Task: Look for space in Moabit, Germany from 10th July, 2023 to 25th July, 2023 for 3 adults, 1 child in price range Rs.15000 to Rs.25000. Place can be shared room with 2 bedrooms having 3 beds and 2 bathrooms. Property type can be house, flat, guest house. Amenities needed are: wifi, TV, free parkinig on premises, gym, breakfast. Booking option can be shelf check-in. Required host language is English.
Action: Mouse moved to (516, 107)
Screenshot: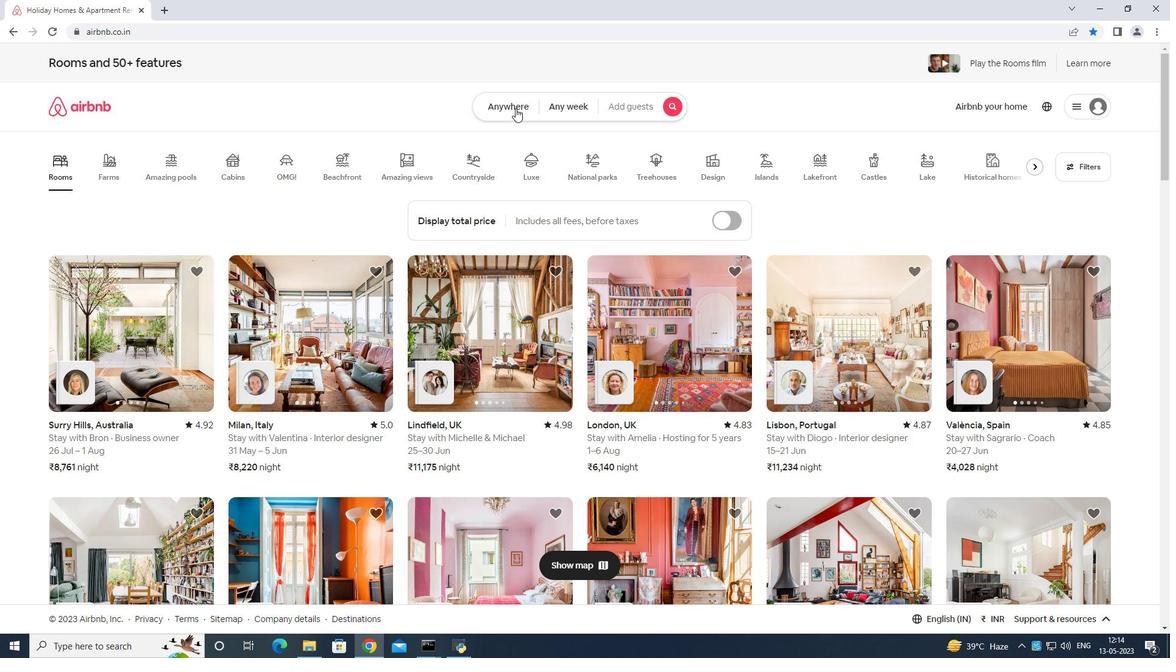 
Action: Mouse pressed left at (516, 107)
Screenshot: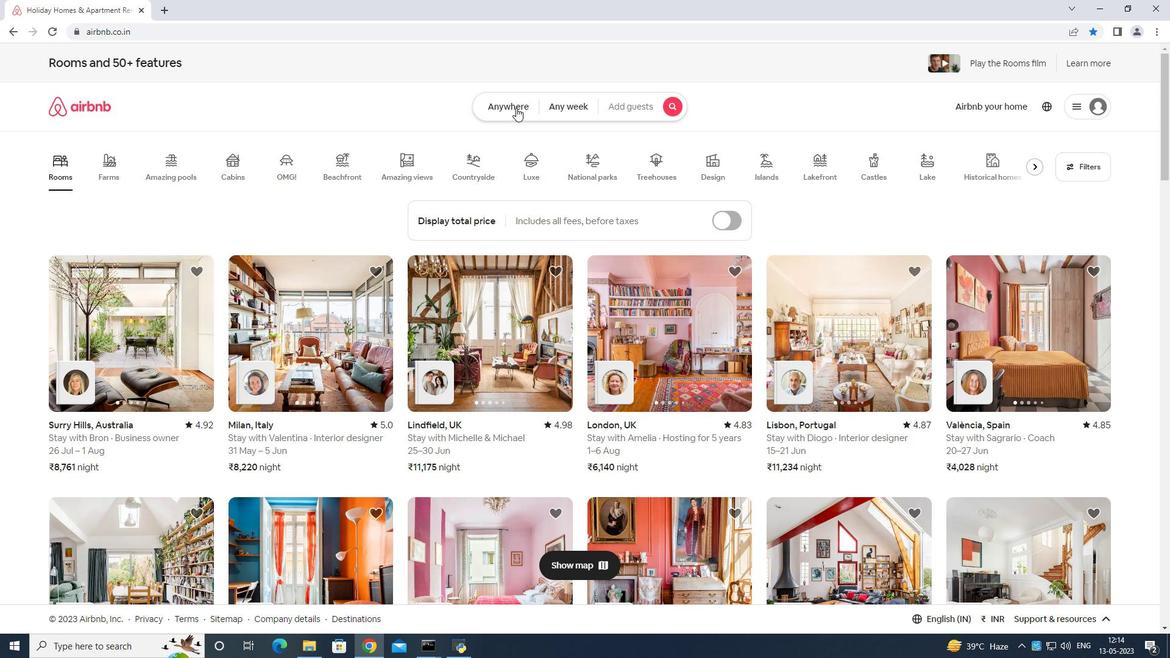 
Action: Mouse moved to (427, 156)
Screenshot: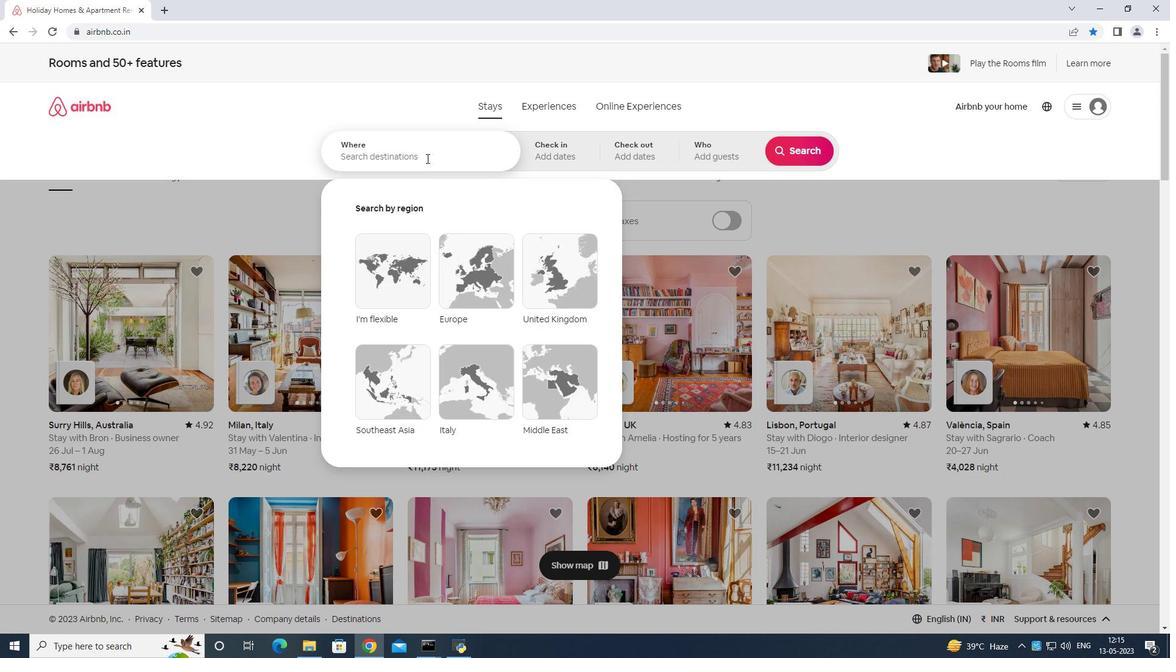 
Action: Mouse pressed left at (427, 156)
Screenshot: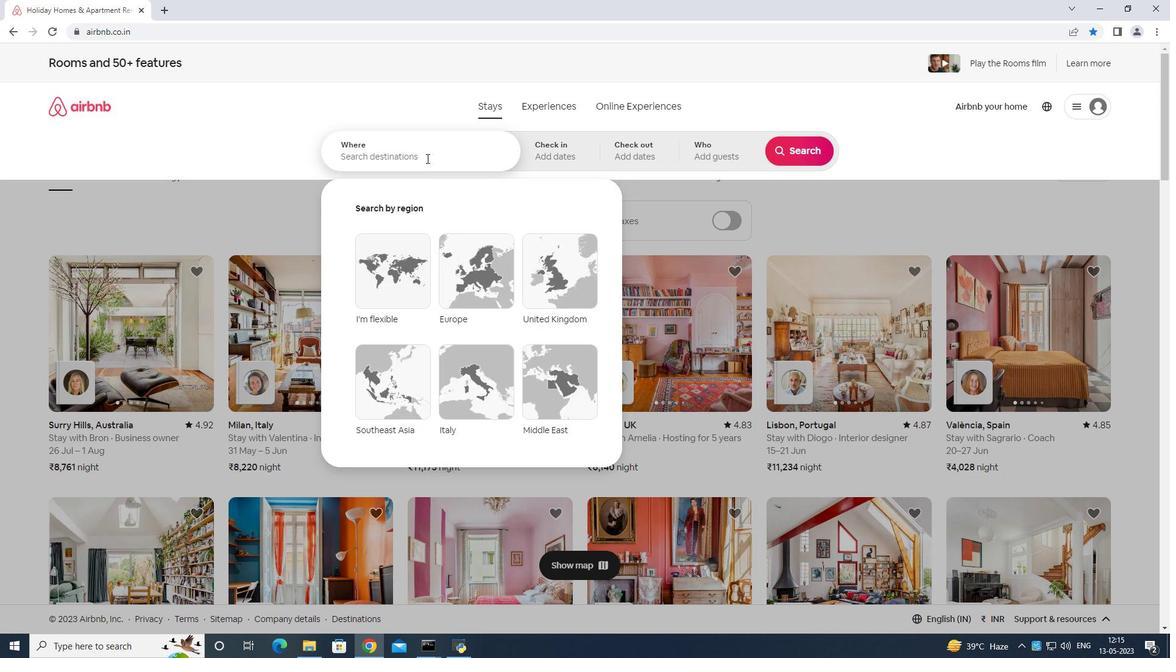 
Action: Mouse moved to (430, 153)
Screenshot: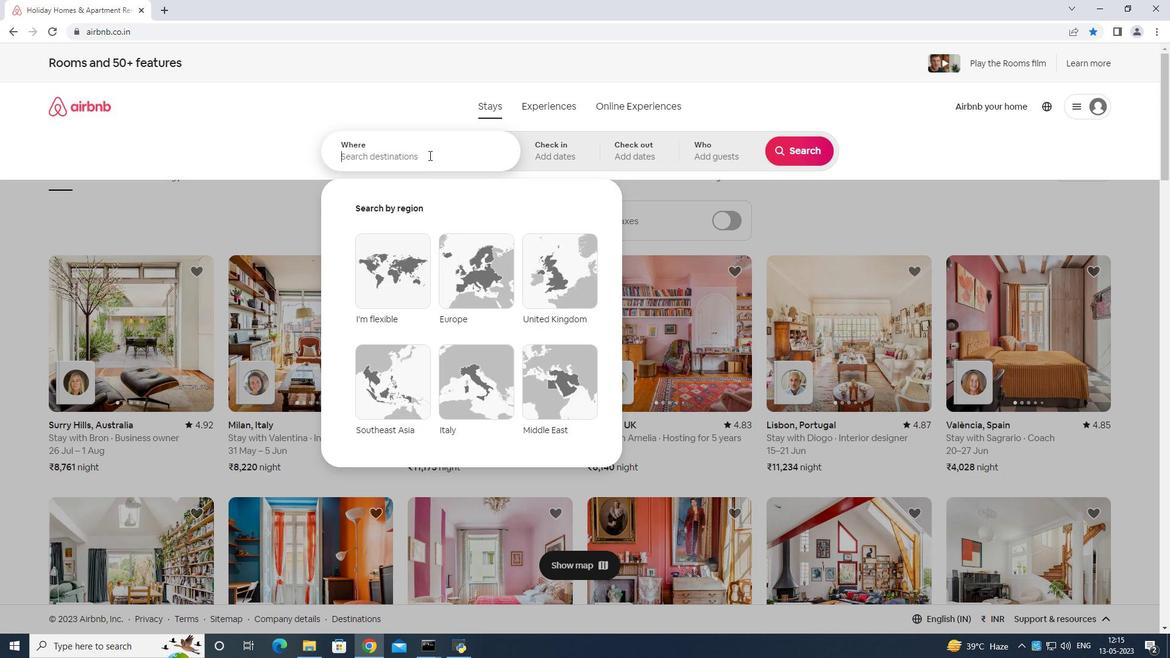 
Action: Key pressed <Key.shift>Moabit<Key.space>germany<Key.enter>
Screenshot: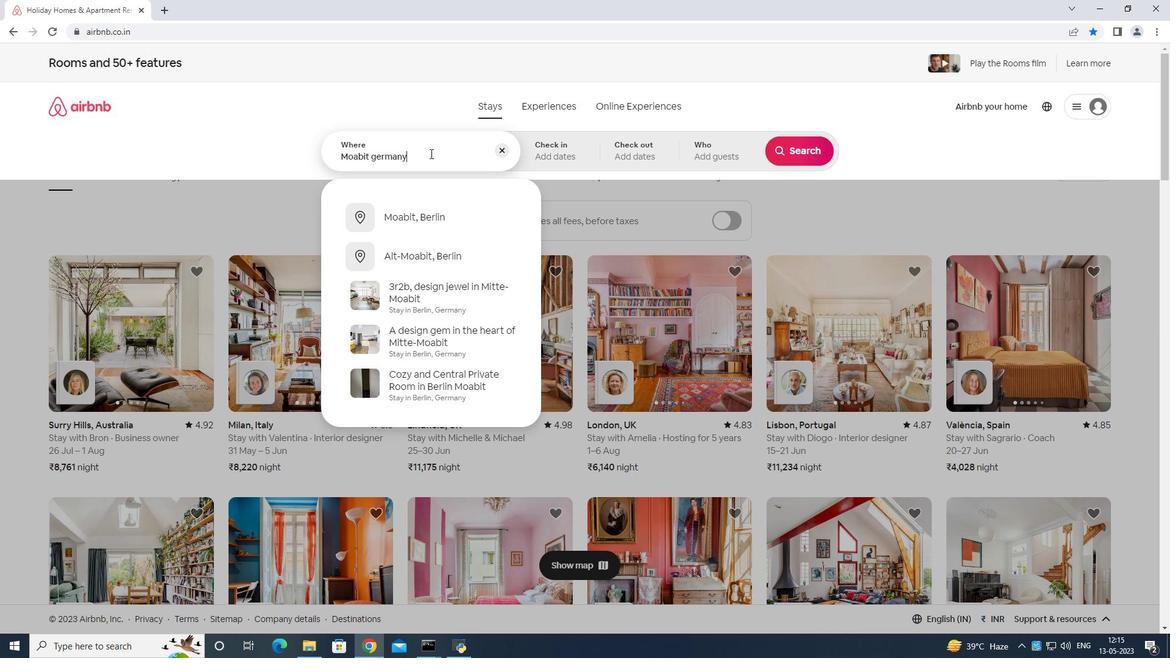 
Action: Mouse moved to (792, 254)
Screenshot: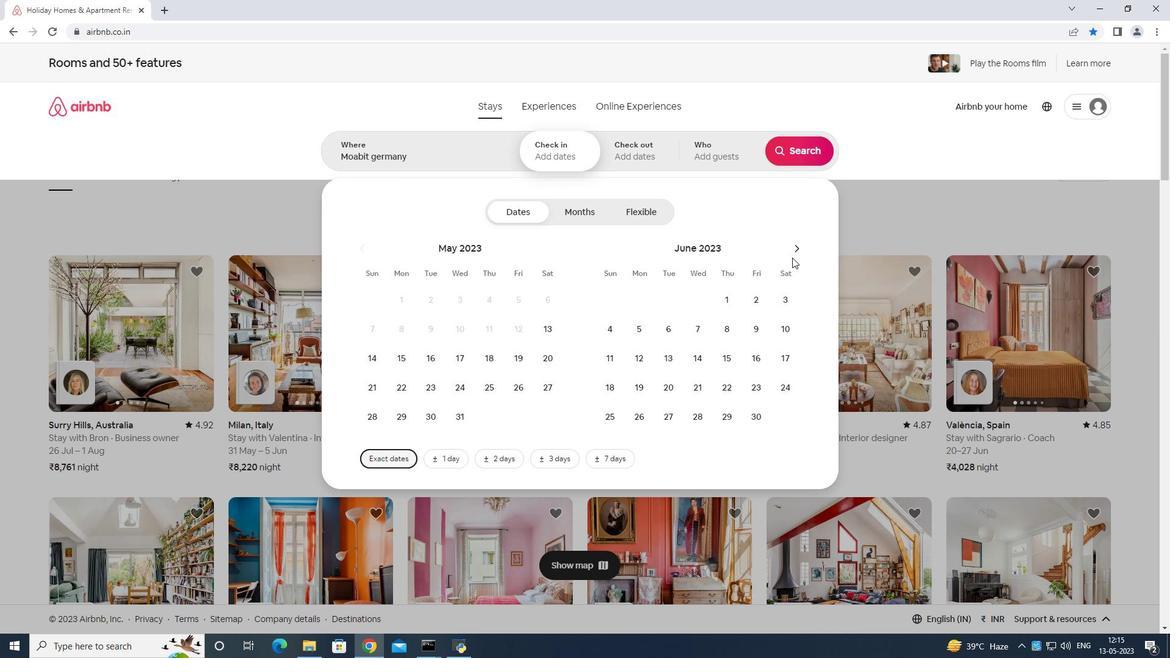 
Action: Mouse pressed left at (792, 254)
Screenshot: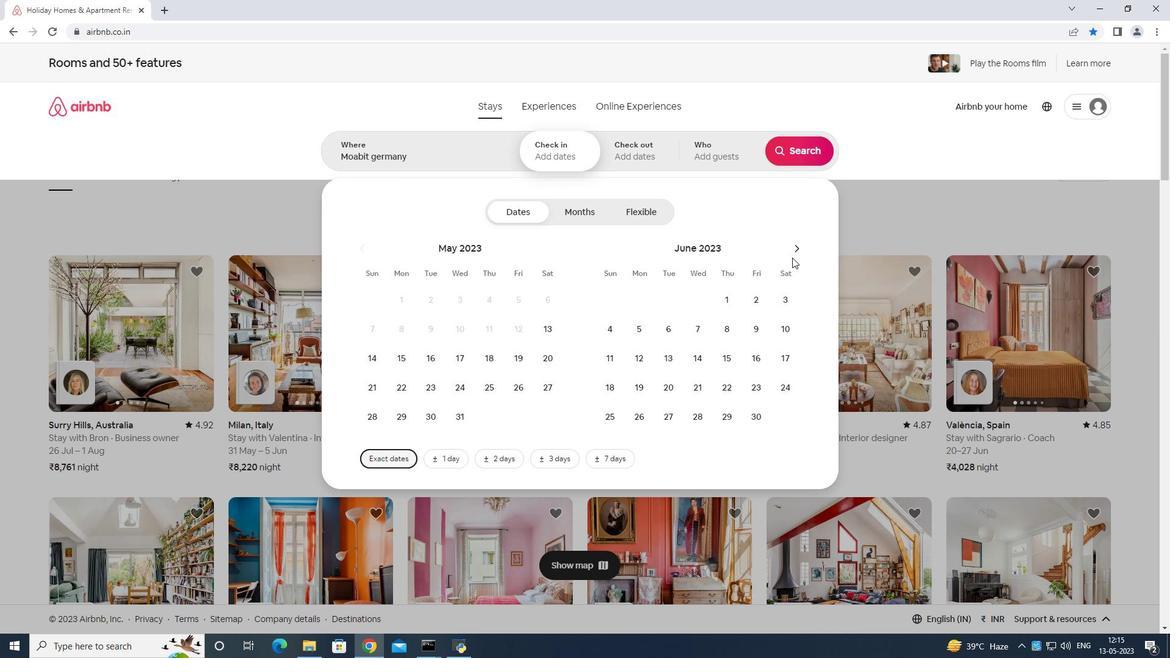 
Action: Mouse moved to (645, 354)
Screenshot: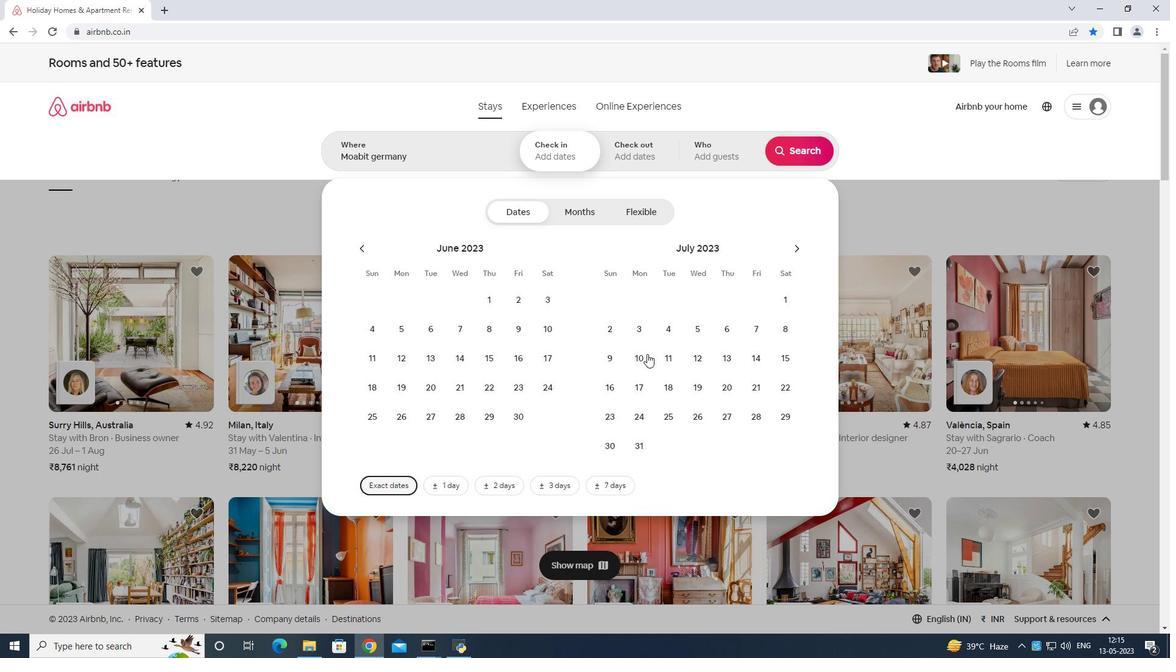 
Action: Mouse pressed left at (645, 354)
Screenshot: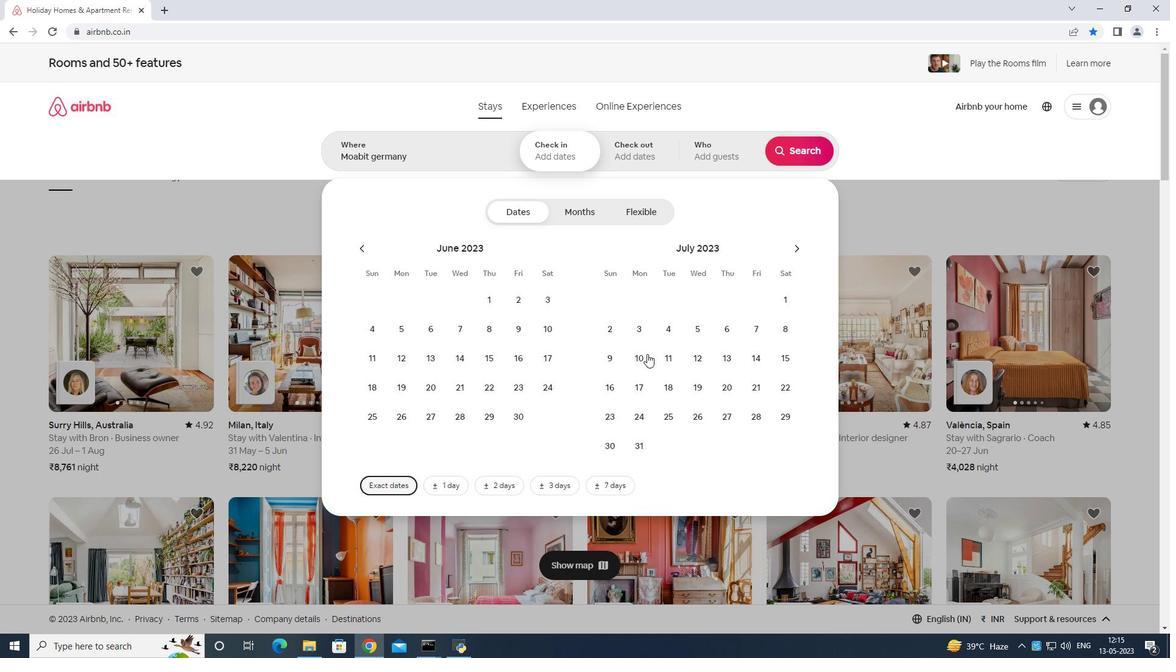 
Action: Mouse moved to (667, 410)
Screenshot: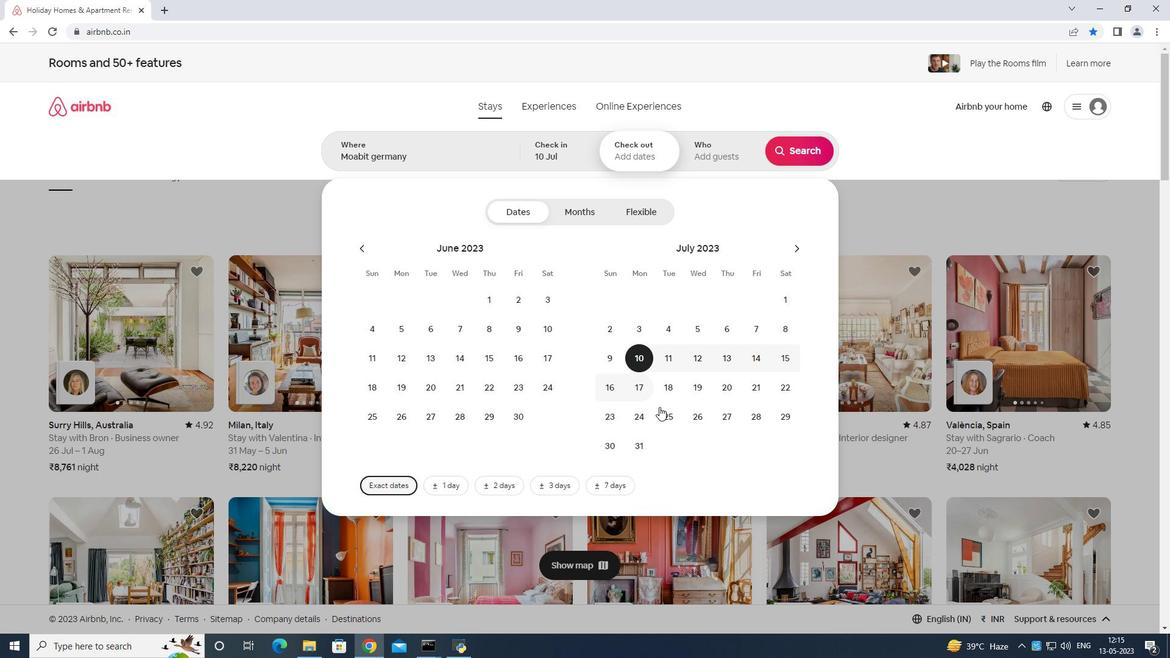 
Action: Mouse pressed left at (667, 410)
Screenshot: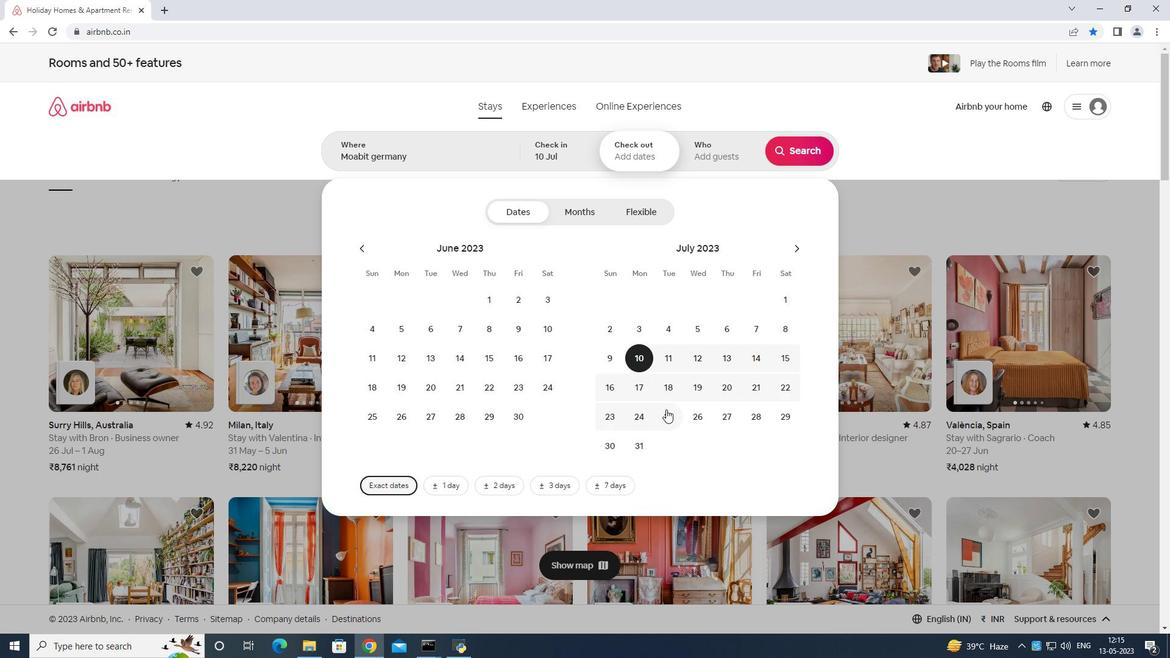 
Action: Mouse moved to (719, 157)
Screenshot: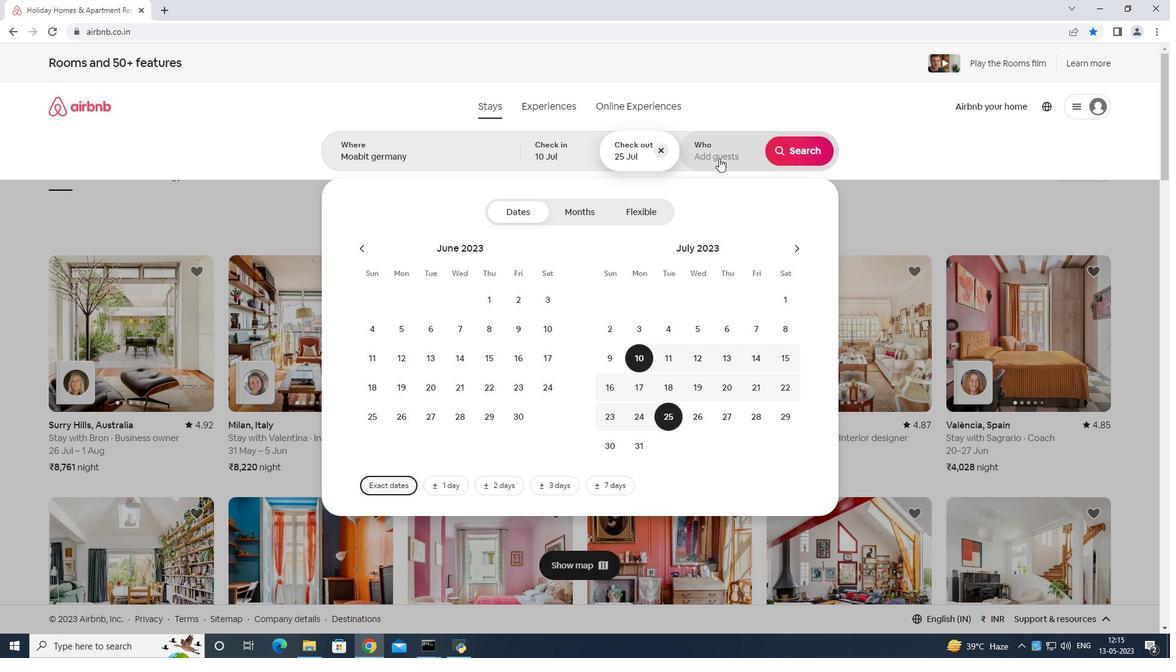 
Action: Mouse pressed left at (719, 157)
Screenshot: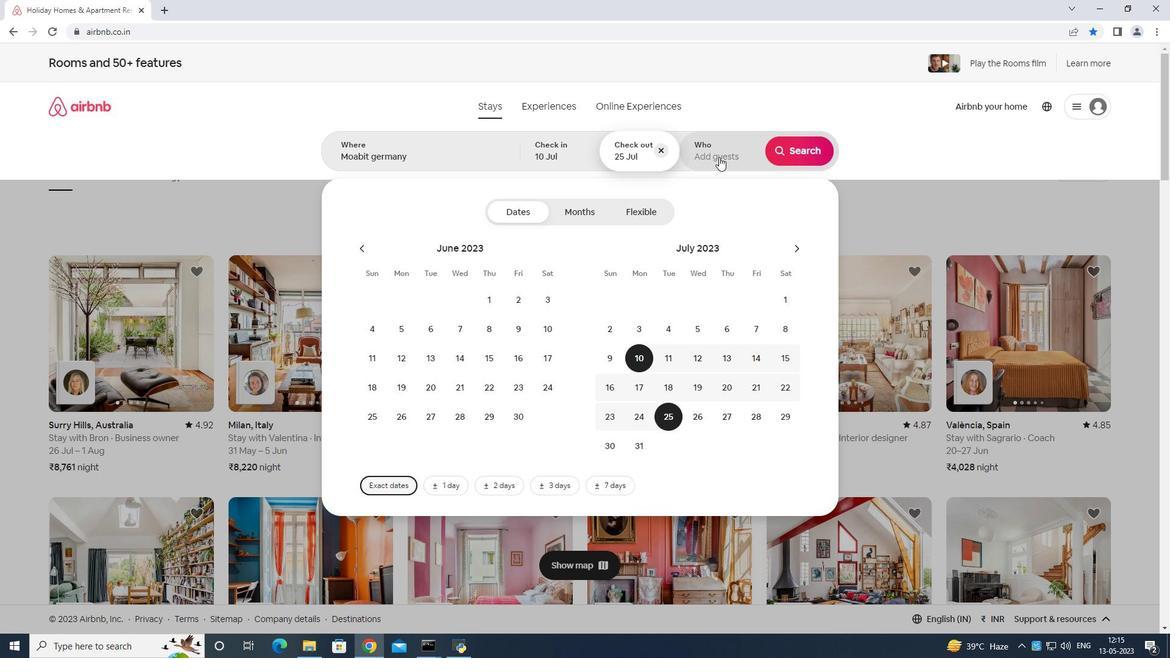 
Action: Mouse moved to (808, 217)
Screenshot: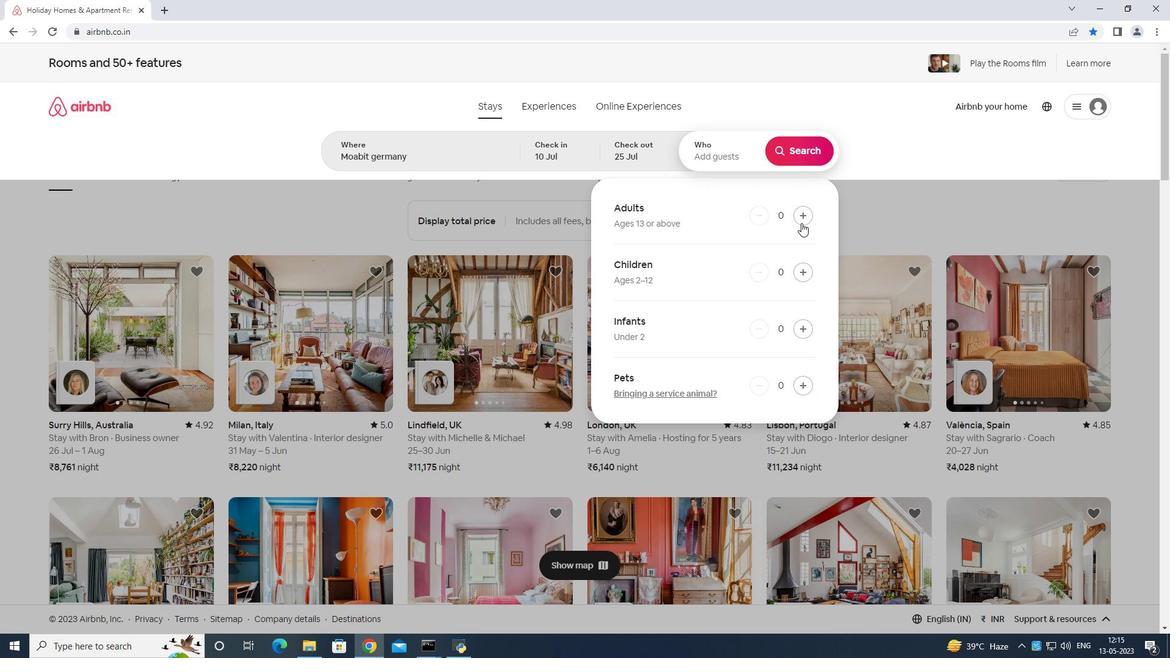 
Action: Mouse pressed left at (808, 217)
Screenshot: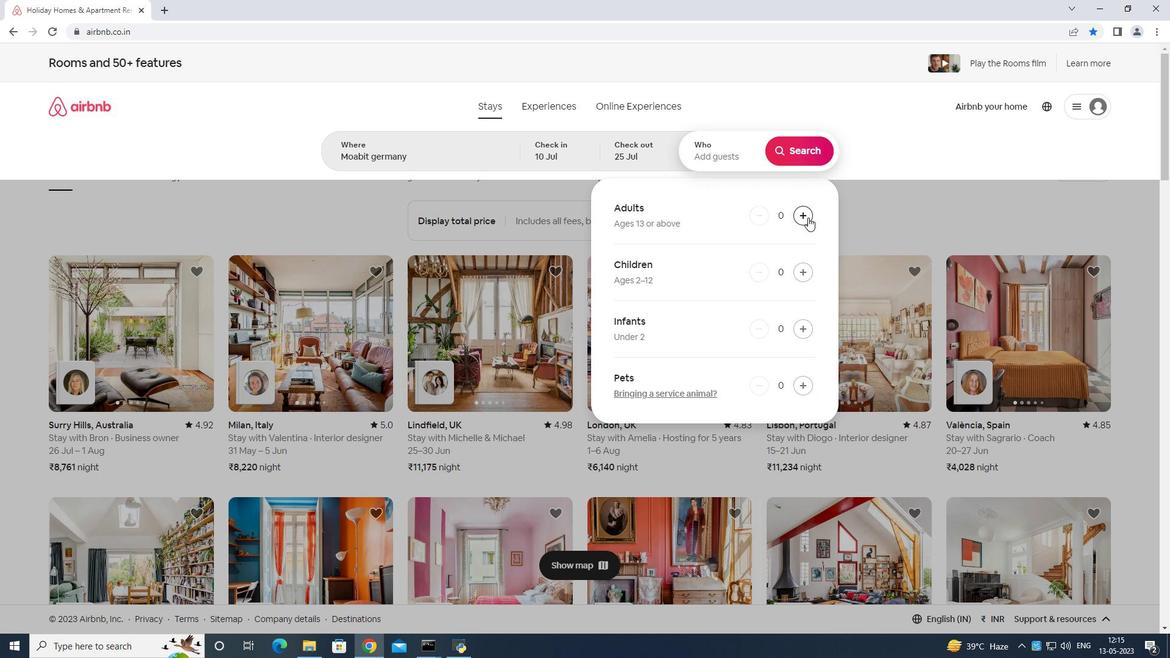 
Action: Mouse moved to (808, 217)
Screenshot: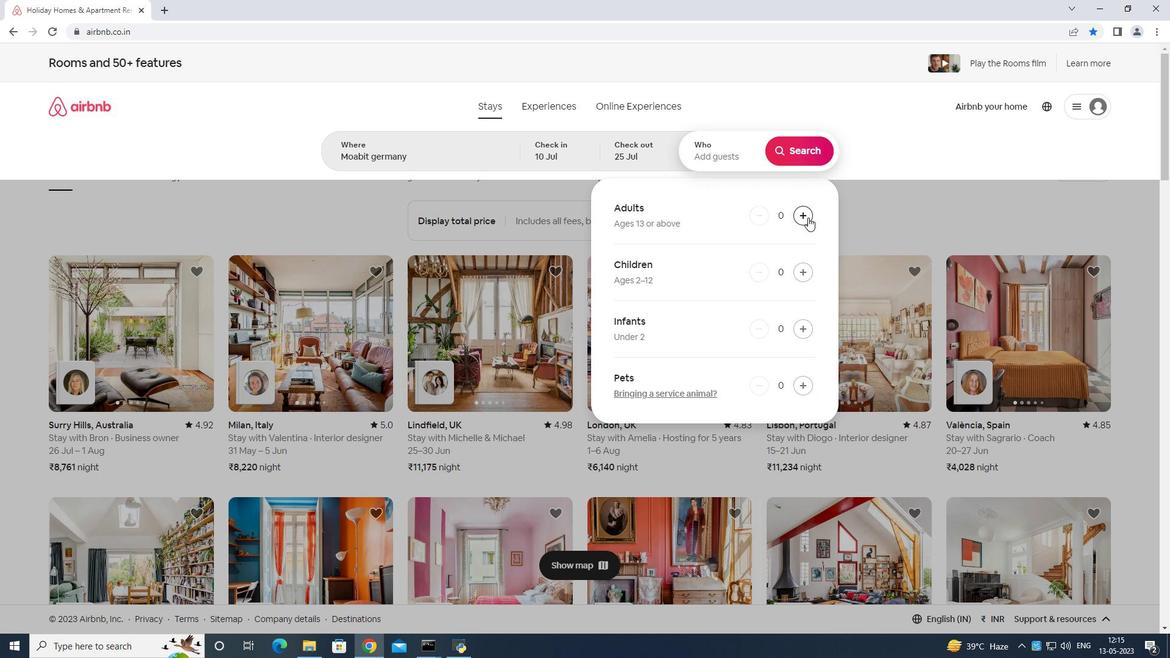 
Action: Mouse pressed left at (808, 217)
Screenshot: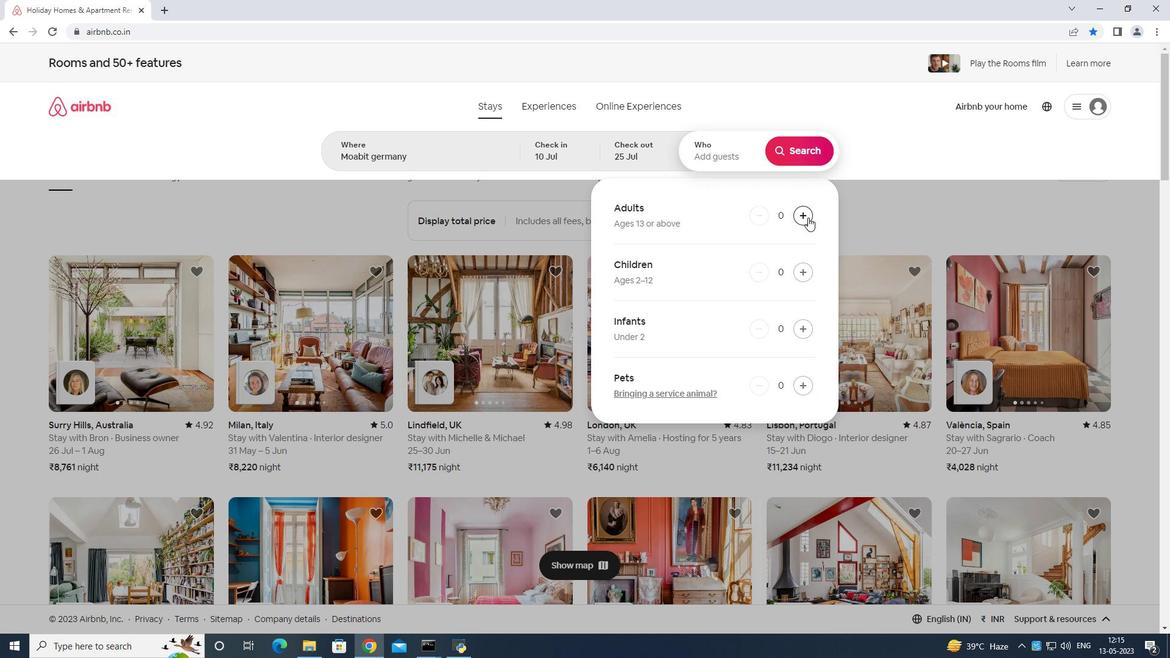 
Action: Mouse pressed left at (808, 217)
Screenshot: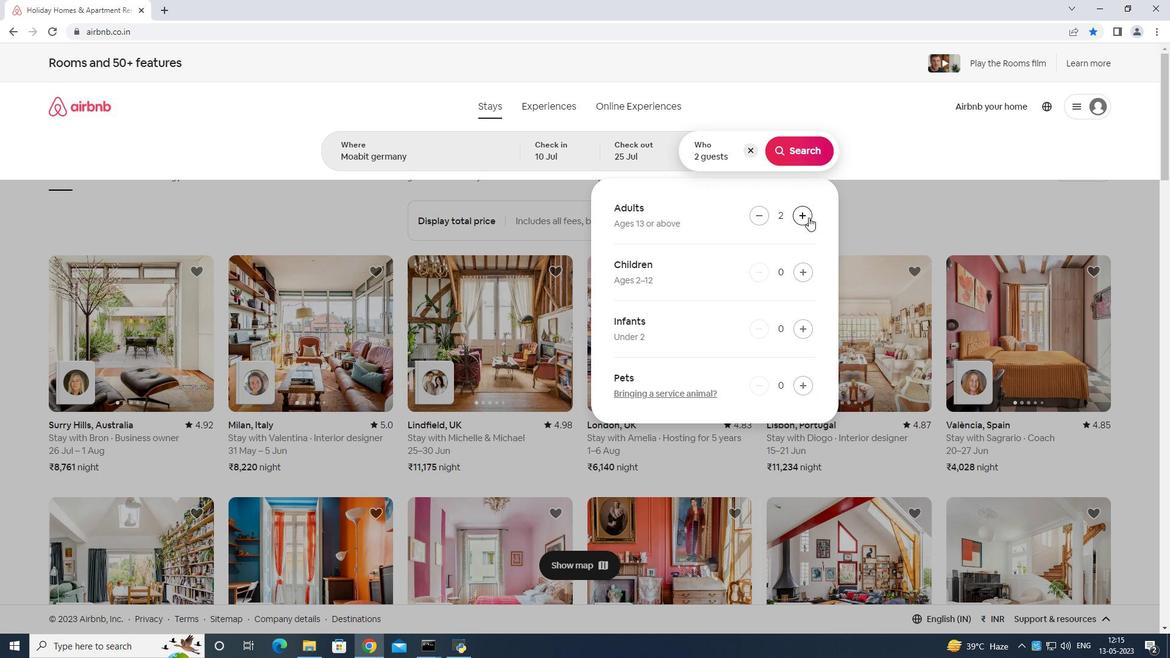 
Action: Mouse moved to (799, 271)
Screenshot: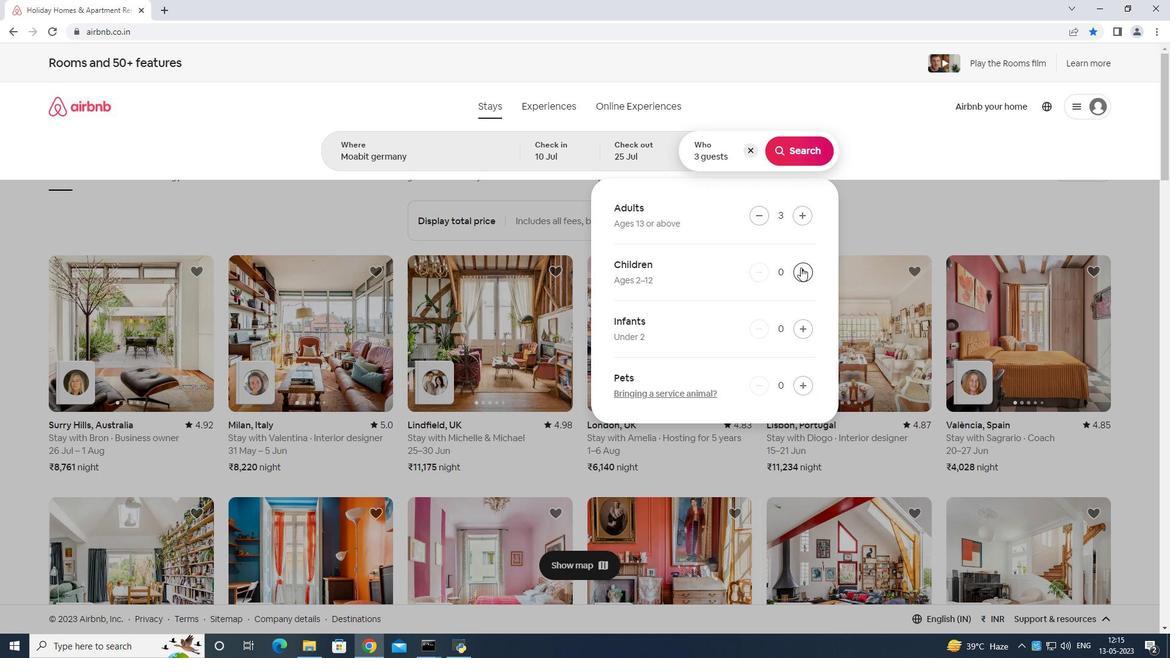 
Action: Mouse pressed left at (799, 271)
Screenshot: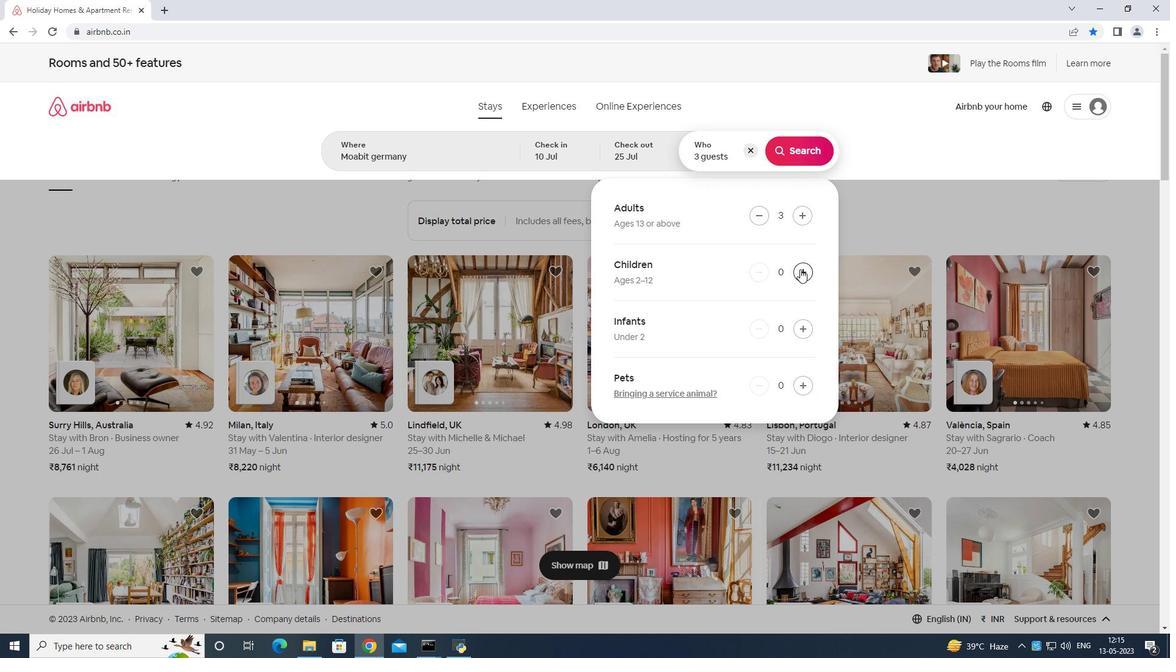 
Action: Mouse moved to (786, 145)
Screenshot: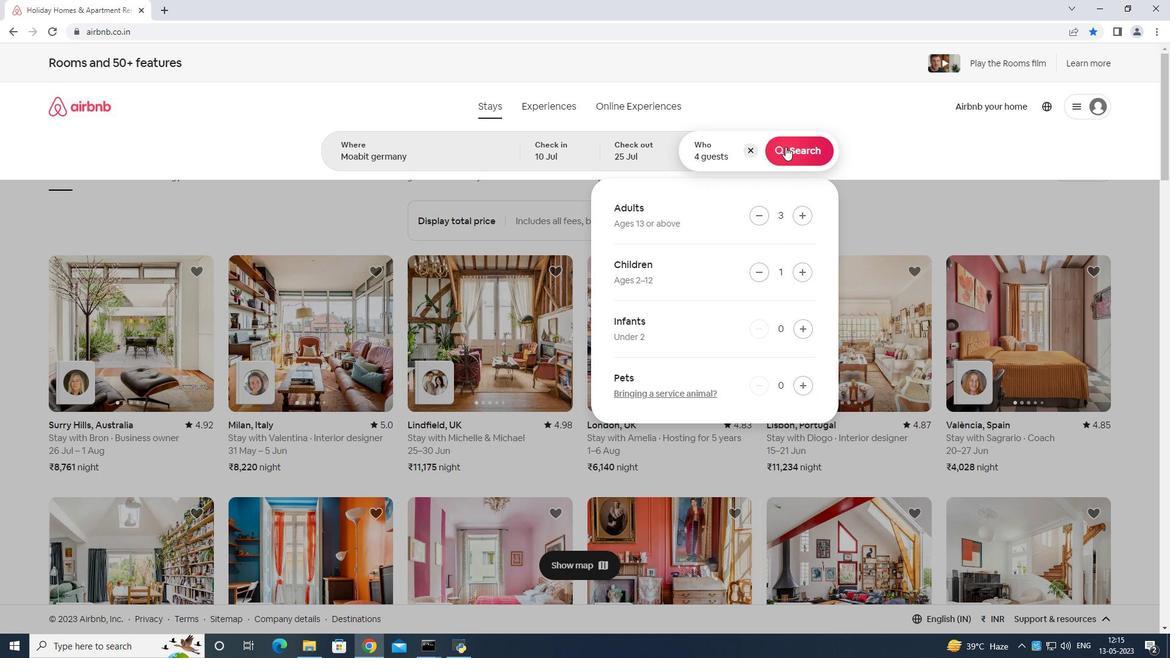 
Action: Mouse pressed left at (786, 145)
Screenshot: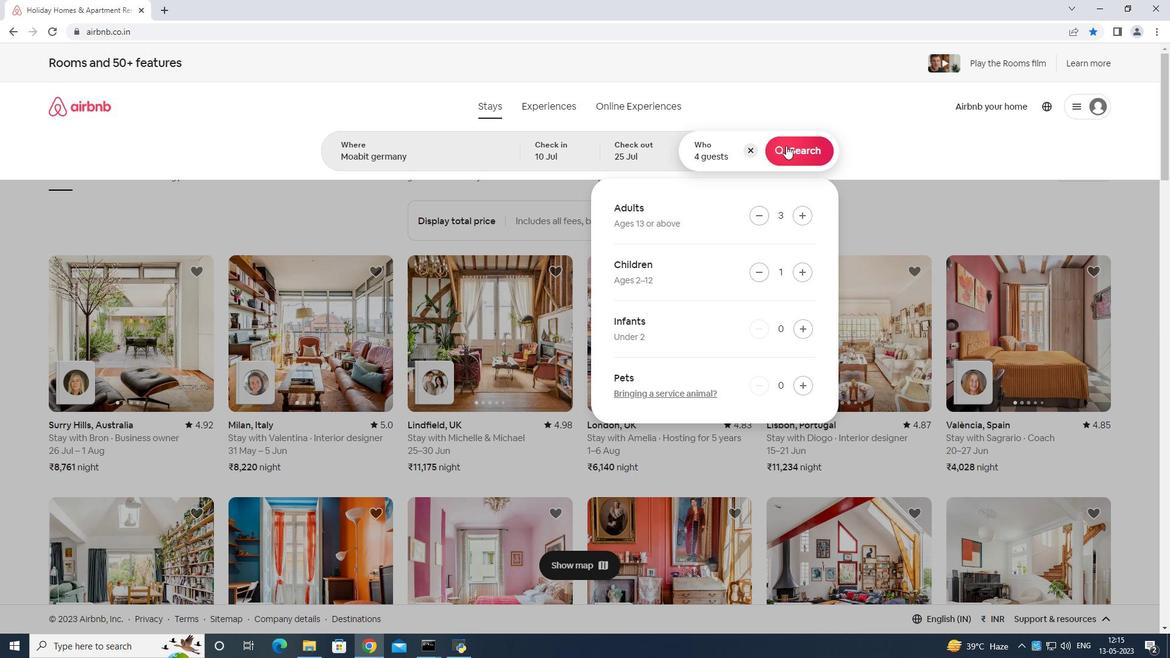 
Action: Mouse moved to (1118, 113)
Screenshot: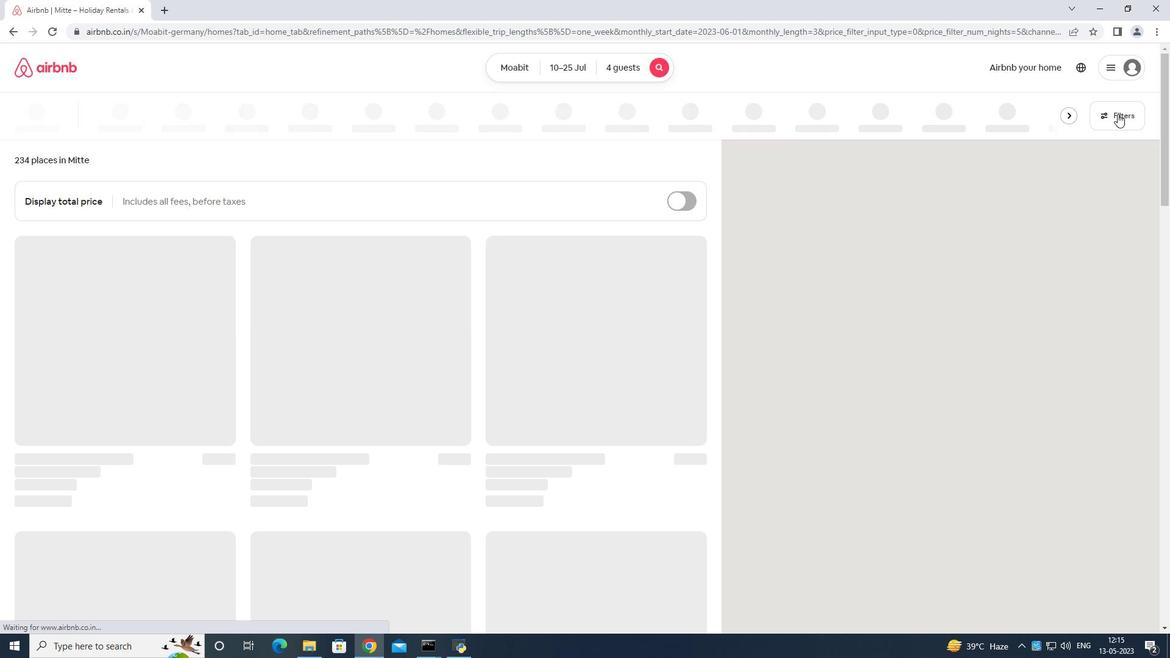 
Action: Mouse pressed left at (1118, 113)
Screenshot: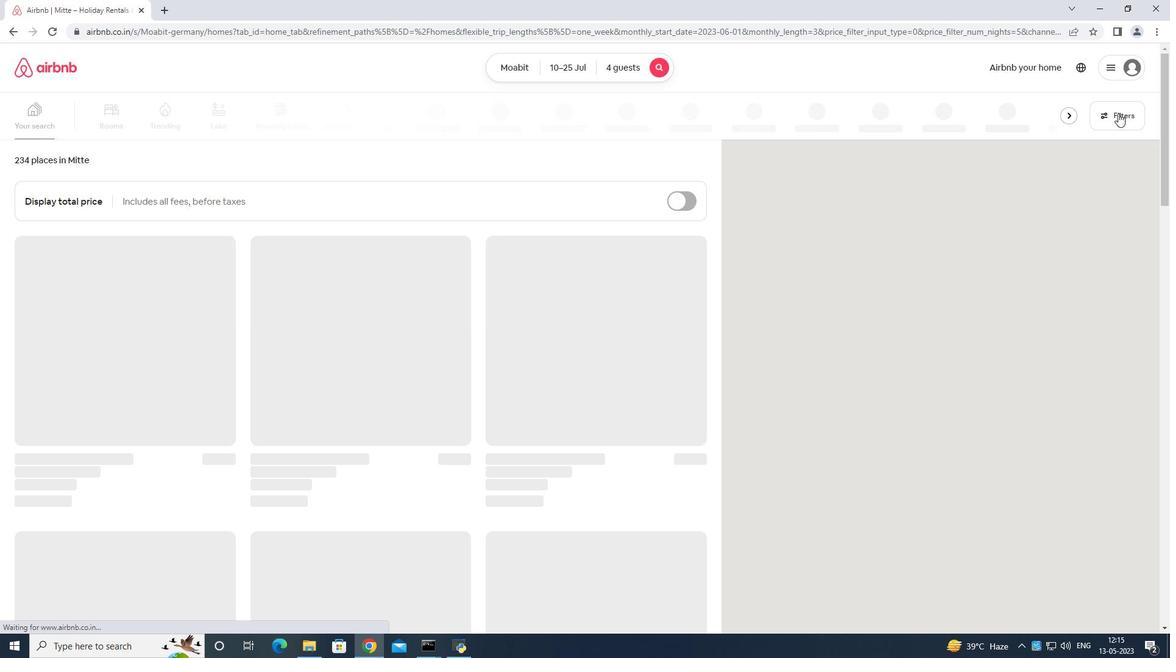 
Action: Mouse moved to (525, 411)
Screenshot: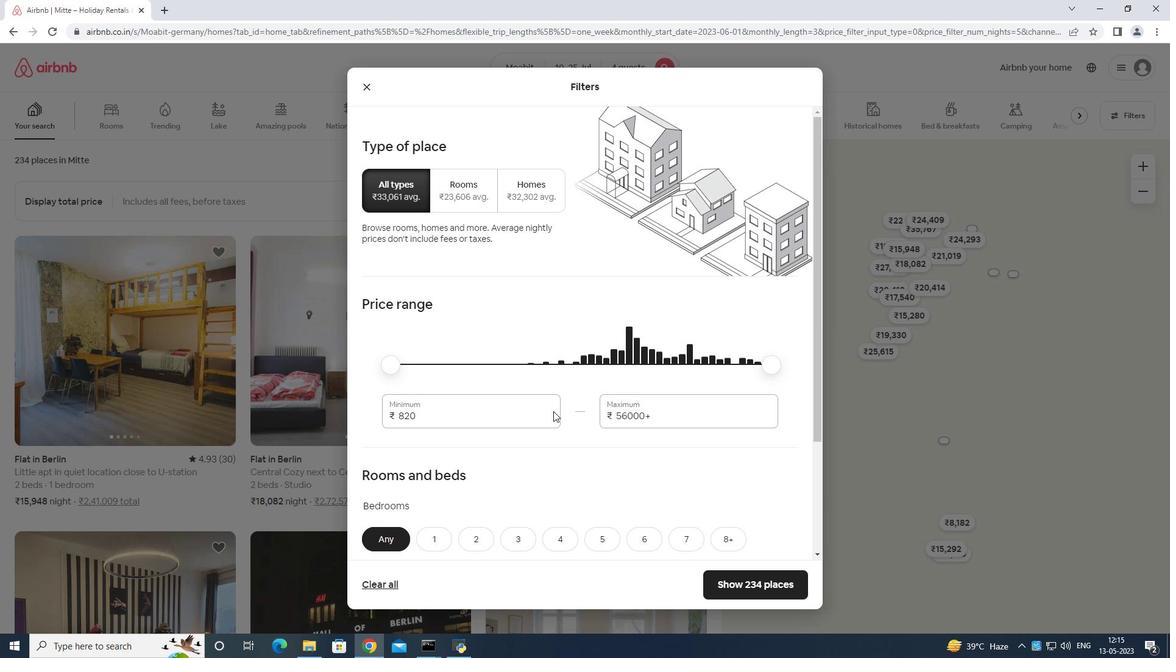 
Action: Mouse pressed left at (525, 411)
Screenshot: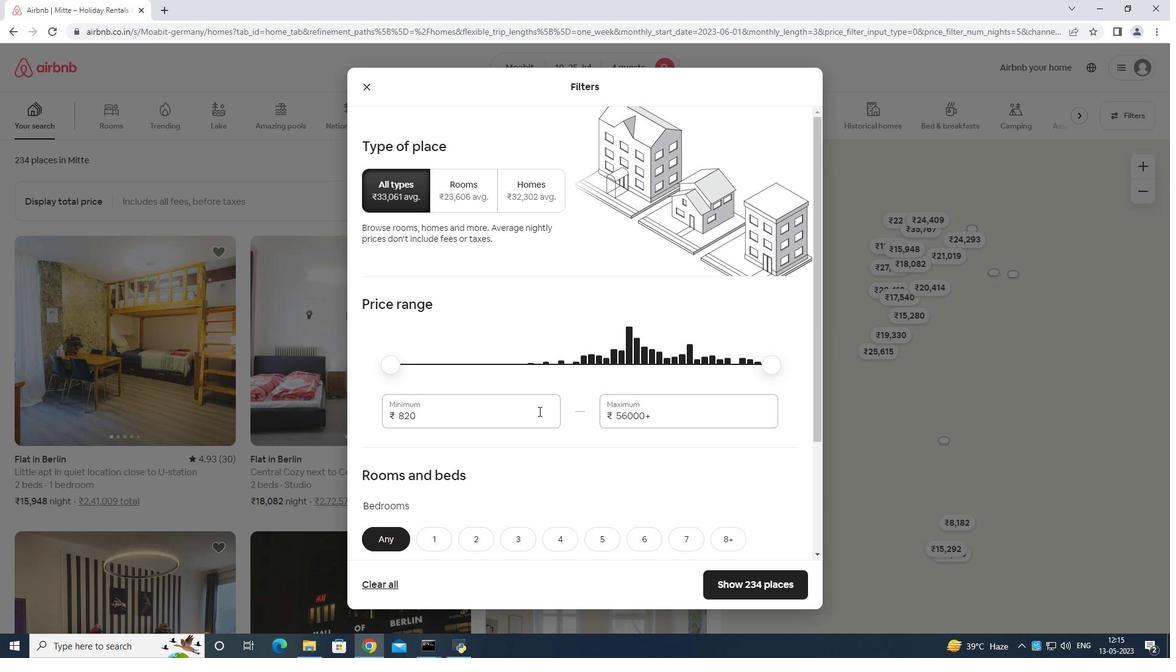 
Action: Mouse moved to (524, 412)
Screenshot: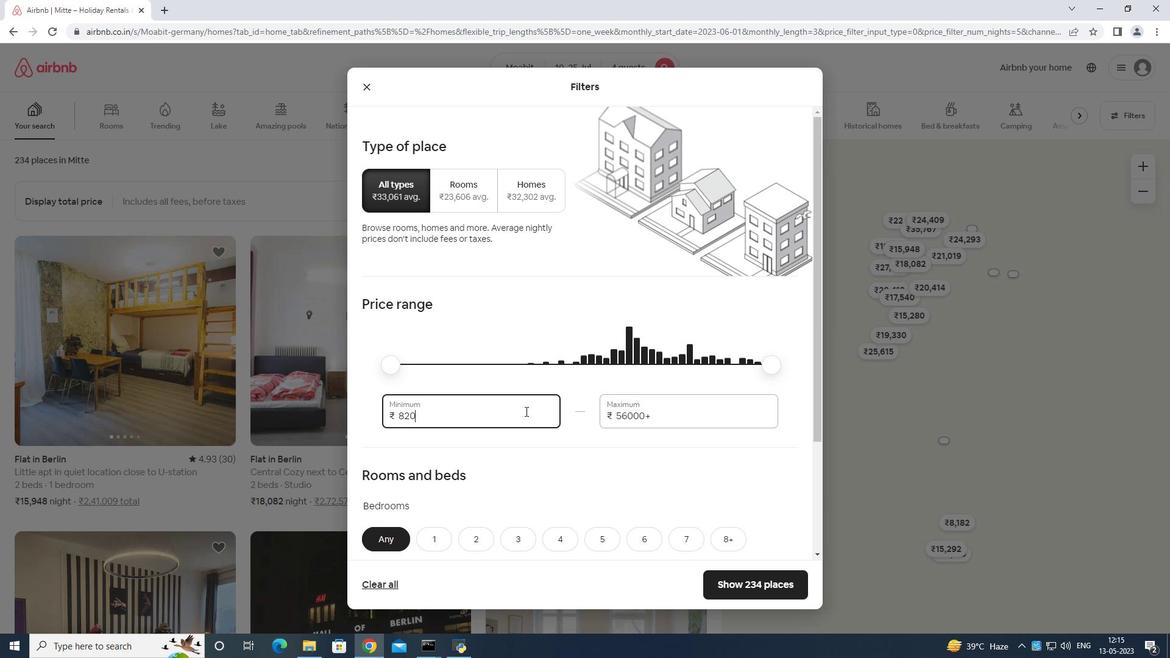 
Action: Key pressed <Key.backspace>
Screenshot: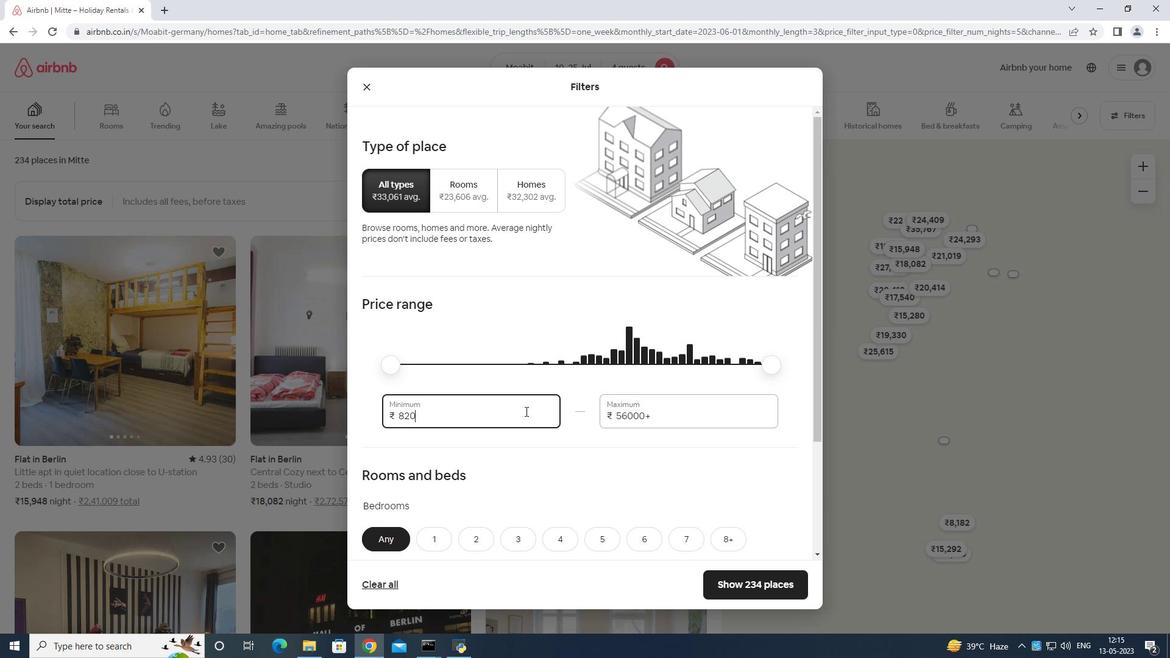 
Action: Mouse moved to (516, 415)
Screenshot: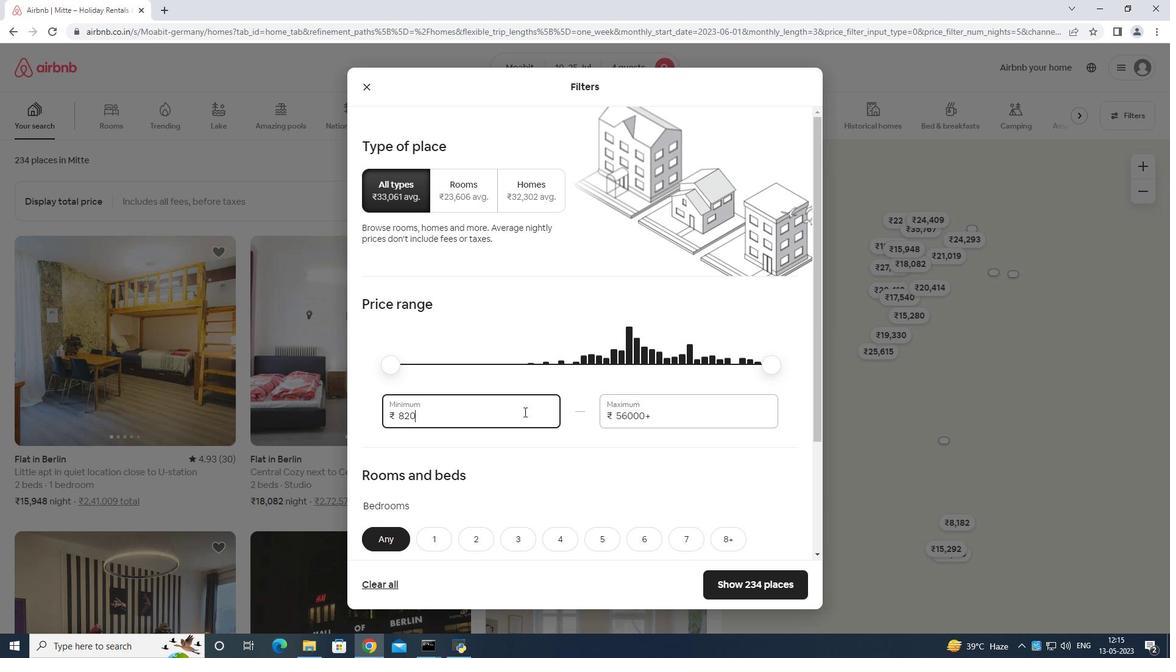 
Action: Key pressed <Key.backspace><Key.backspace><Key.backspace><Key.backspace>5
Screenshot: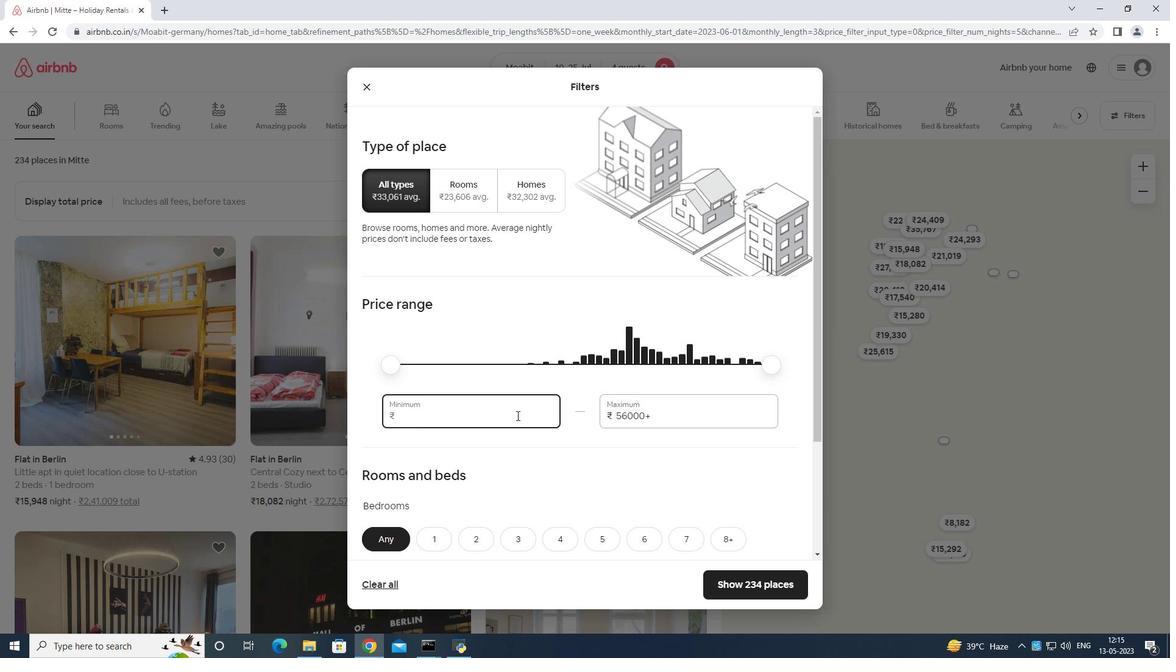 
Action: Mouse moved to (516, 429)
Screenshot: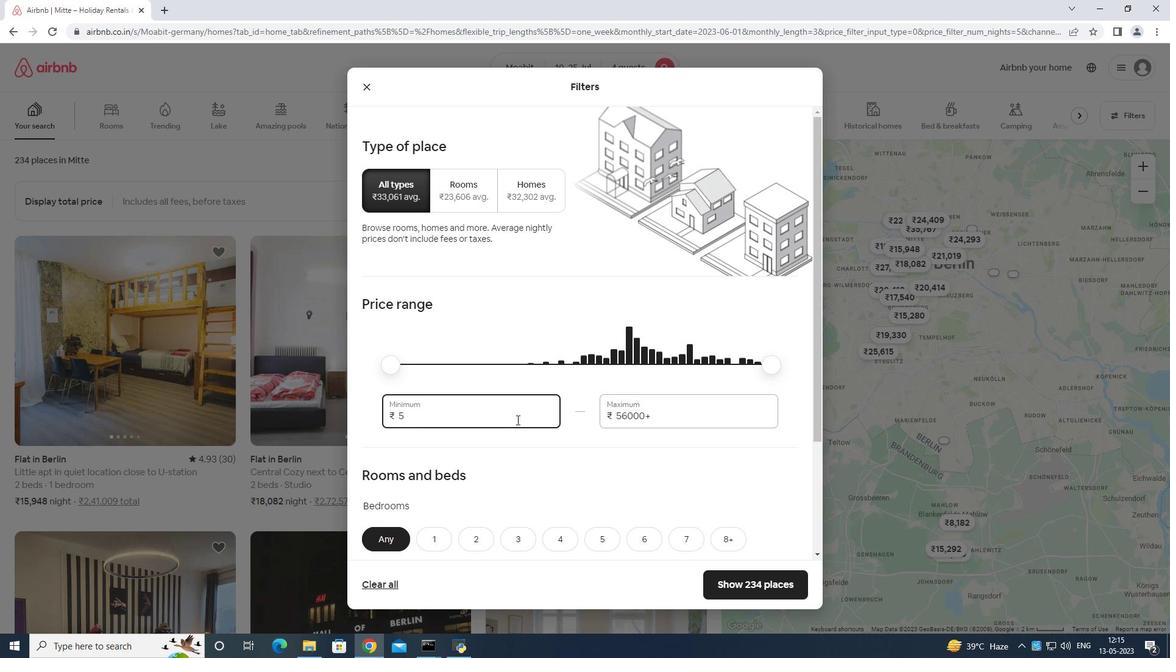 
Action: Key pressed <Key.backspace>1
Screenshot: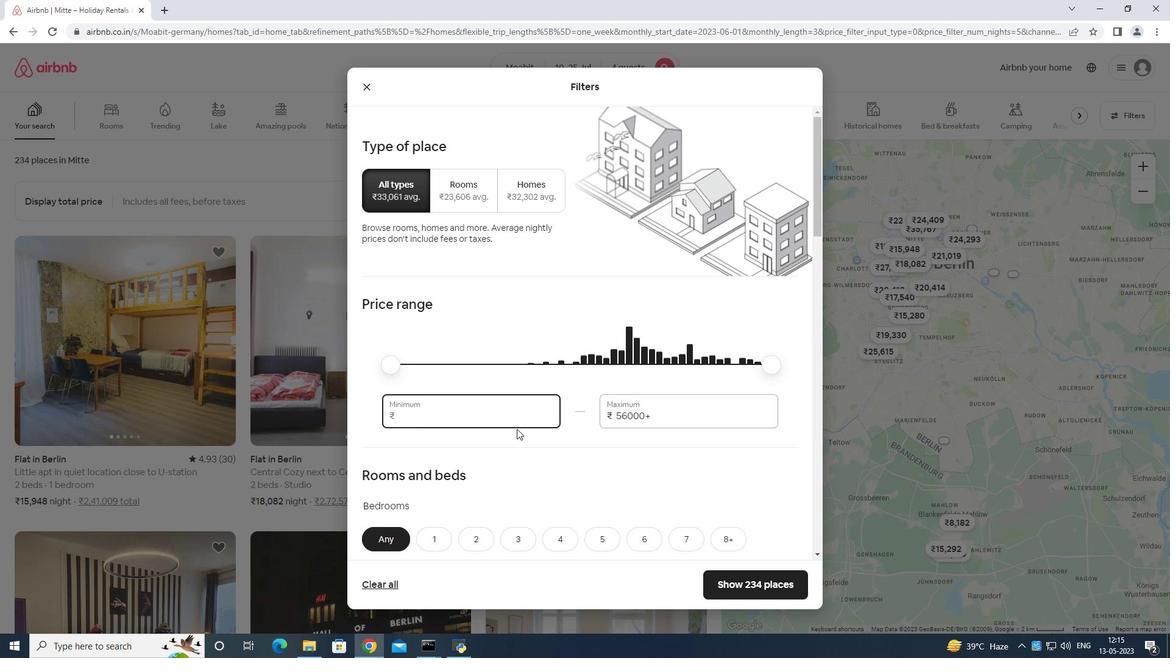 
Action: Mouse moved to (516, 429)
Screenshot: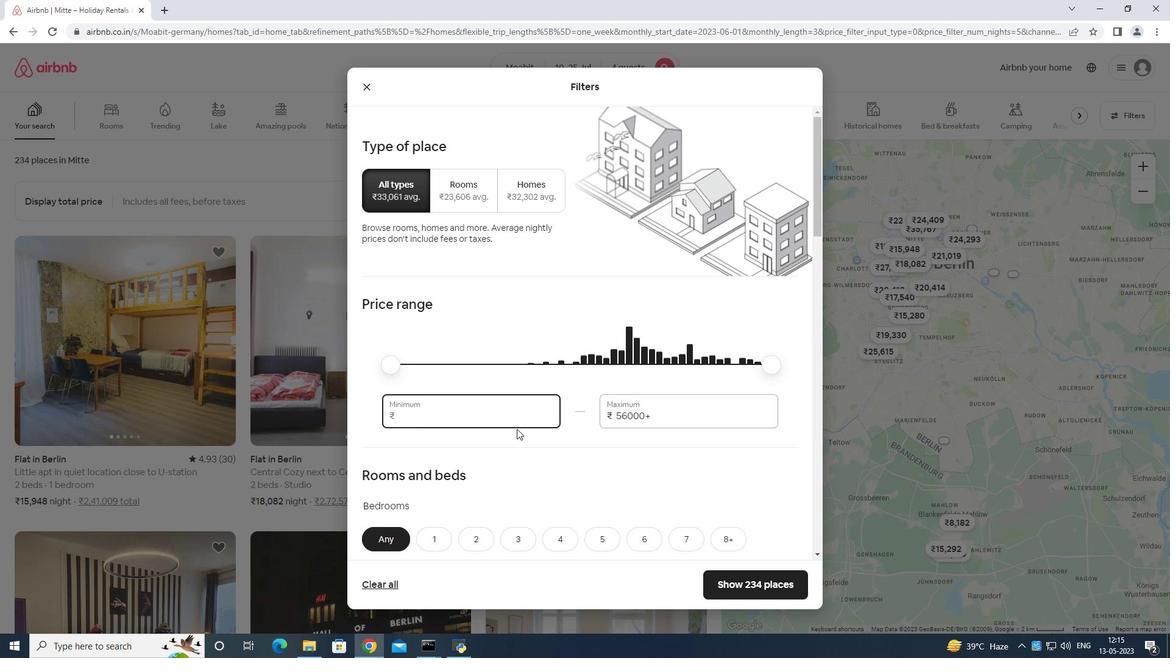 
Action: Key pressed 50
Screenshot: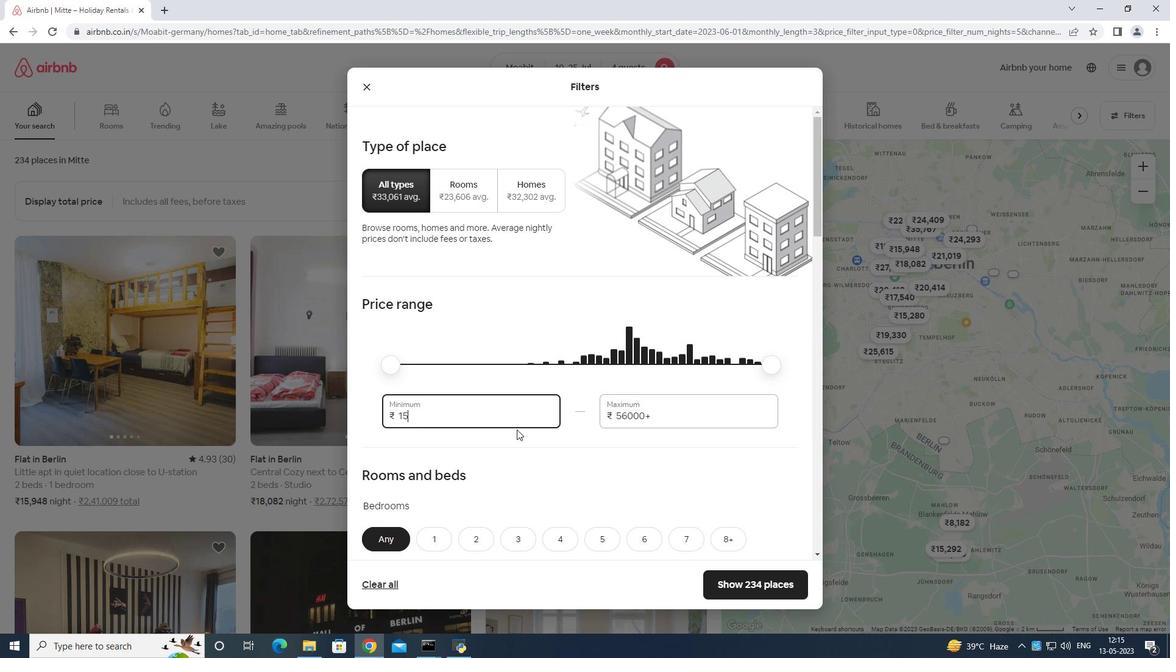 
Action: Mouse moved to (517, 429)
Screenshot: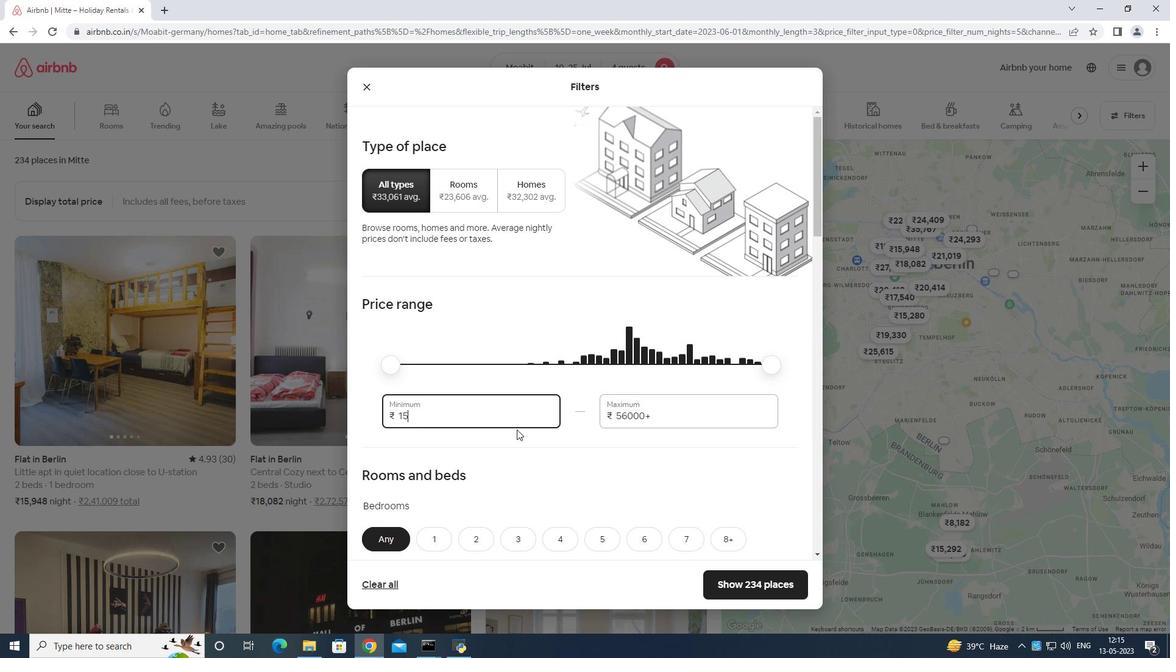 
Action: Key pressed 00
Screenshot: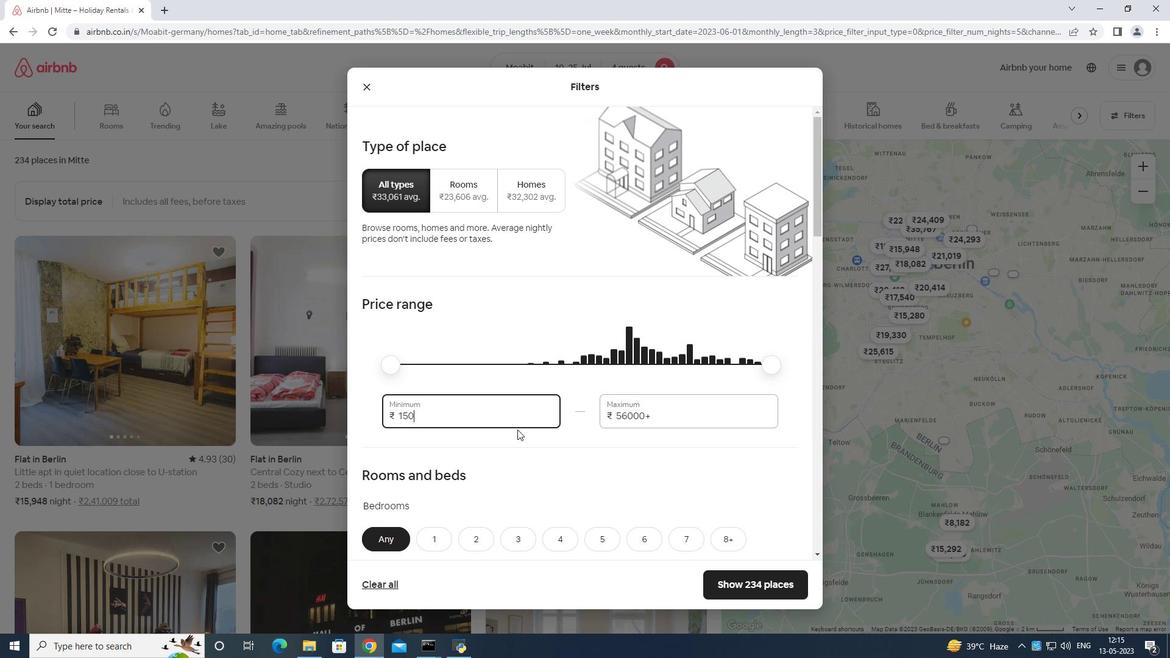 
Action: Mouse moved to (674, 414)
Screenshot: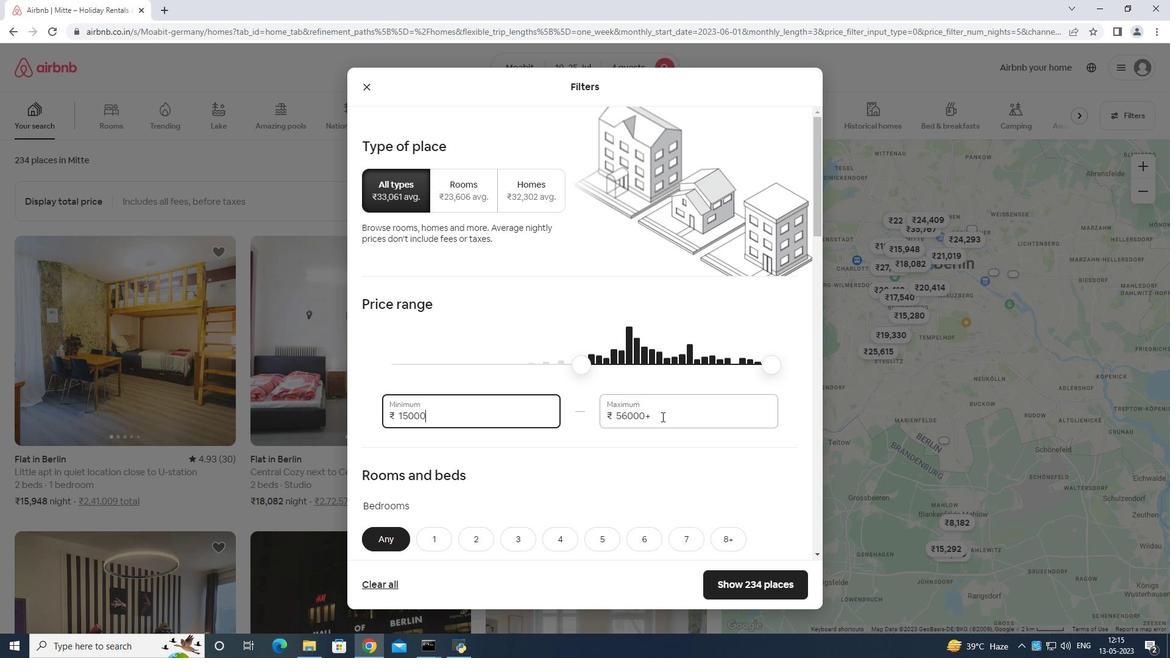 
Action: Mouse pressed left at (674, 414)
Screenshot: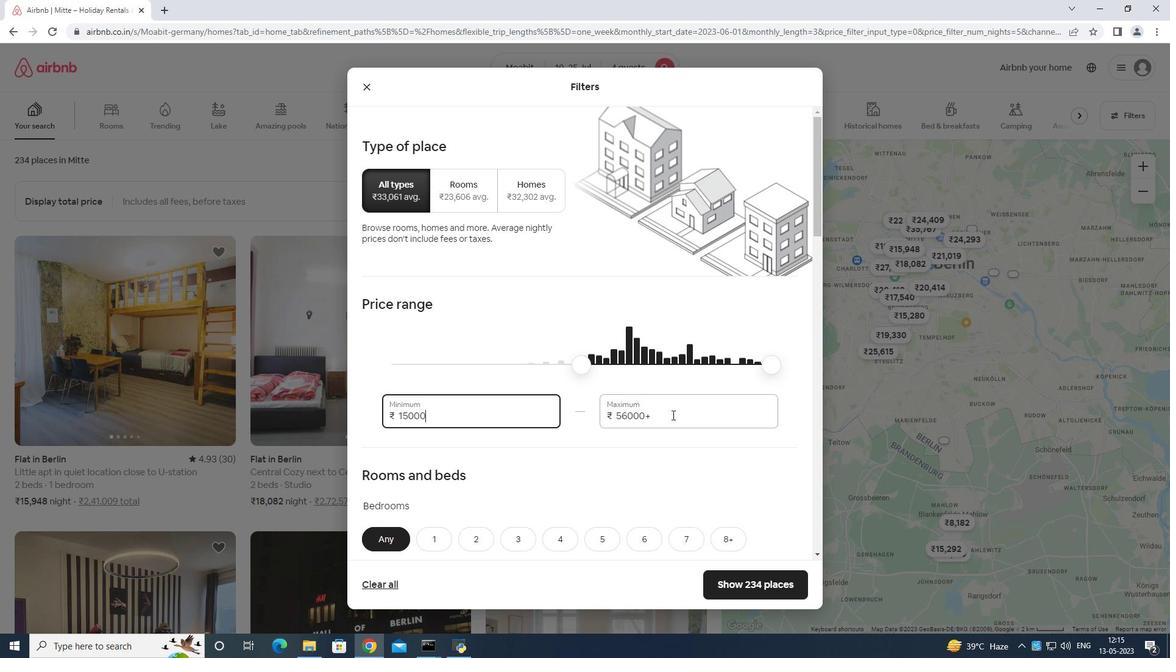 
Action: Mouse moved to (675, 410)
Screenshot: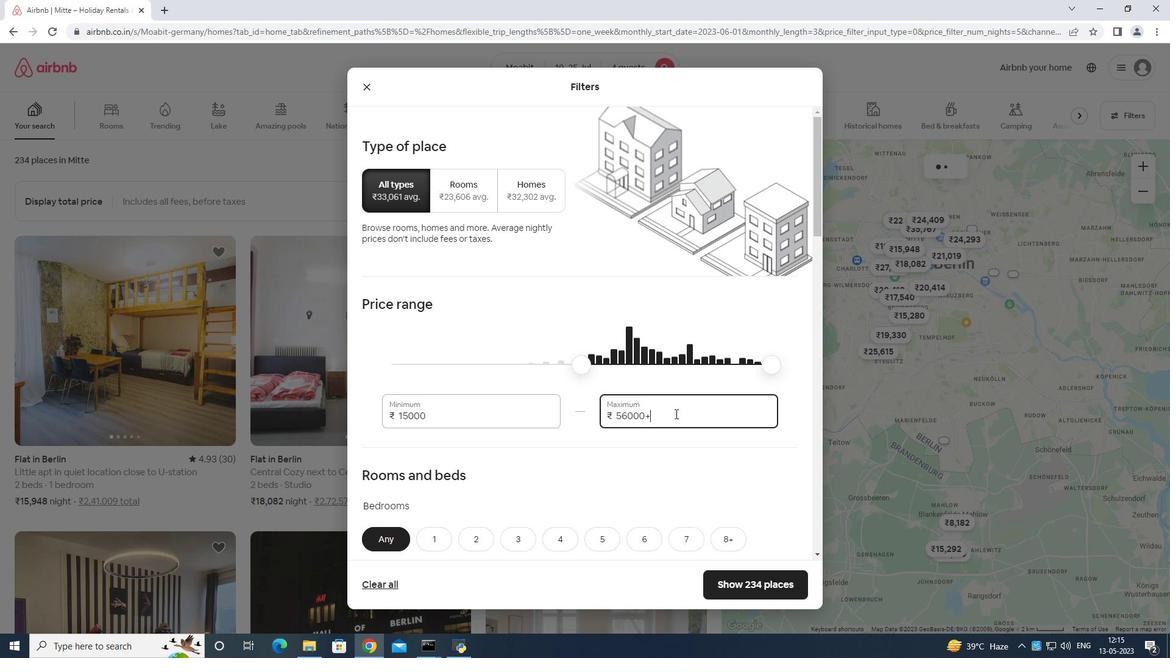
Action: Key pressed <Key.backspace><Key.backspace><Key.backspace><Key.backspace><Key.backspace><Key.backspace><Key.backspace><Key.backspace><Key.backspace><Key.backspace><Key.backspace><Key.backspace><Key.backspace><Key.backspace><Key.backspace><Key.backspace><Key.backspace><Key.backspace>250
Screenshot: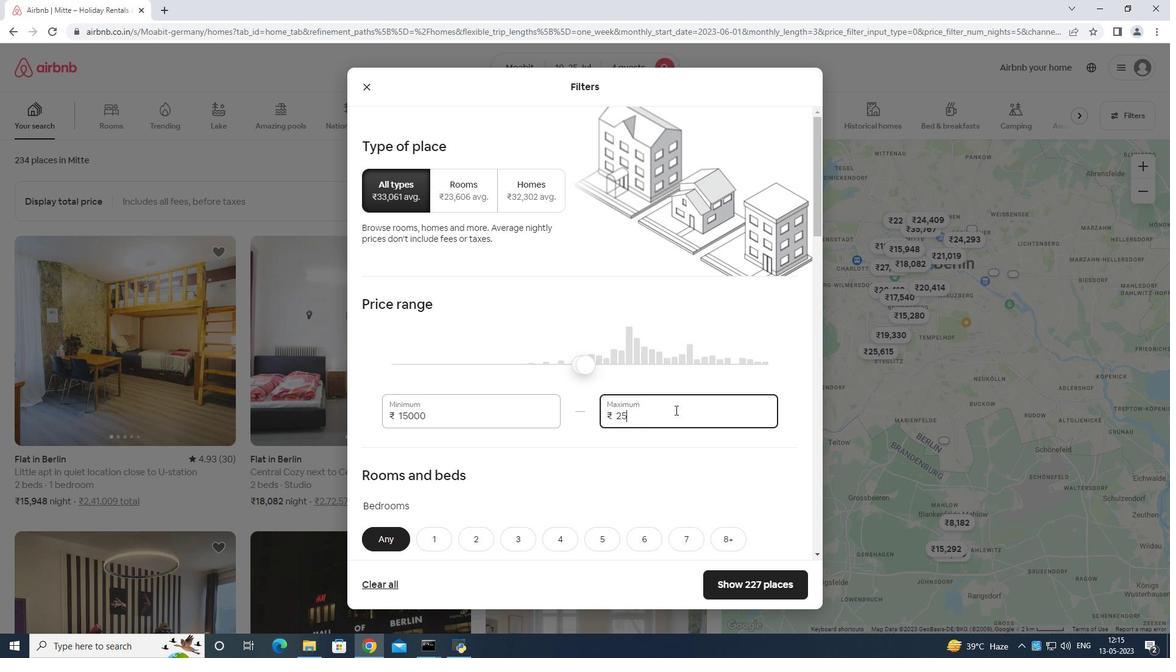 
Action: Mouse moved to (675, 408)
Screenshot: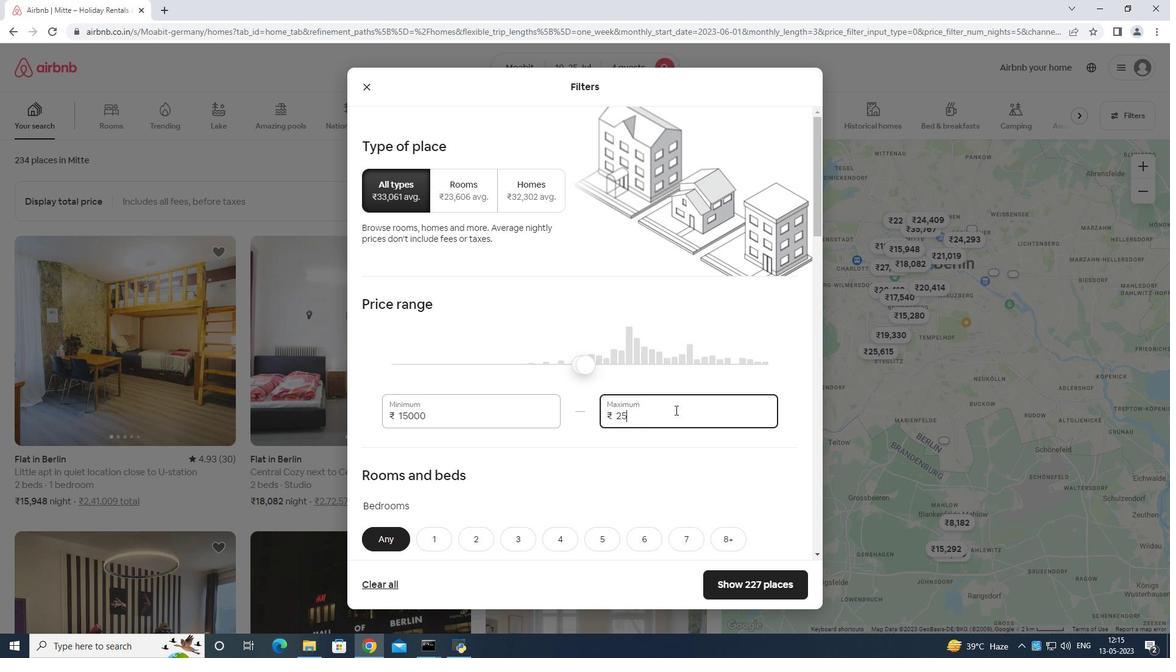 
Action: Key pressed 00
Screenshot: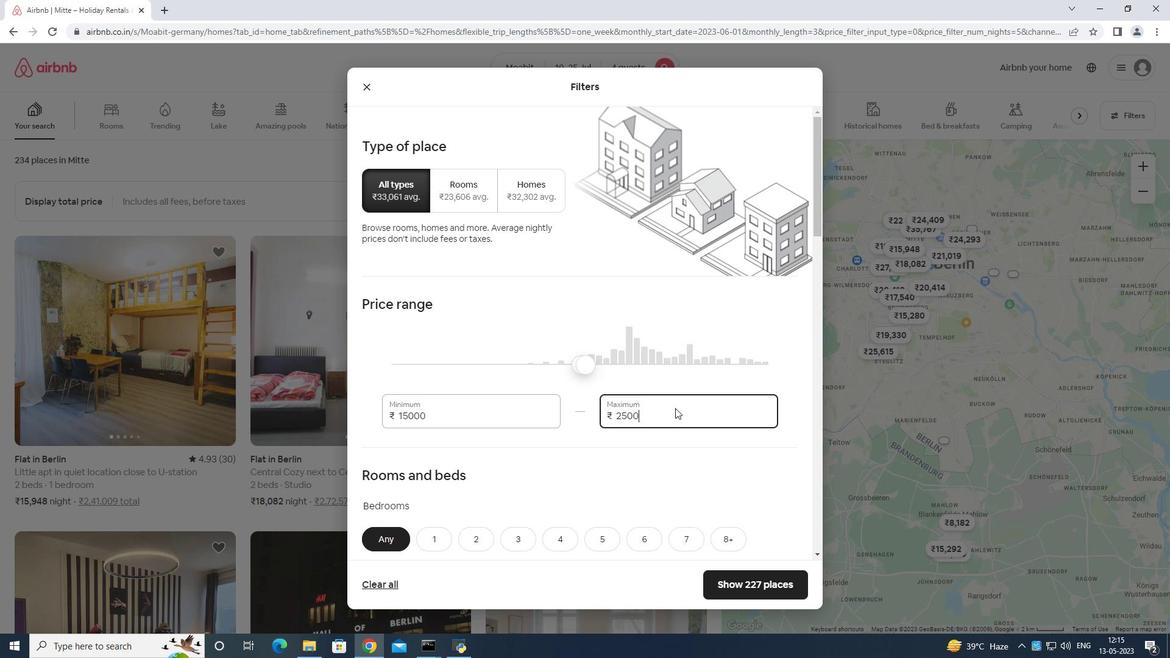 
Action: Mouse moved to (672, 410)
Screenshot: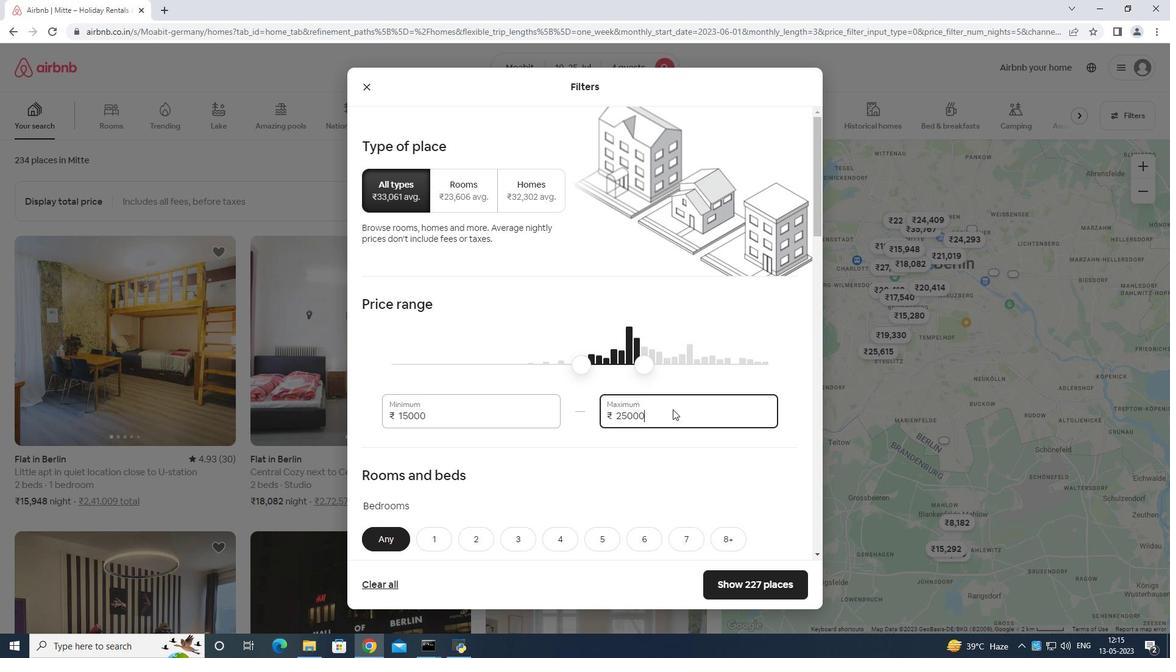 
Action: Mouse scrolled (672, 409) with delta (0, 0)
Screenshot: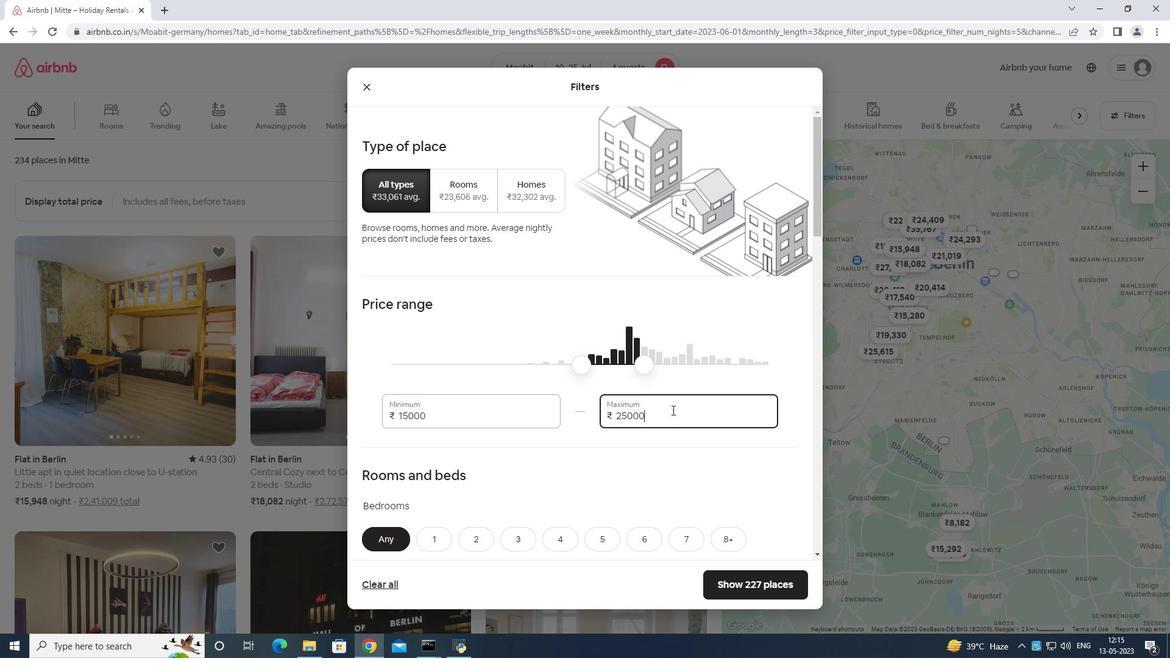 
Action: Mouse moved to (671, 410)
Screenshot: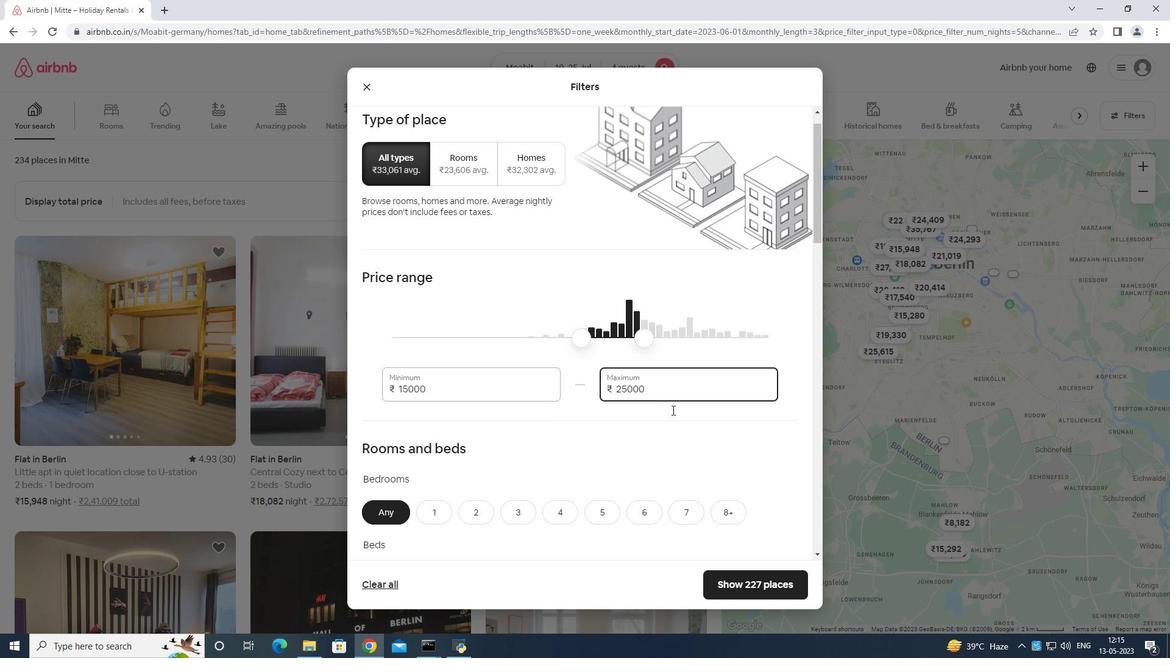 
Action: Mouse scrolled (671, 410) with delta (0, 0)
Screenshot: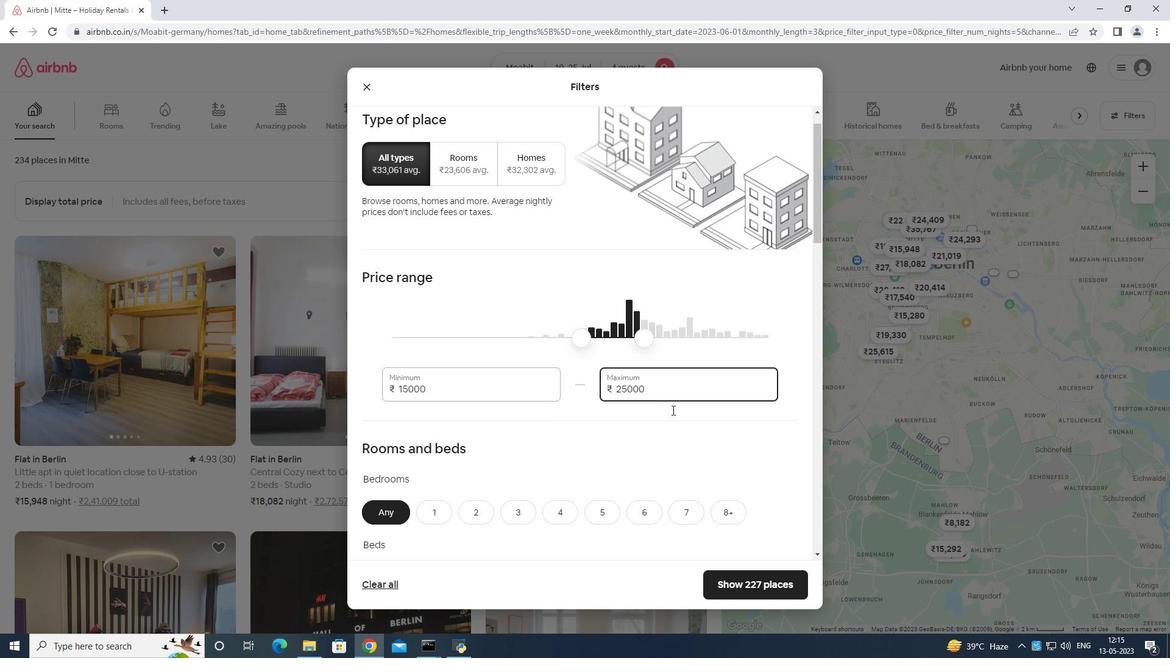 
Action: Mouse scrolled (671, 410) with delta (0, 0)
Screenshot: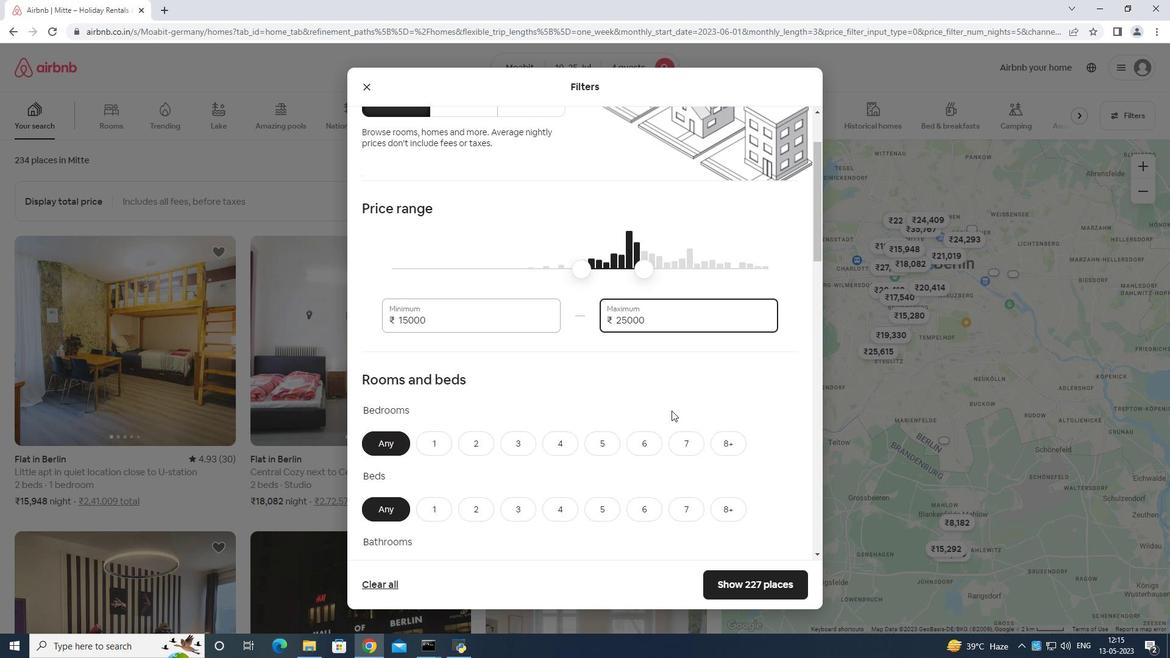 
Action: Mouse moved to (482, 356)
Screenshot: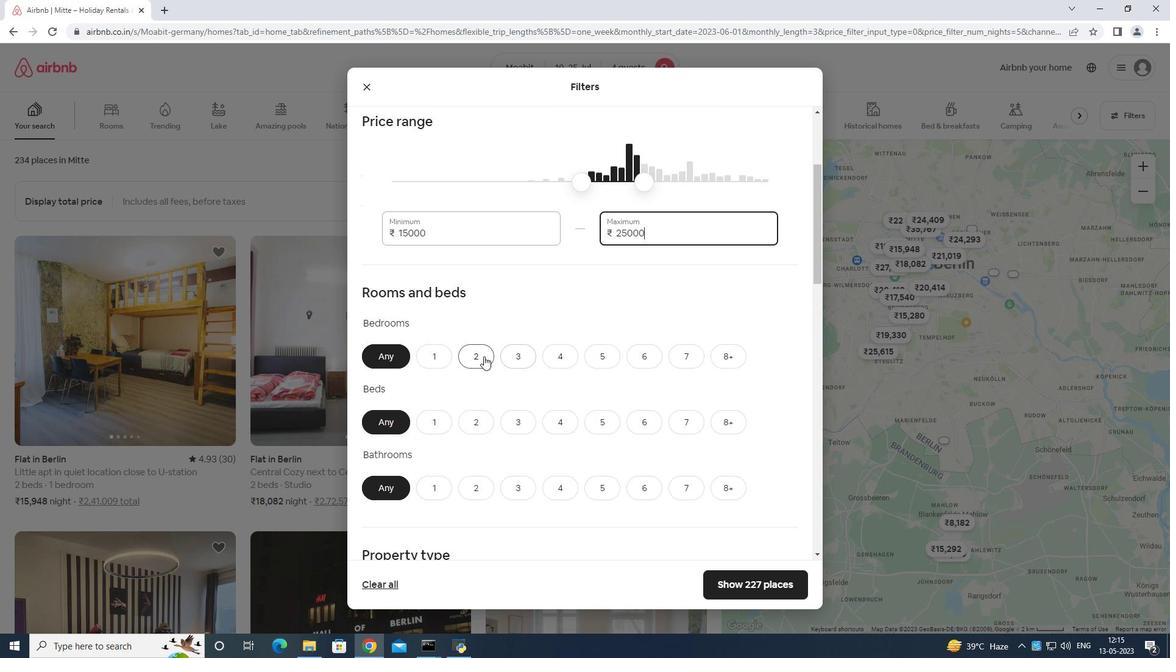 
Action: Mouse pressed left at (482, 356)
Screenshot: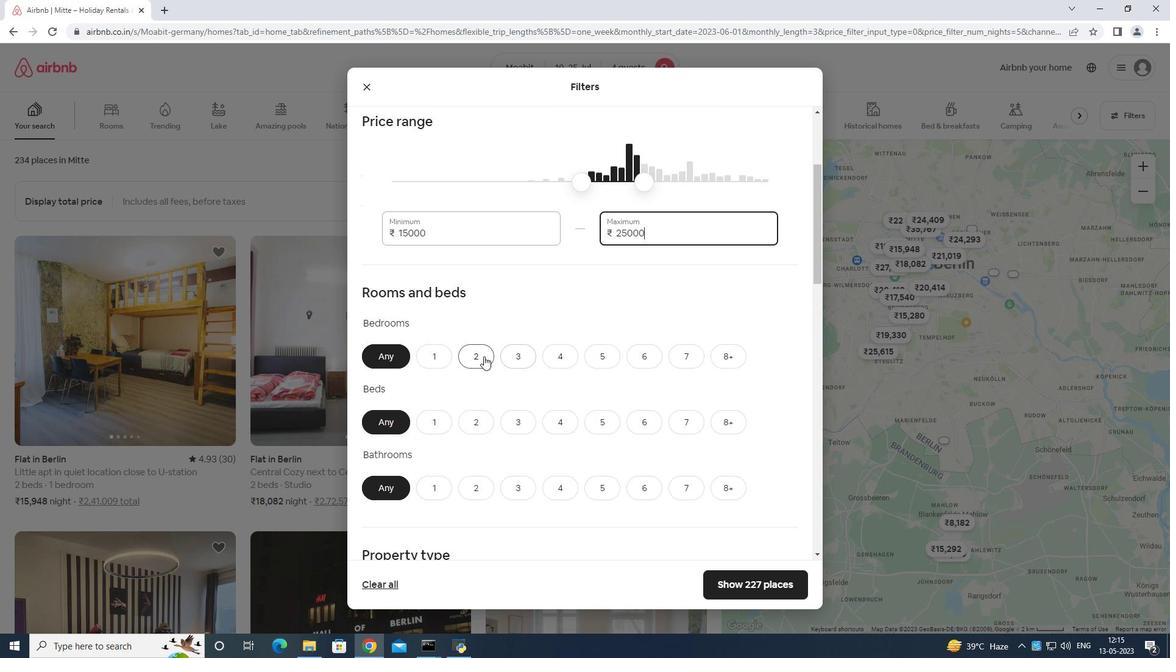 
Action: Mouse moved to (518, 419)
Screenshot: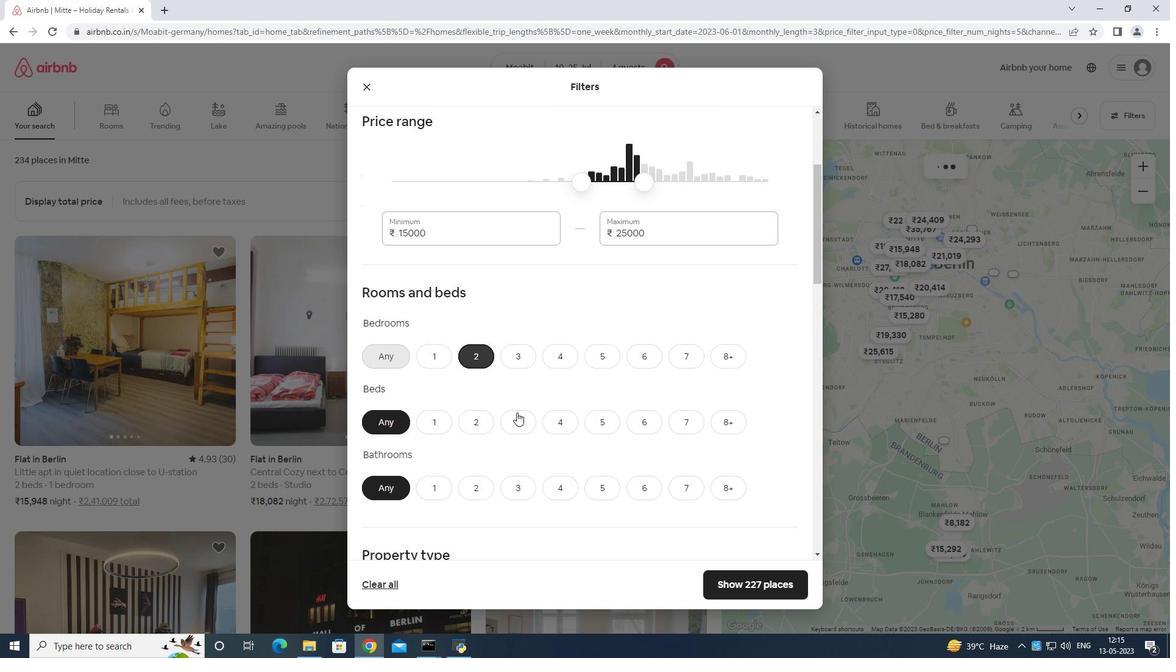 
Action: Mouse pressed left at (518, 419)
Screenshot: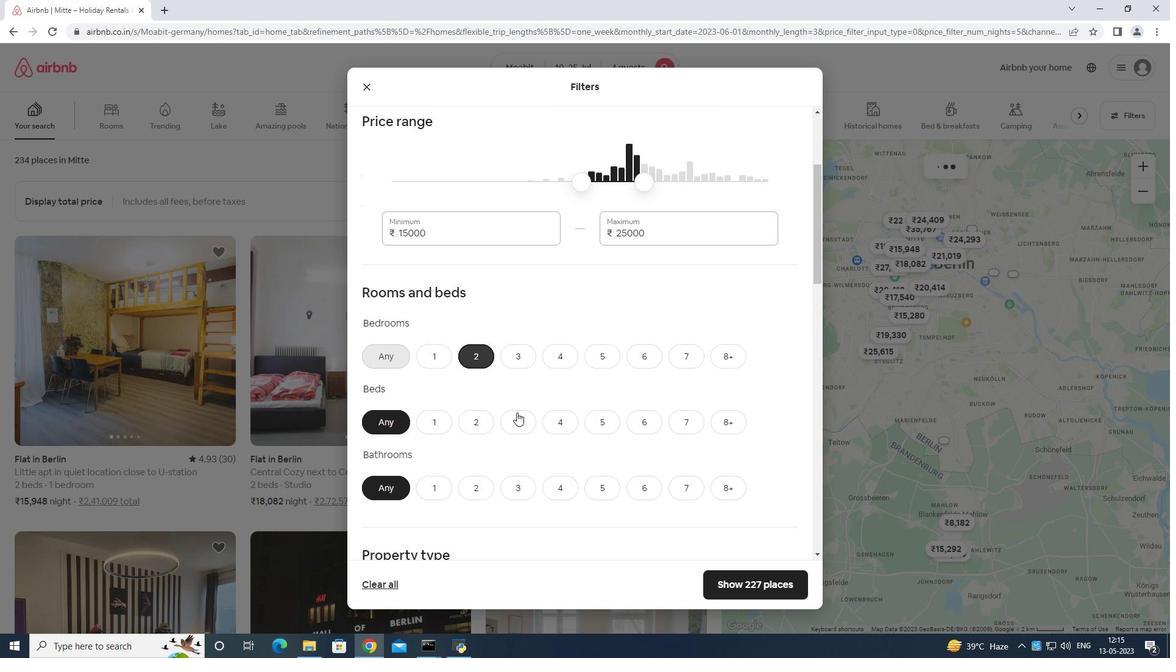 
Action: Mouse moved to (467, 486)
Screenshot: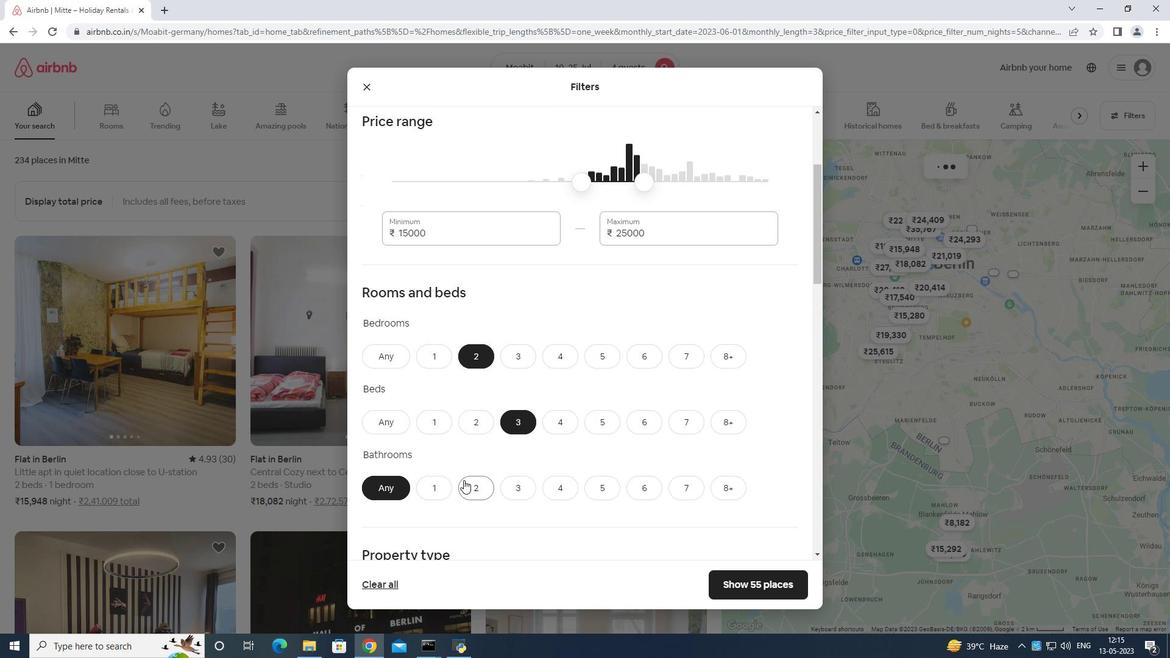 
Action: Mouse pressed left at (467, 486)
Screenshot: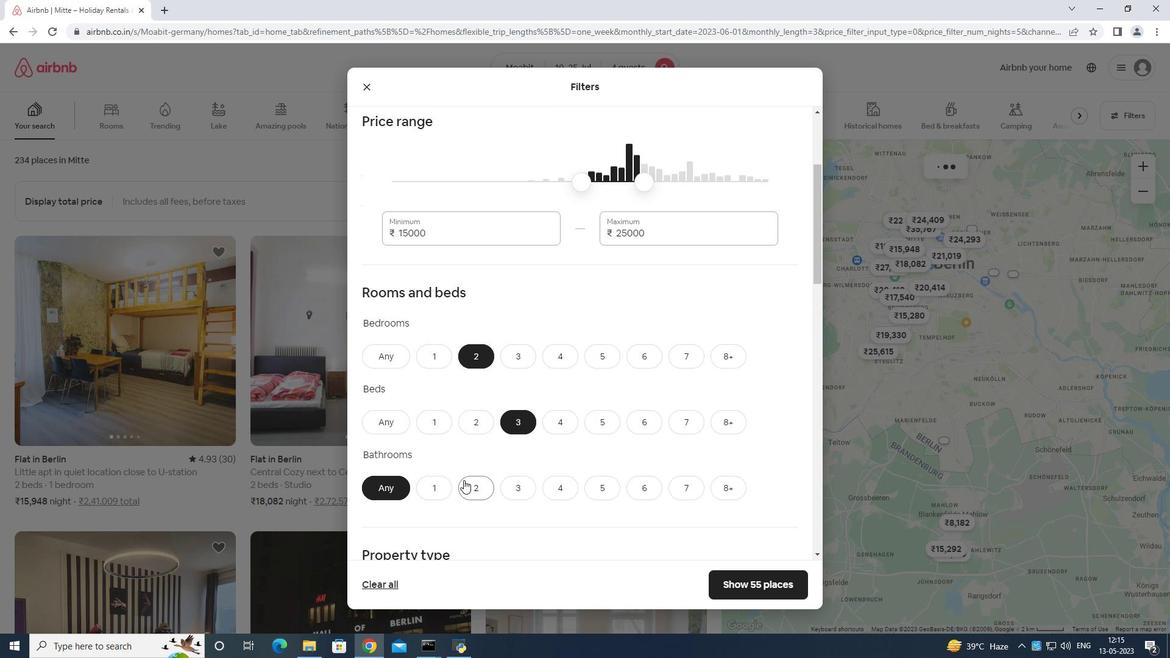 
Action: Mouse moved to (497, 455)
Screenshot: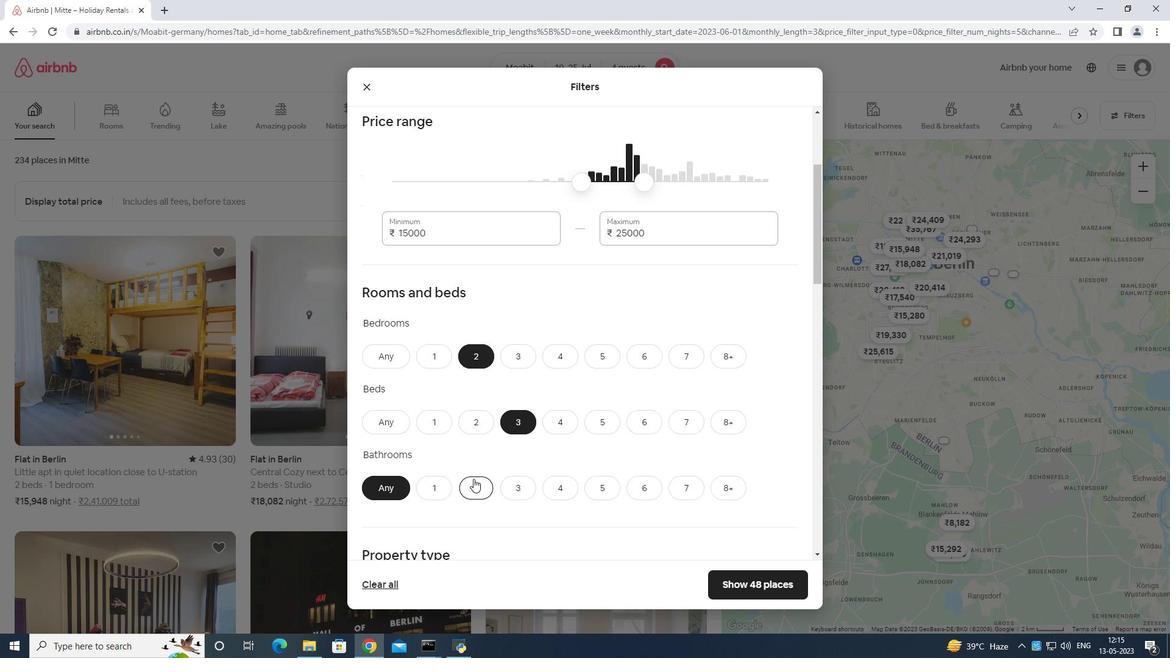 
Action: Mouse scrolled (497, 455) with delta (0, 0)
Screenshot: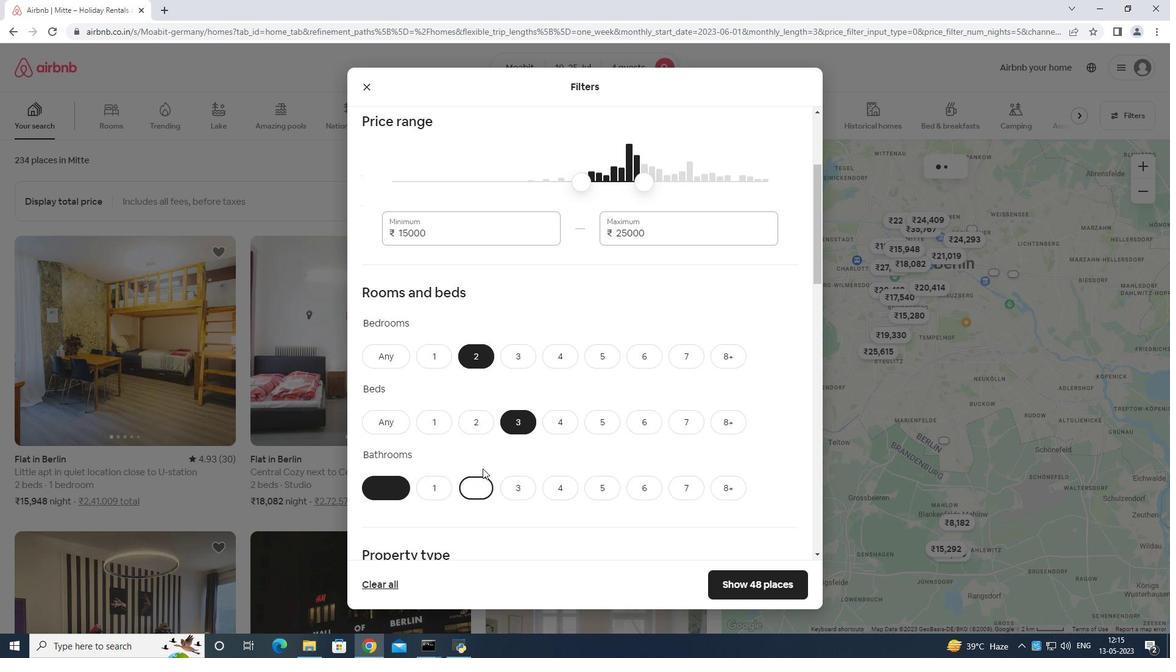 
Action: Mouse moved to (498, 455)
Screenshot: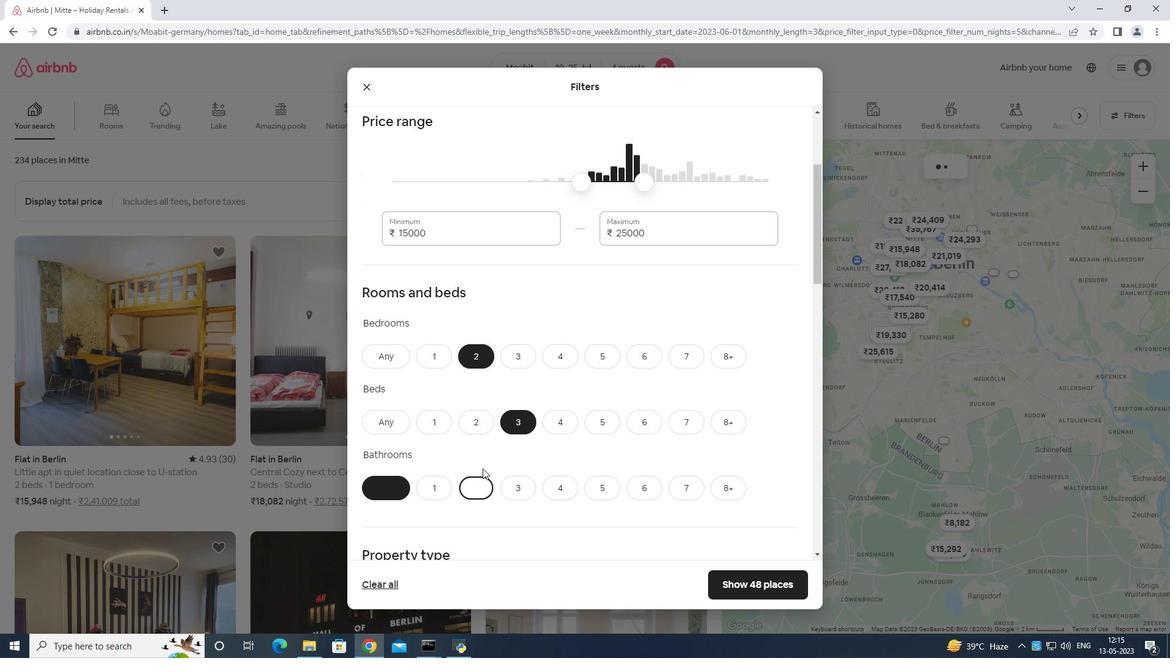 
Action: Mouse scrolled (498, 455) with delta (0, 0)
Screenshot: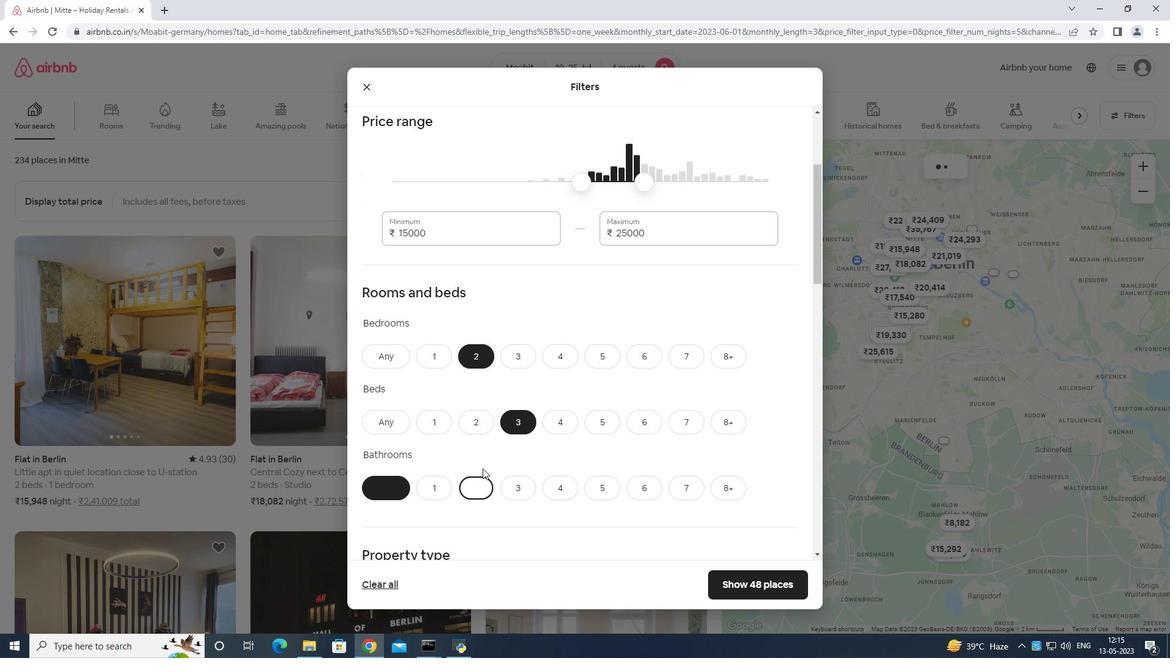 
Action: Mouse moved to (502, 454)
Screenshot: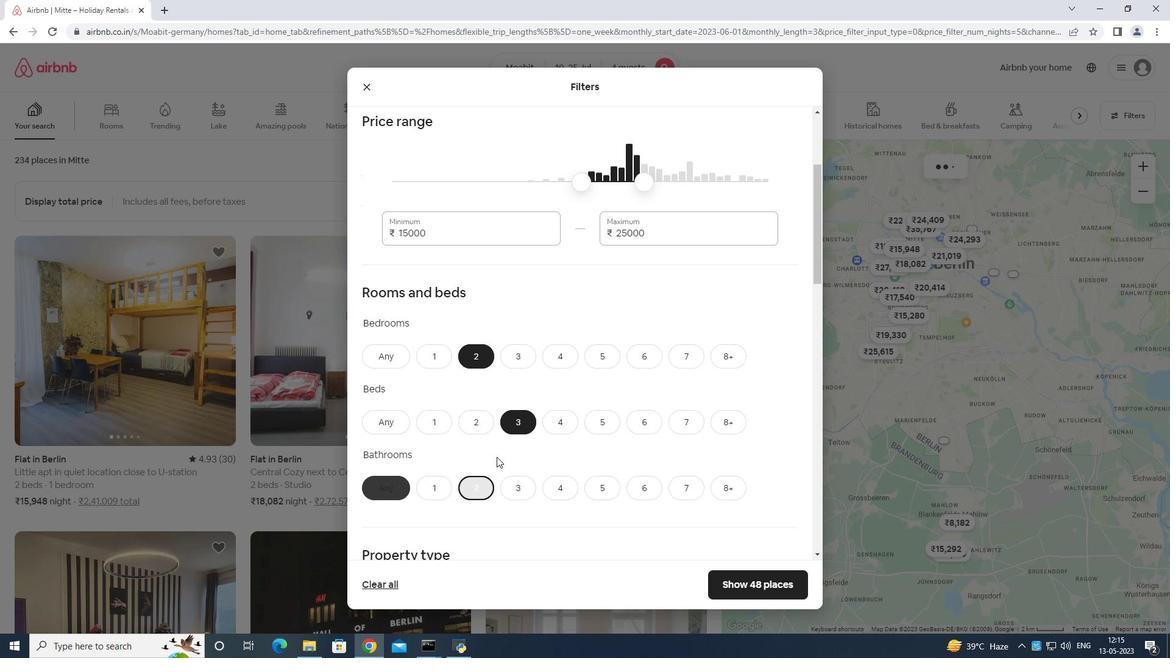 
Action: Mouse scrolled (502, 454) with delta (0, 0)
Screenshot: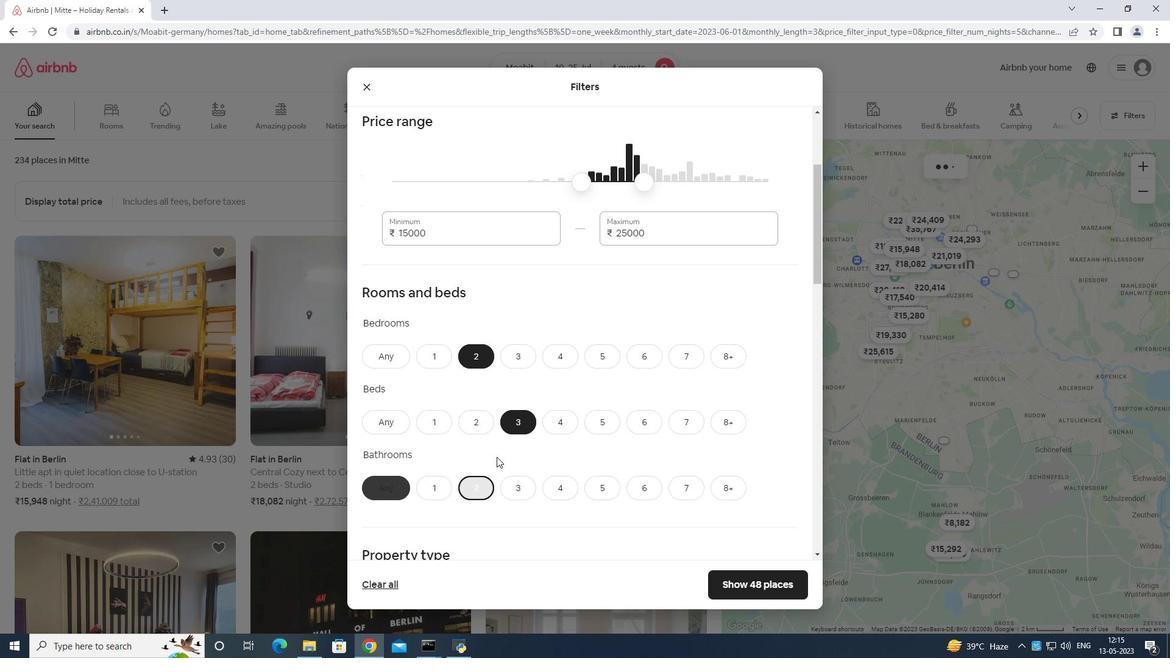 
Action: Mouse moved to (510, 449)
Screenshot: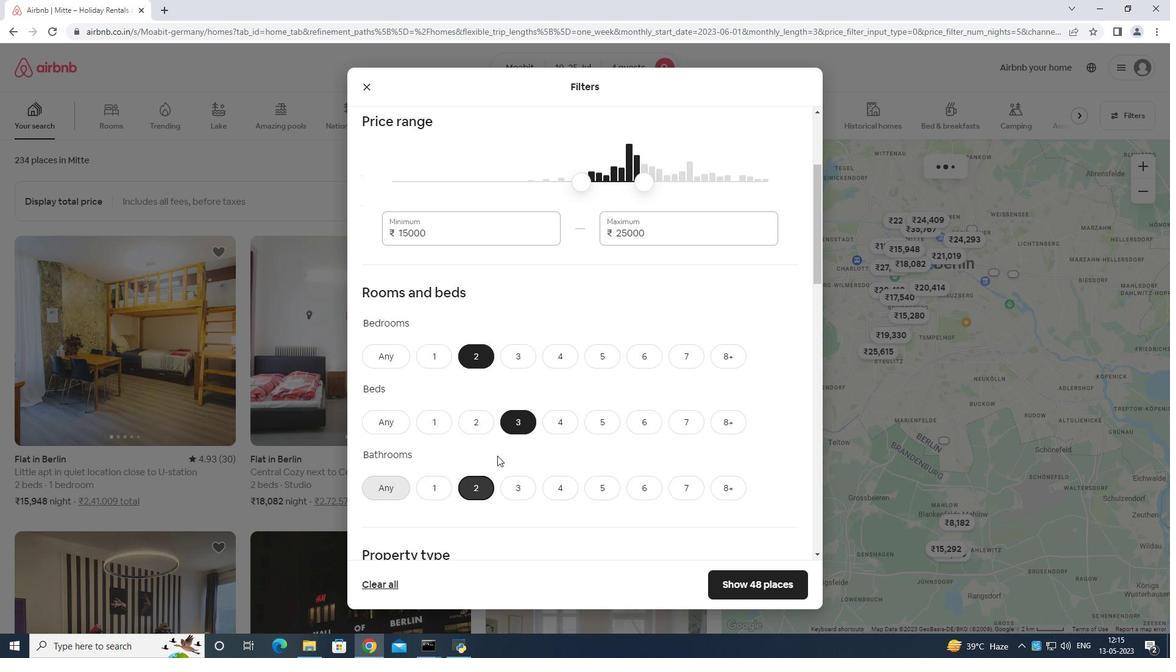 
Action: Mouse scrolled (510, 448) with delta (0, 0)
Screenshot: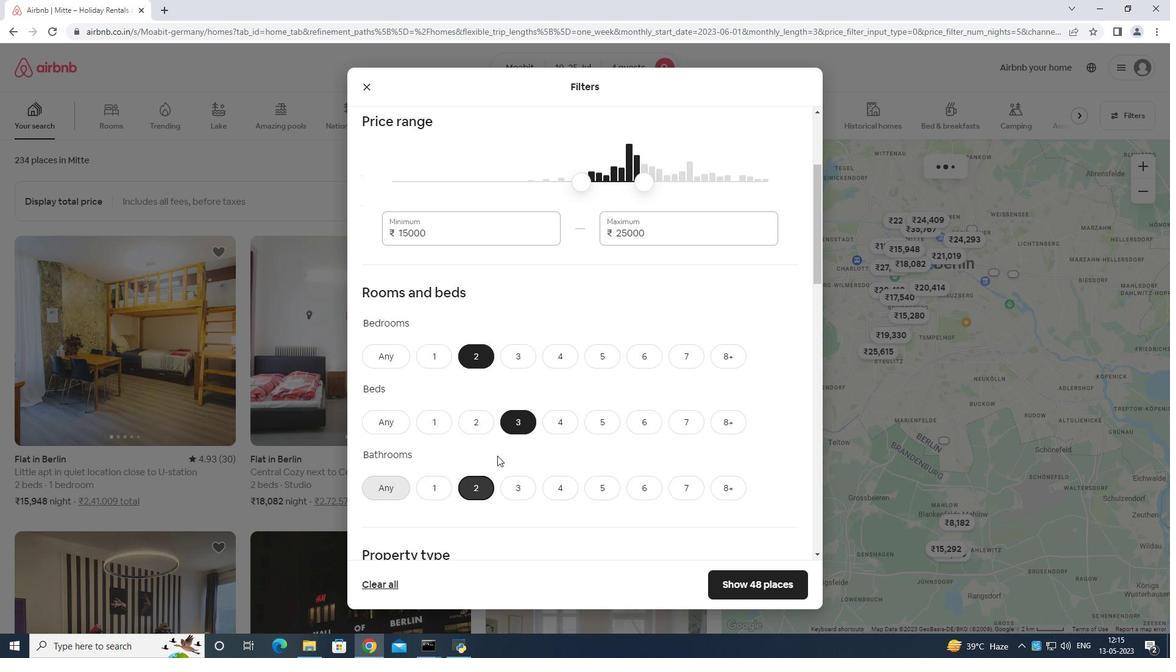 
Action: Mouse moved to (417, 373)
Screenshot: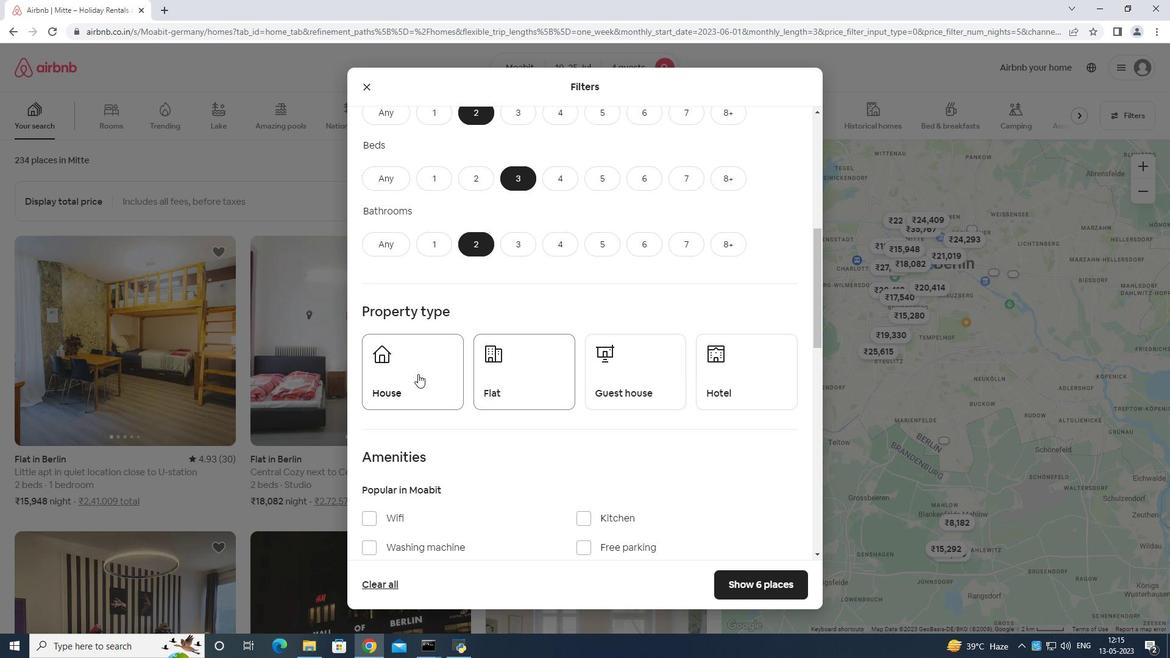 
Action: Mouse pressed left at (417, 373)
Screenshot: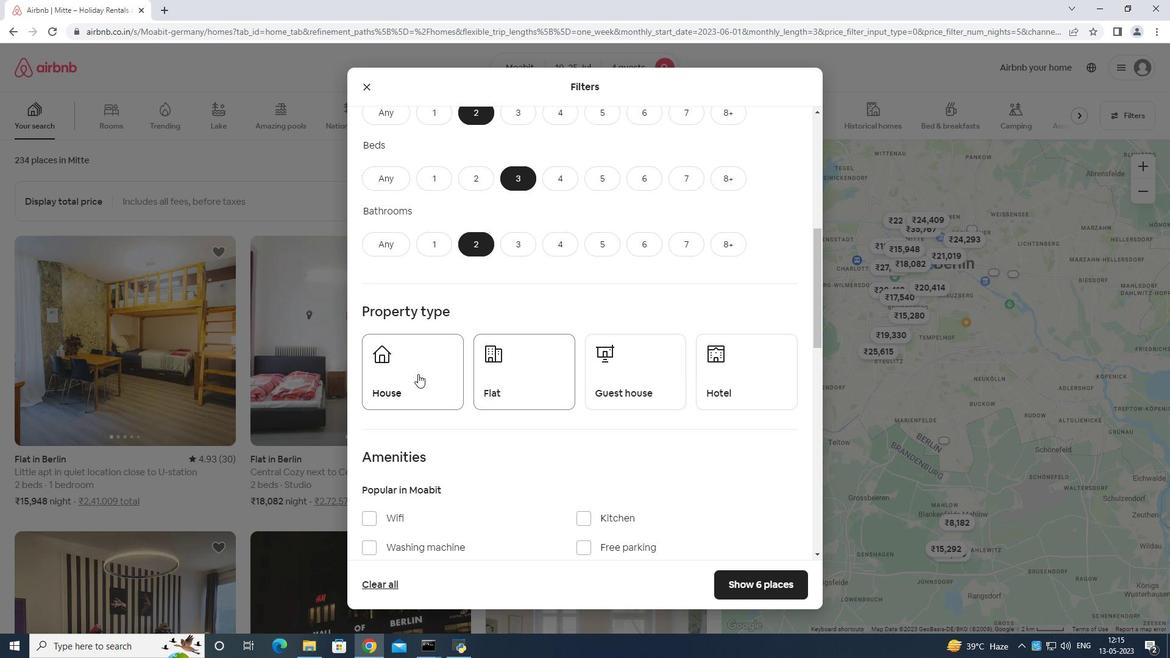 
Action: Mouse moved to (522, 367)
Screenshot: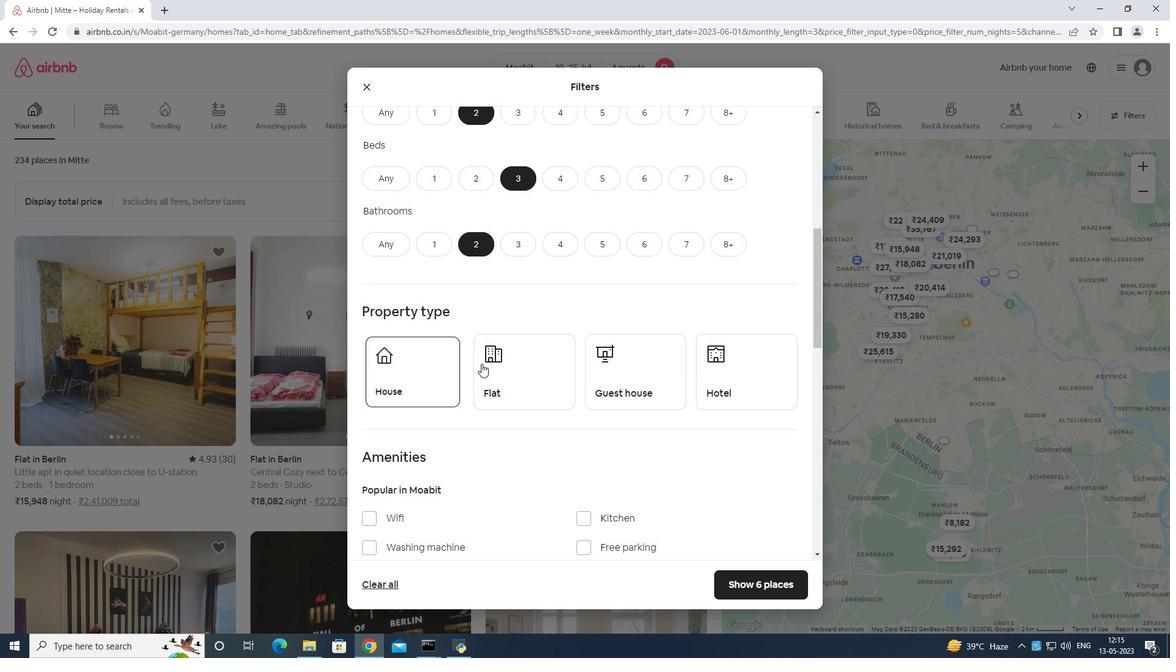 
Action: Mouse pressed left at (522, 367)
Screenshot: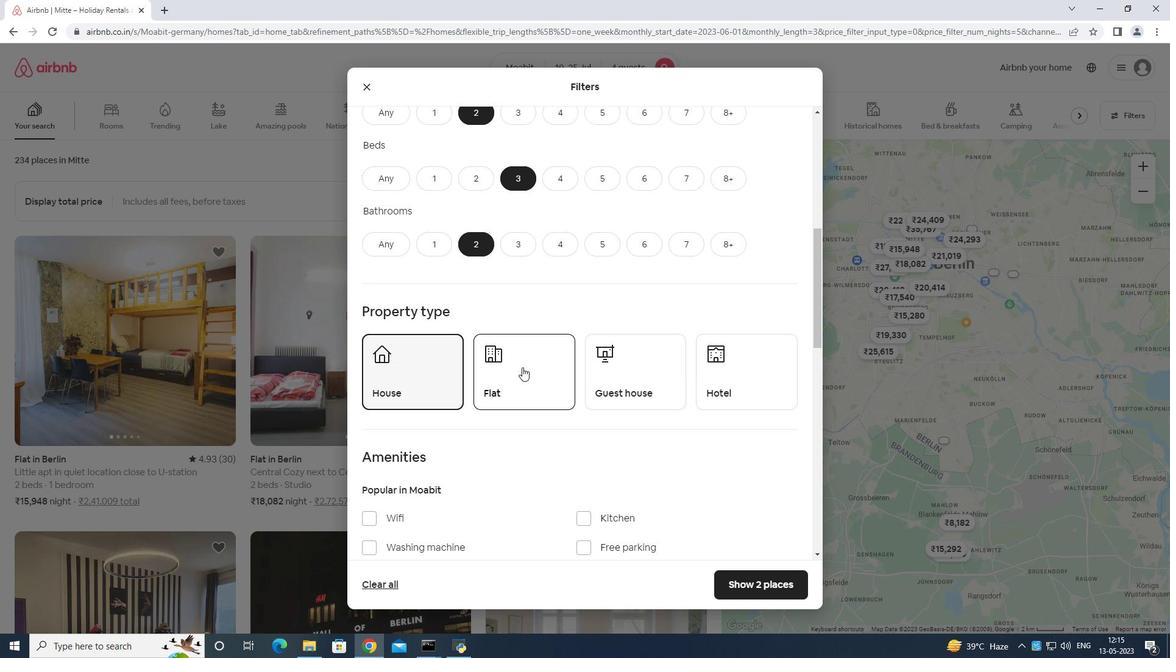 
Action: Mouse moved to (605, 374)
Screenshot: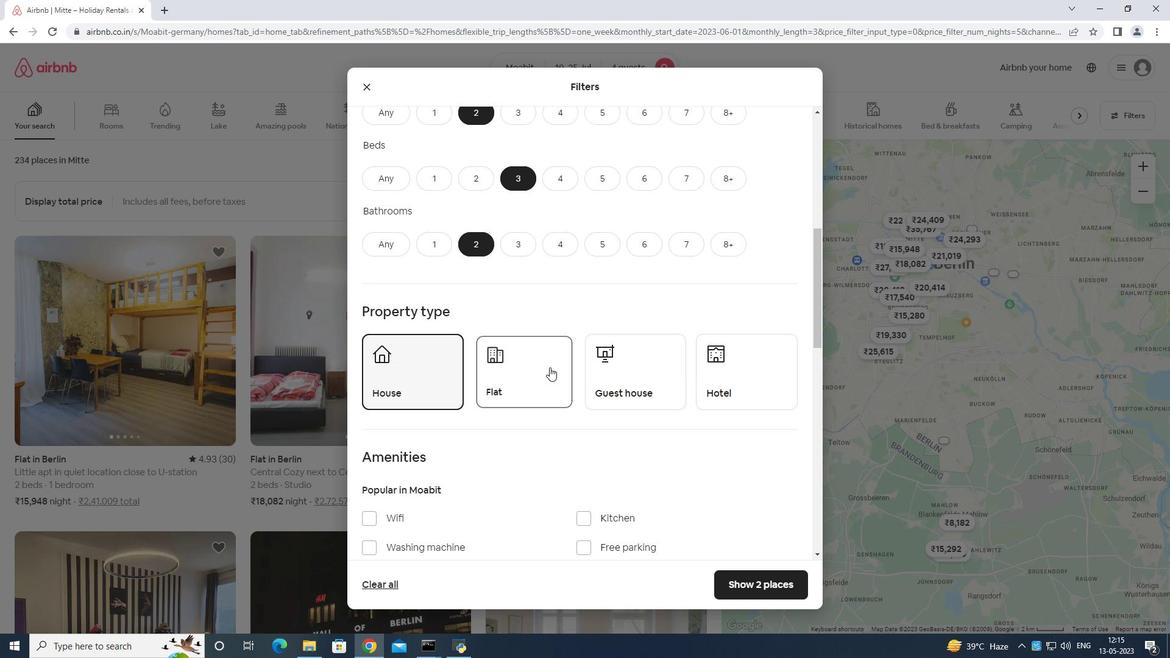 
Action: Mouse pressed left at (605, 374)
Screenshot: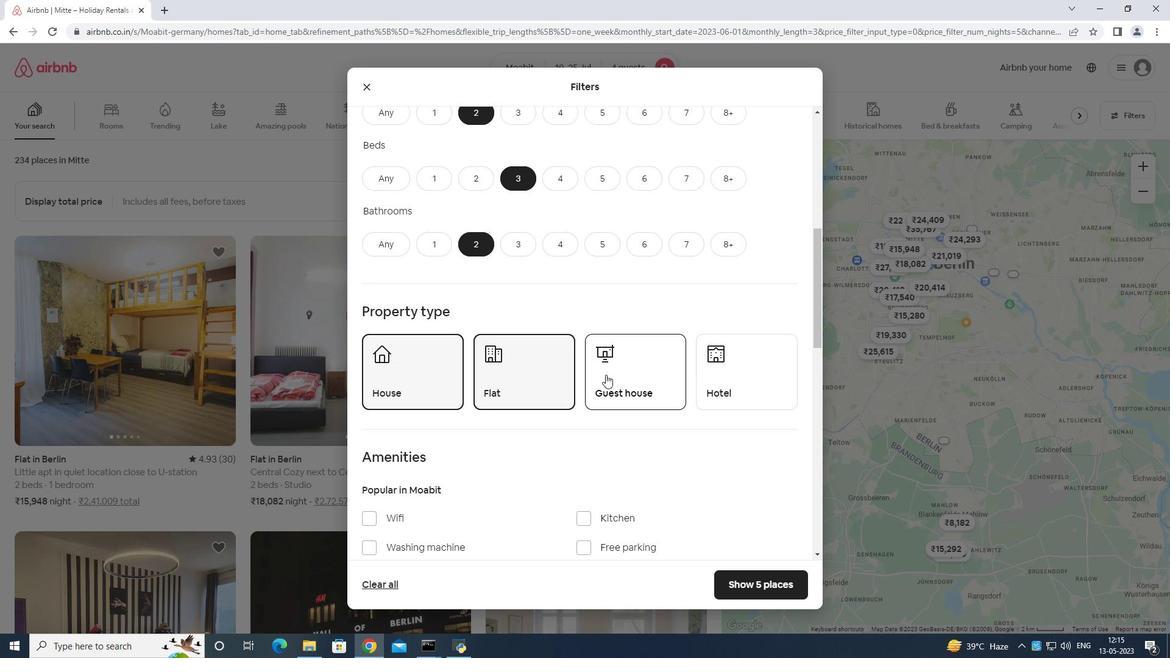 
Action: Mouse moved to (606, 376)
Screenshot: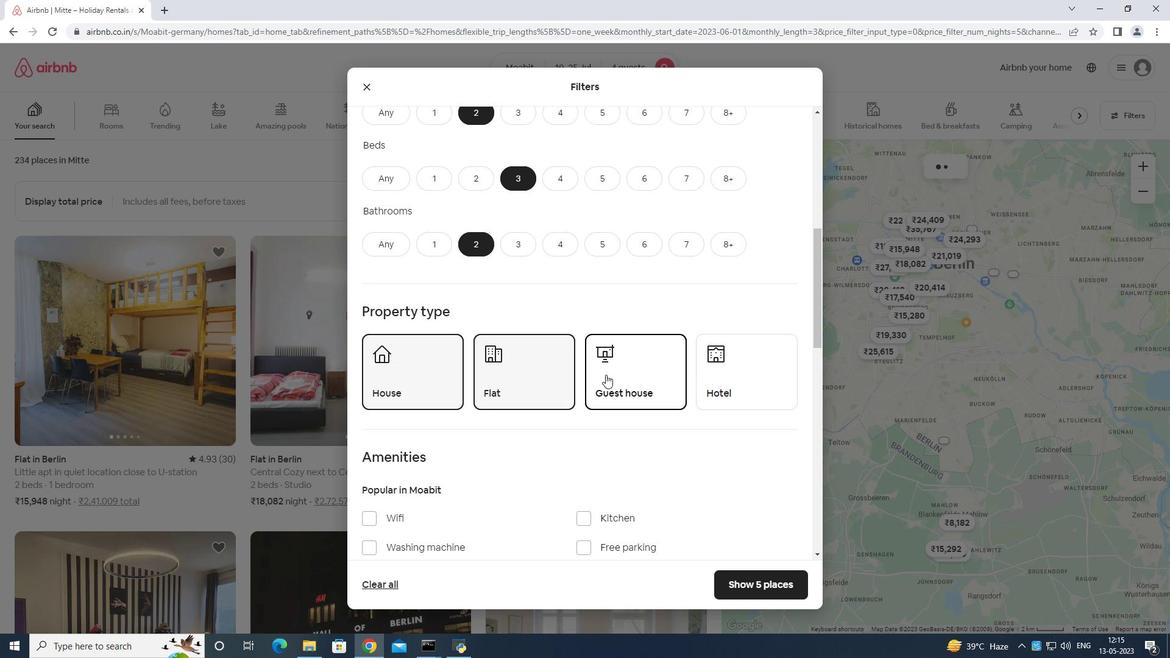 
Action: Mouse scrolled (606, 375) with delta (0, 0)
Screenshot: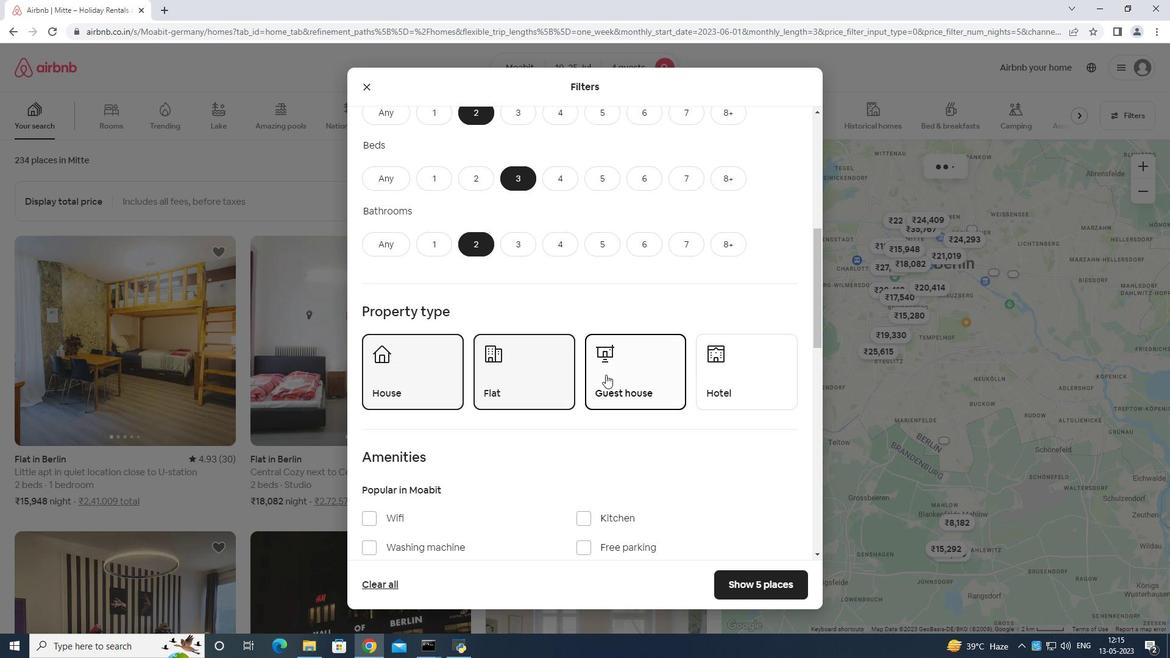 
Action: Mouse scrolled (606, 375) with delta (0, 0)
Screenshot: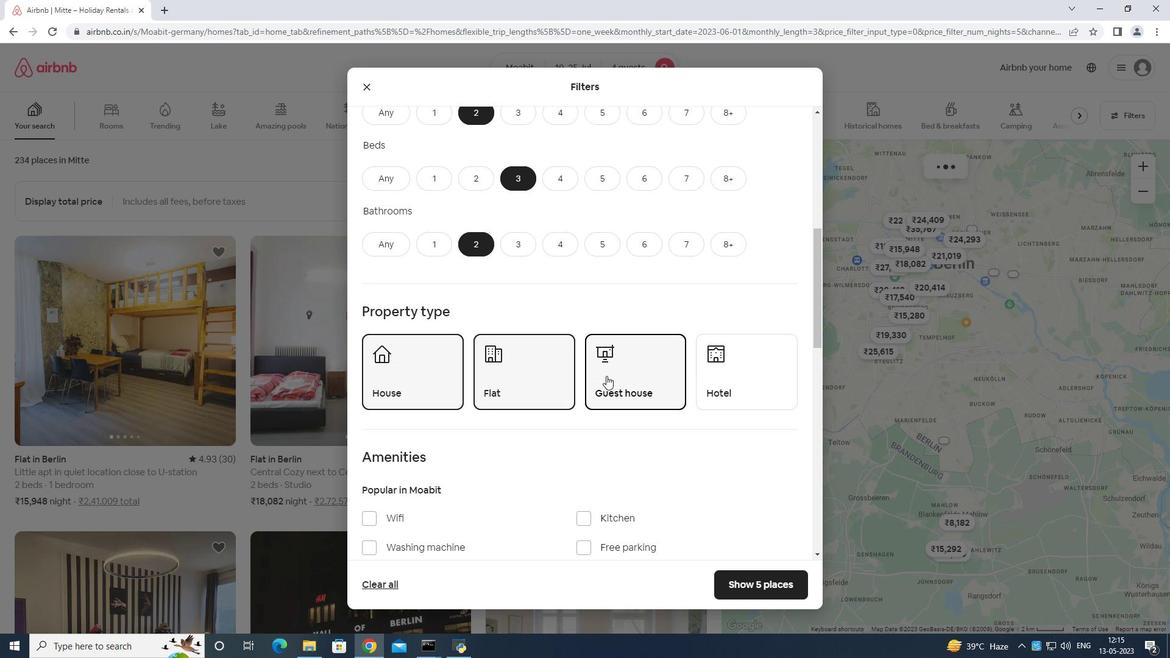 
Action: Mouse moved to (363, 389)
Screenshot: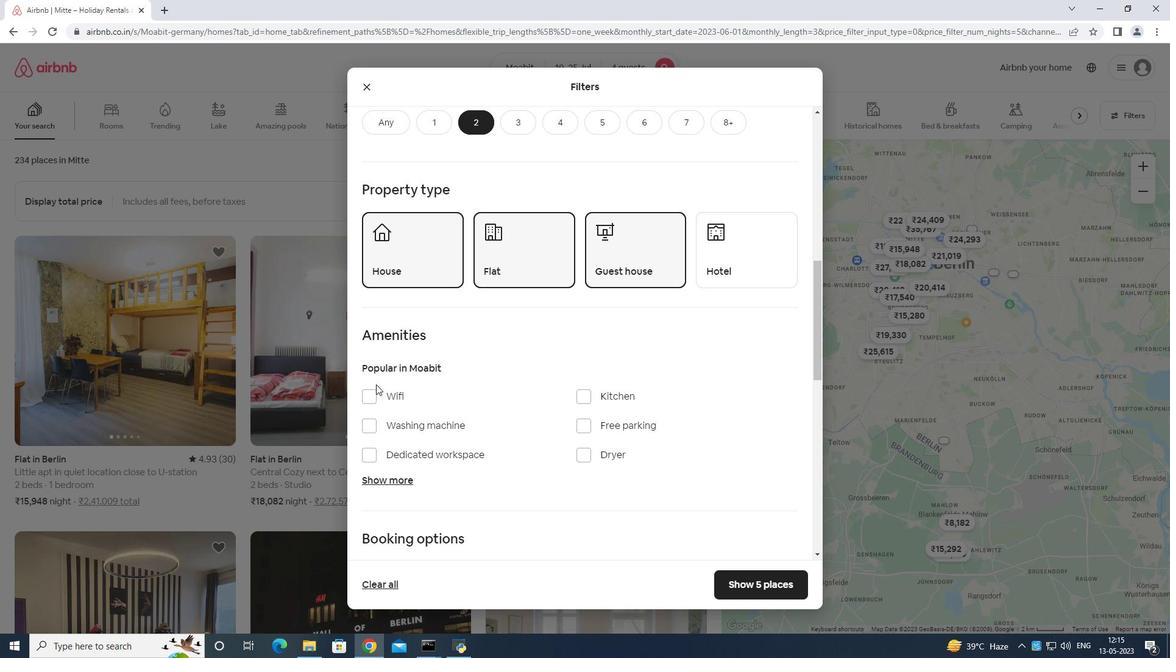 
Action: Mouse pressed left at (363, 389)
Screenshot: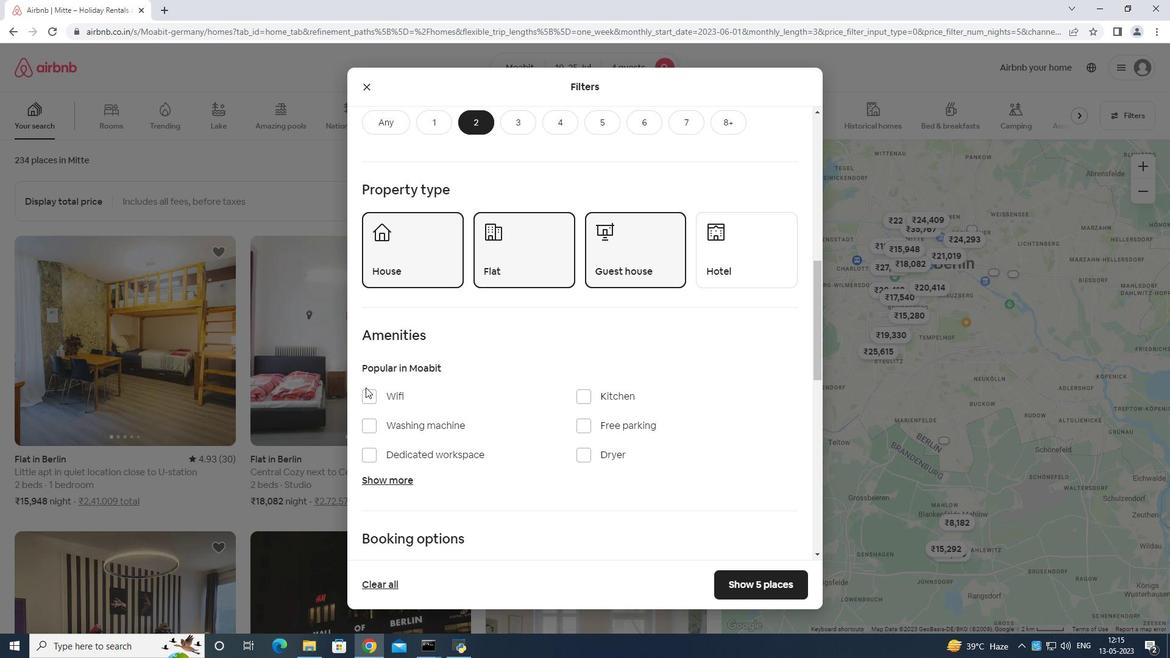 
Action: Mouse moved to (585, 424)
Screenshot: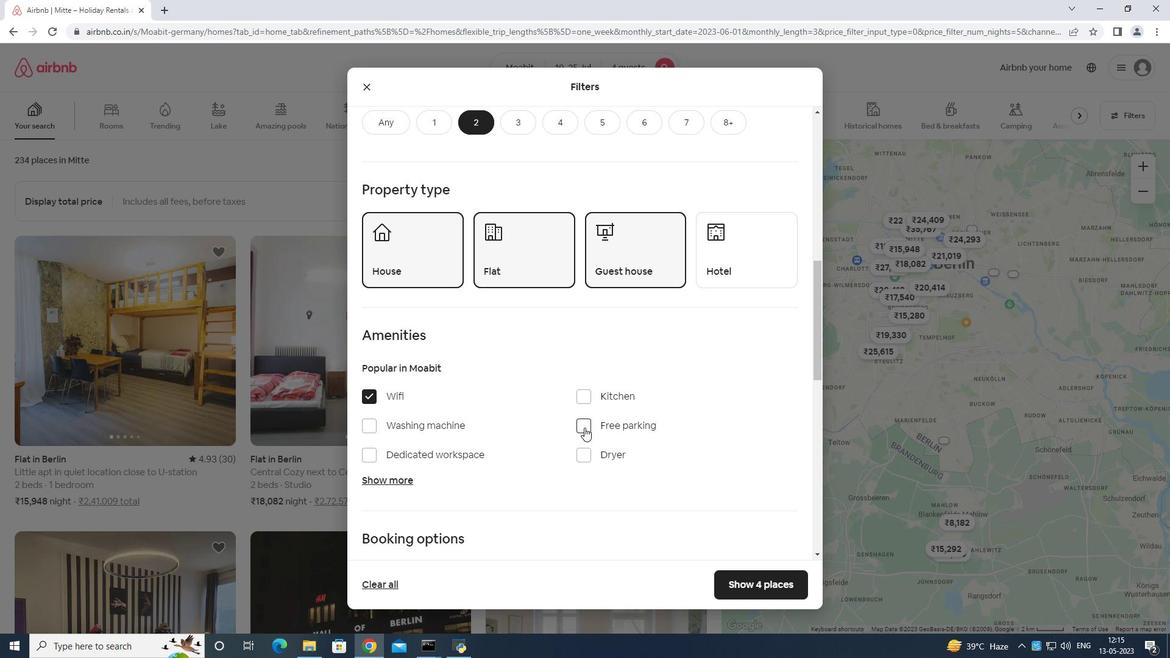 
Action: Mouse pressed left at (585, 424)
Screenshot: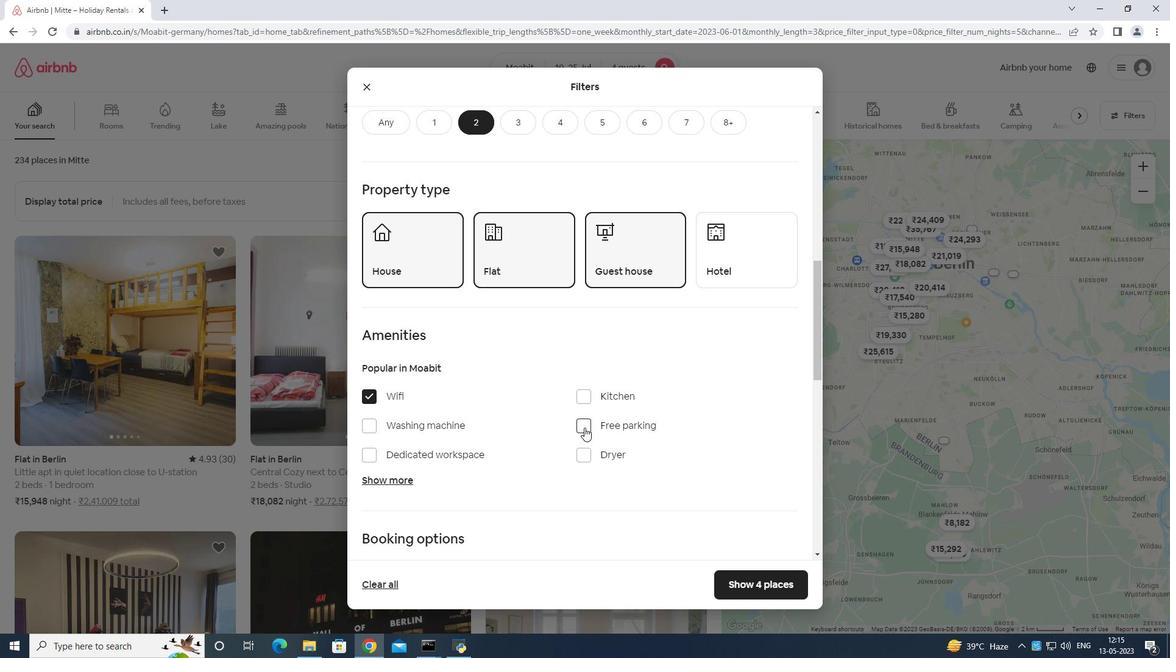 
Action: Mouse moved to (399, 479)
Screenshot: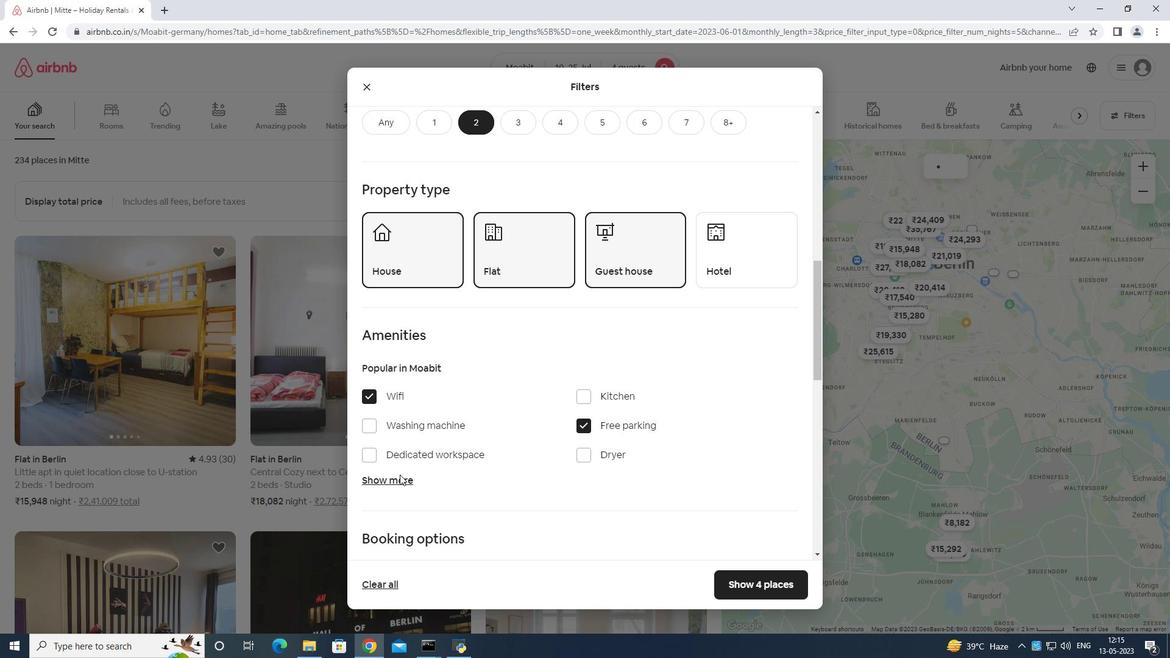 
Action: Mouse pressed left at (399, 479)
Screenshot: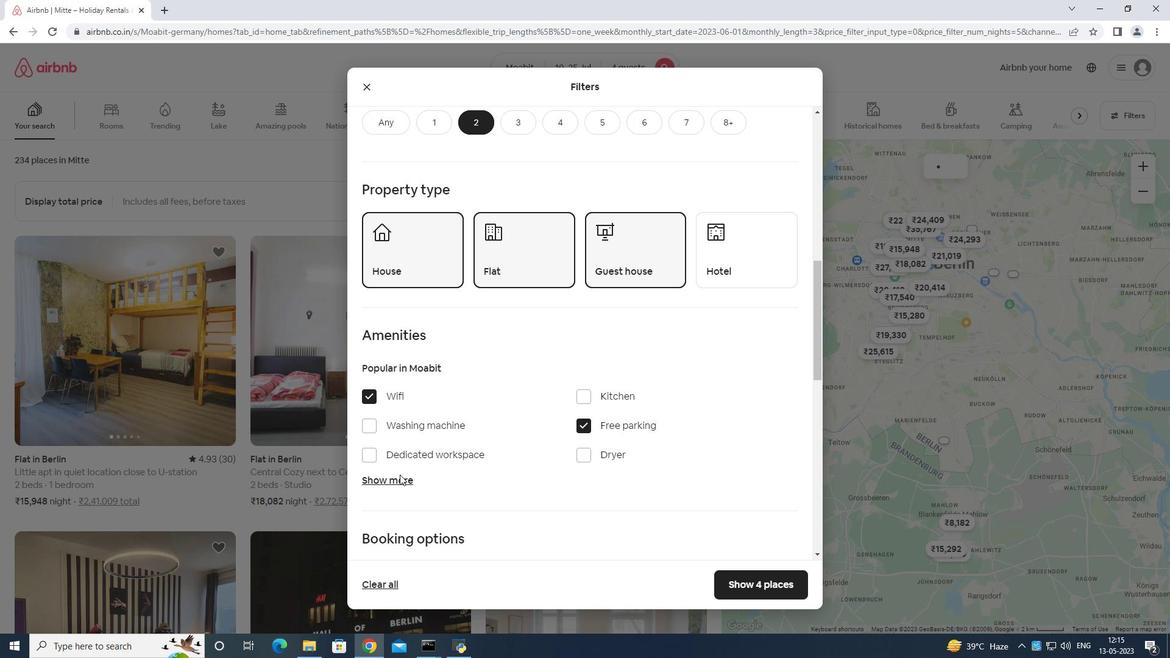 
Action: Mouse moved to (404, 470)
Screenshot: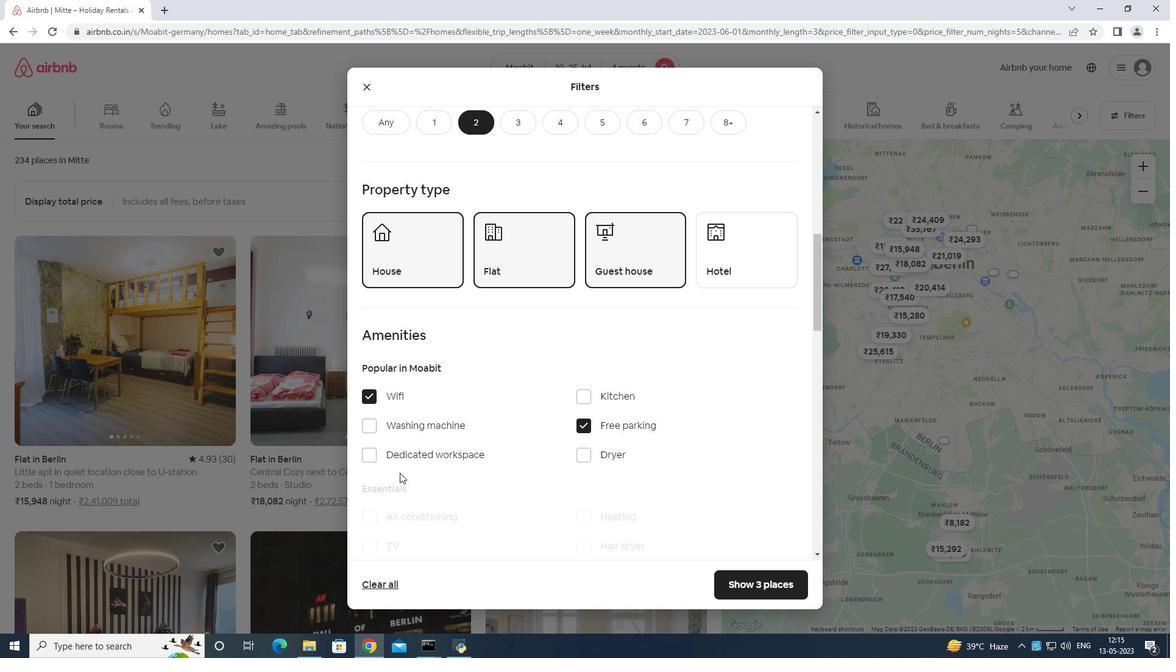 
Action: Mouse scrolled (404, 469) with delta (0, 0)
Screenshot: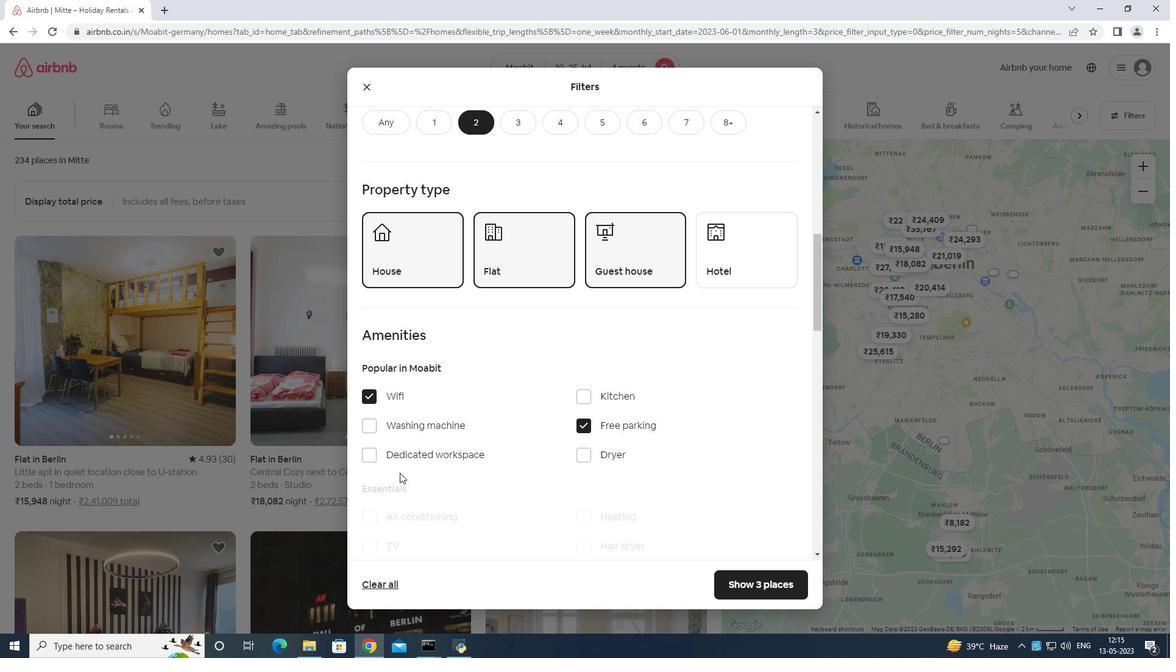 
Action: Mouse moved to (420, 467)
Screenshot: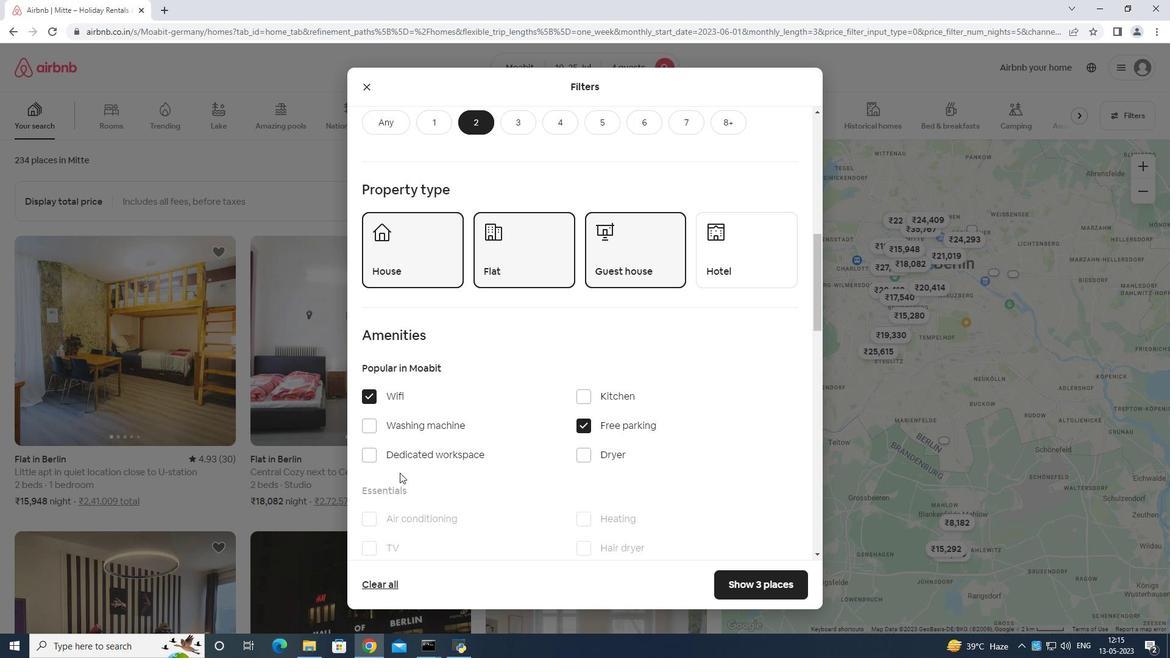 
Action: Mouse scrolled (420, 466) with delta (0, 0)
Screenshot: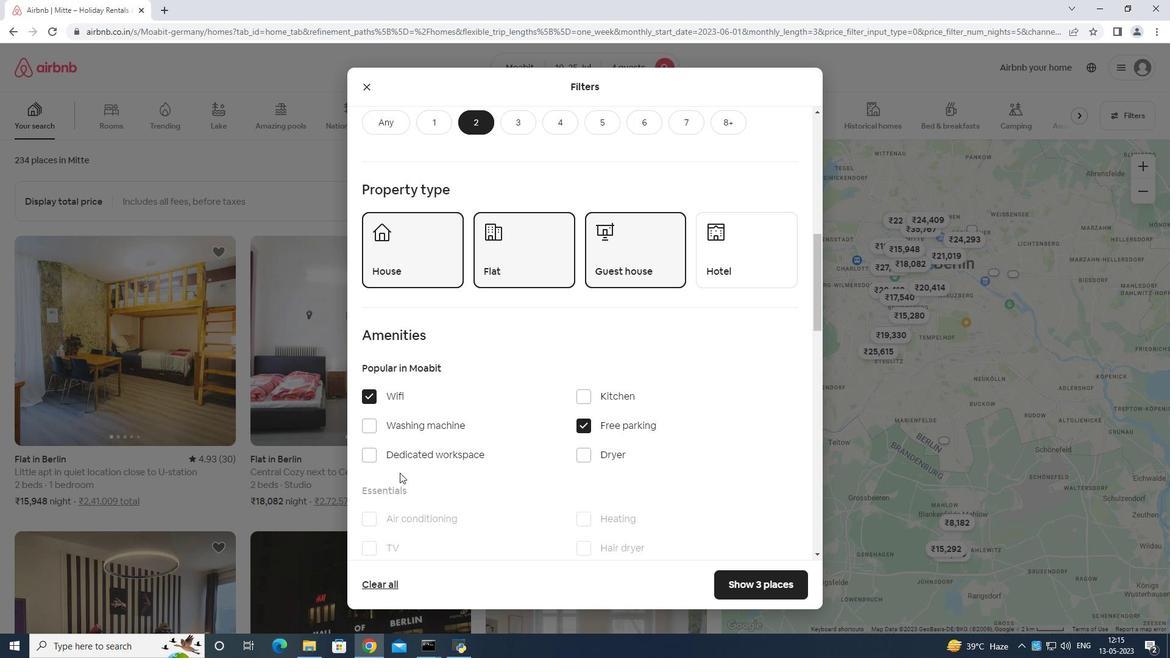 
Action: Mouse moved to (363, 425)
Screenshot: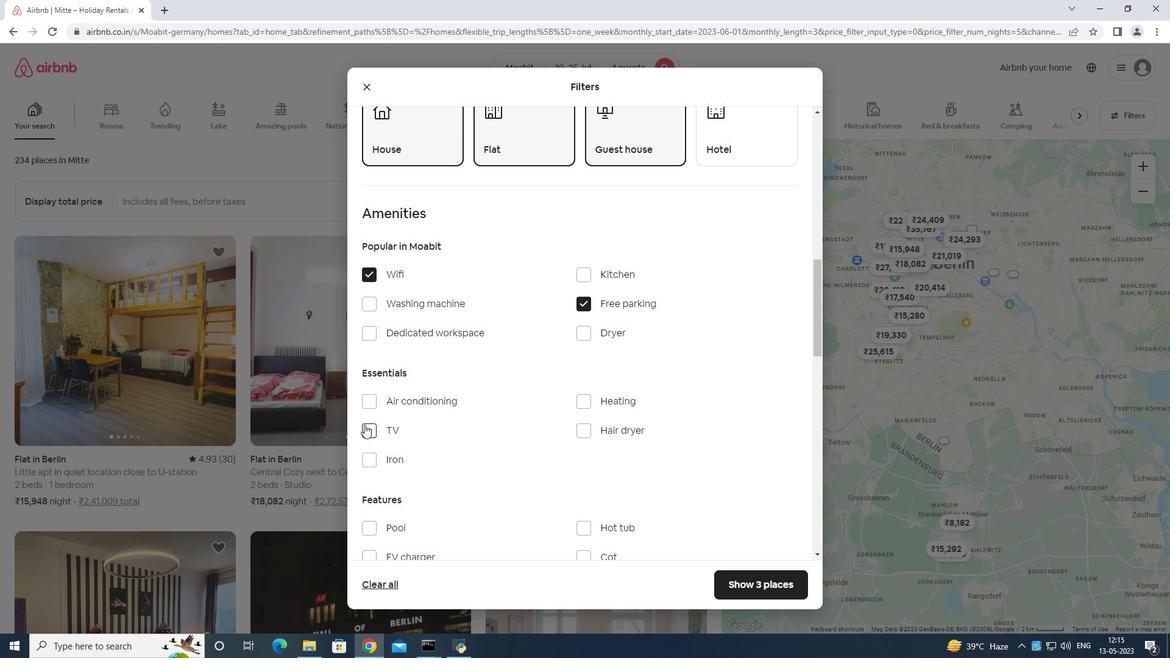 
Action: Mouse pressed left at (363, 425)
Screenshot: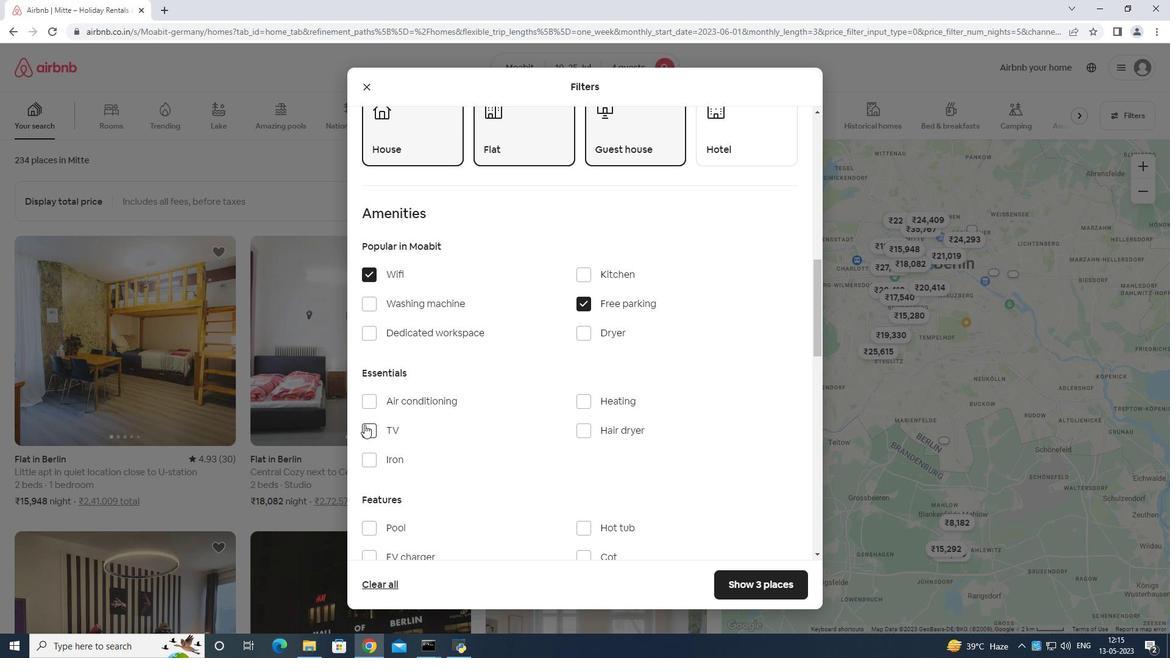 
Action: Mouse moved to (410, 426)
Screenshot: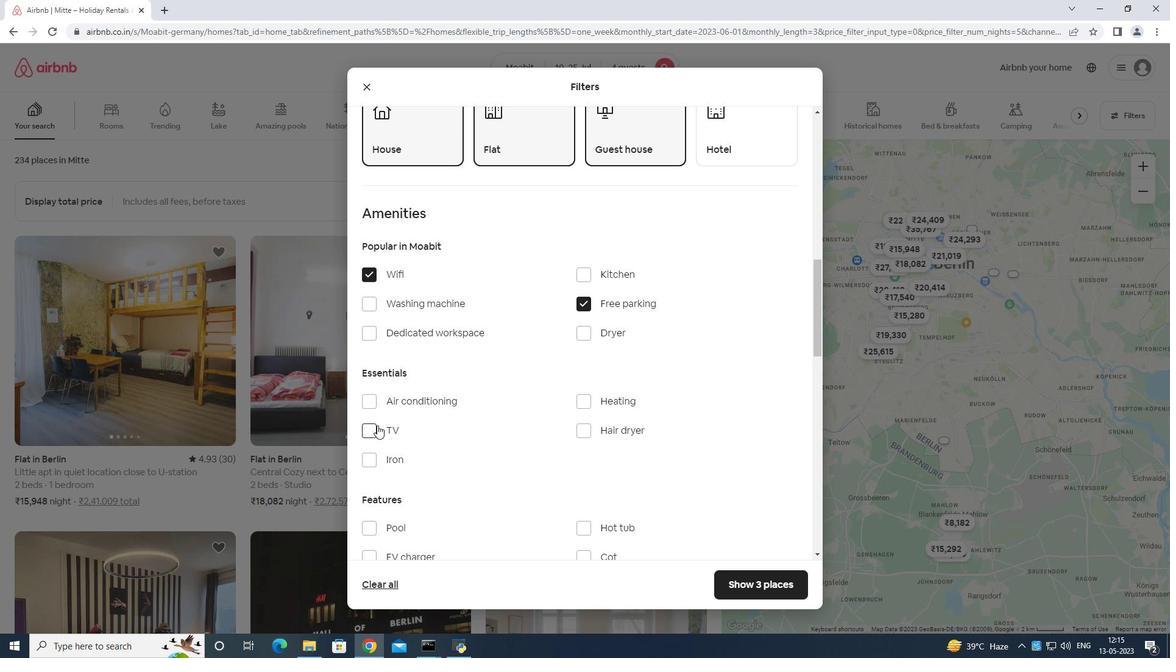 
Action: Mouse scrolled (410, 426) with delta (0, 0)
Screenshot: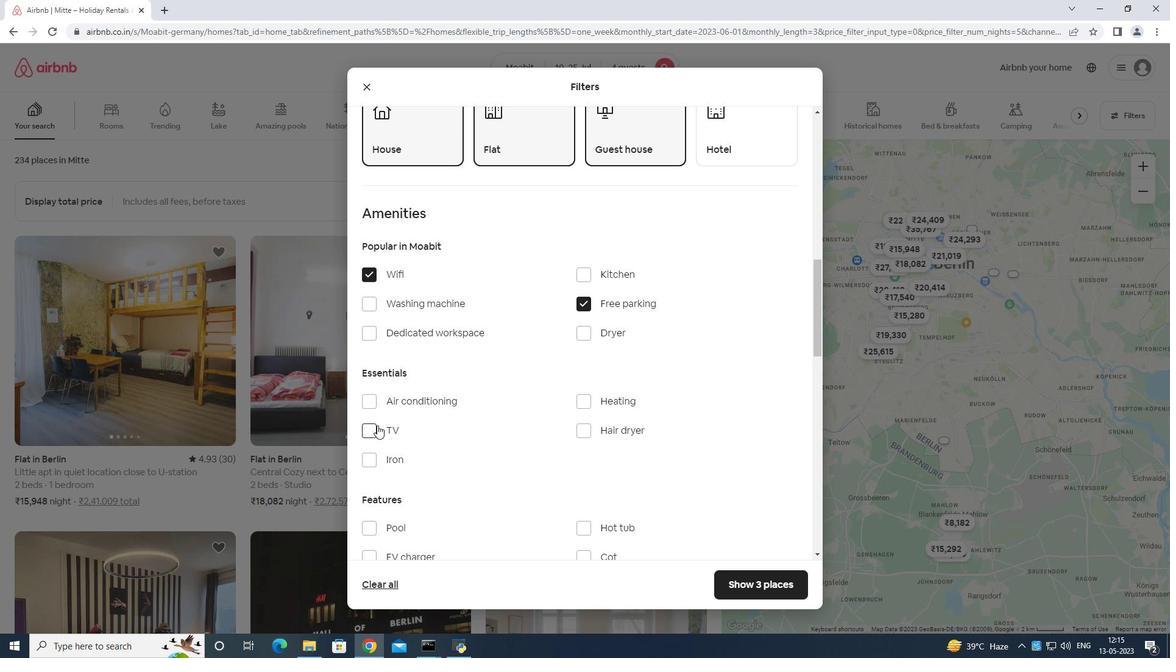 
Action: Mouse moved to (433, 434)
Screenshot: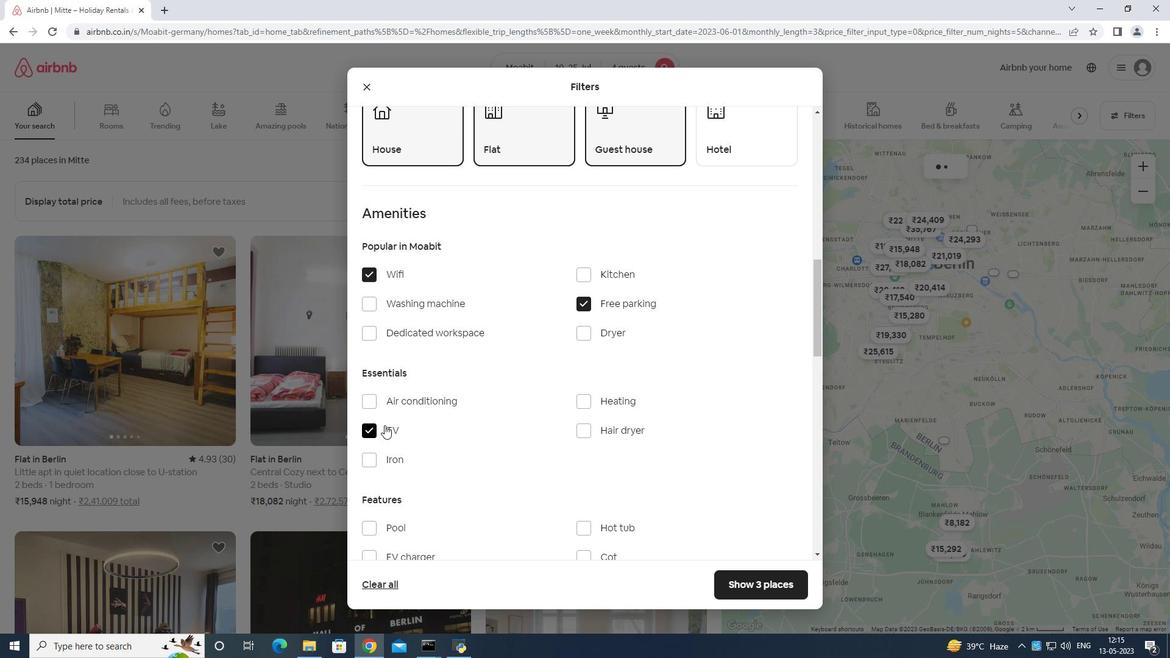 
Action: Mouse scrolled (433, 433) with delta (0, 0)
Screenshot: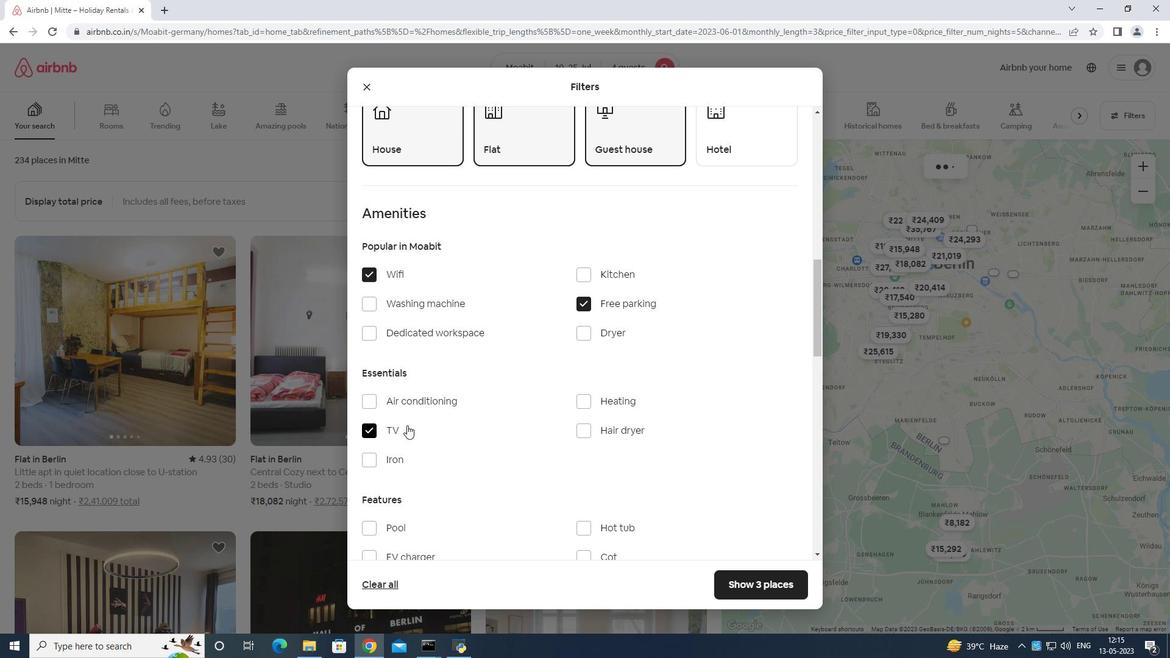 
Action: Mouse moved to (446, 437)
Screenshot: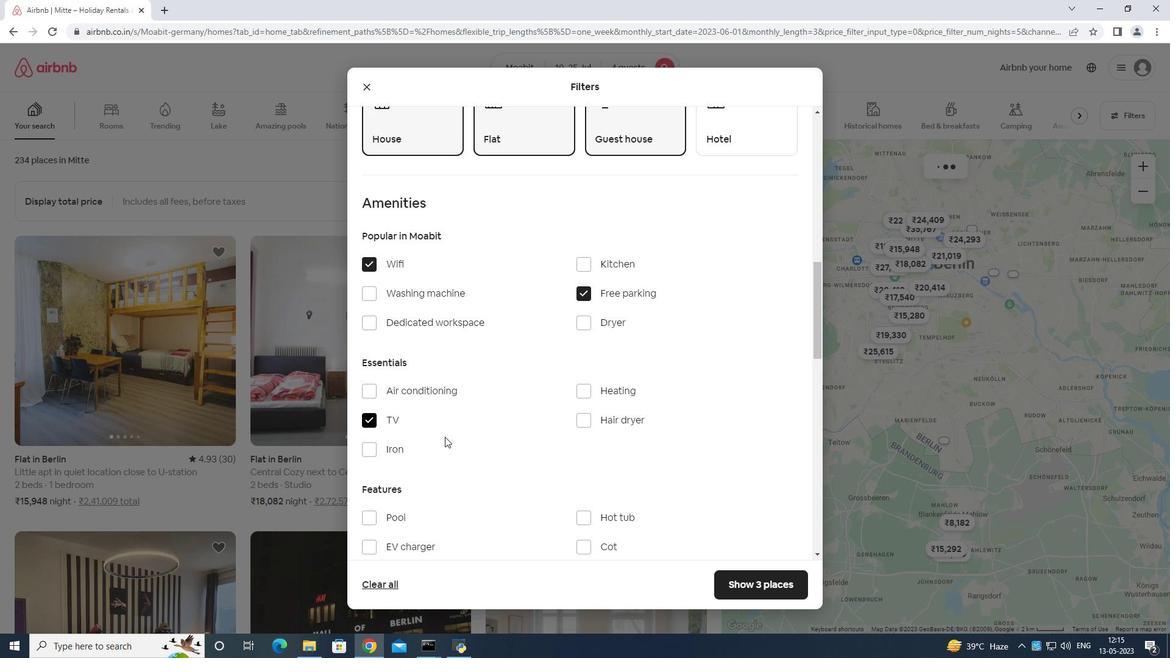
Action: Mouse scrolled (446, 436) with delta (0, 0)
Screenshot: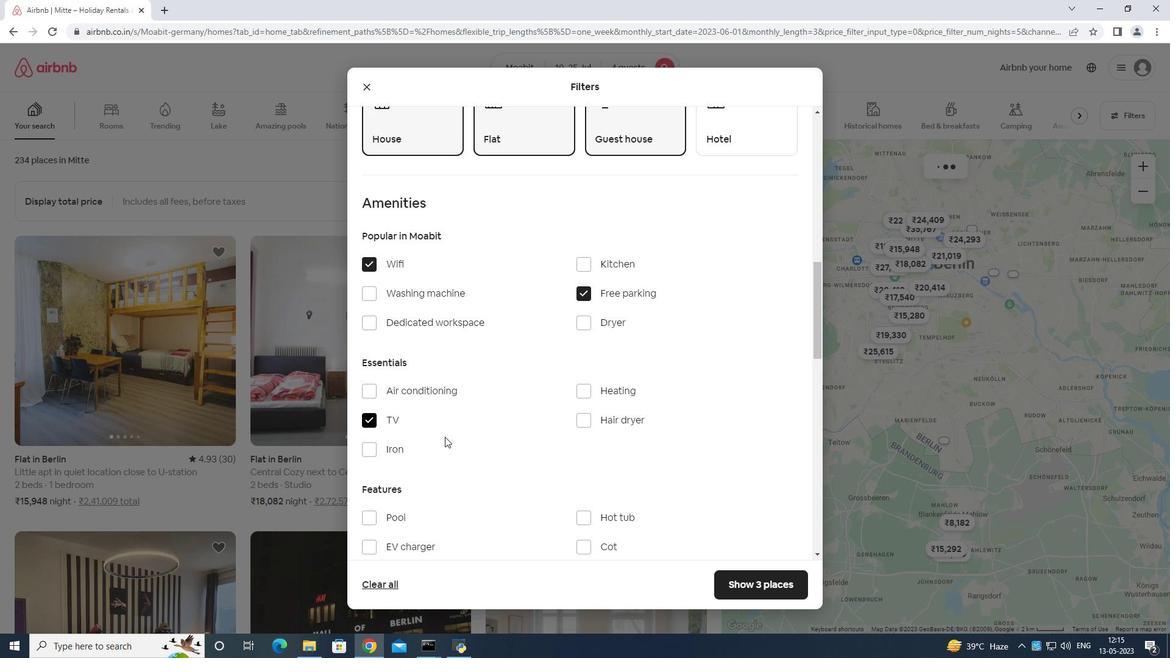 
Action: Mouse moved to (364, 397)
Screenshot: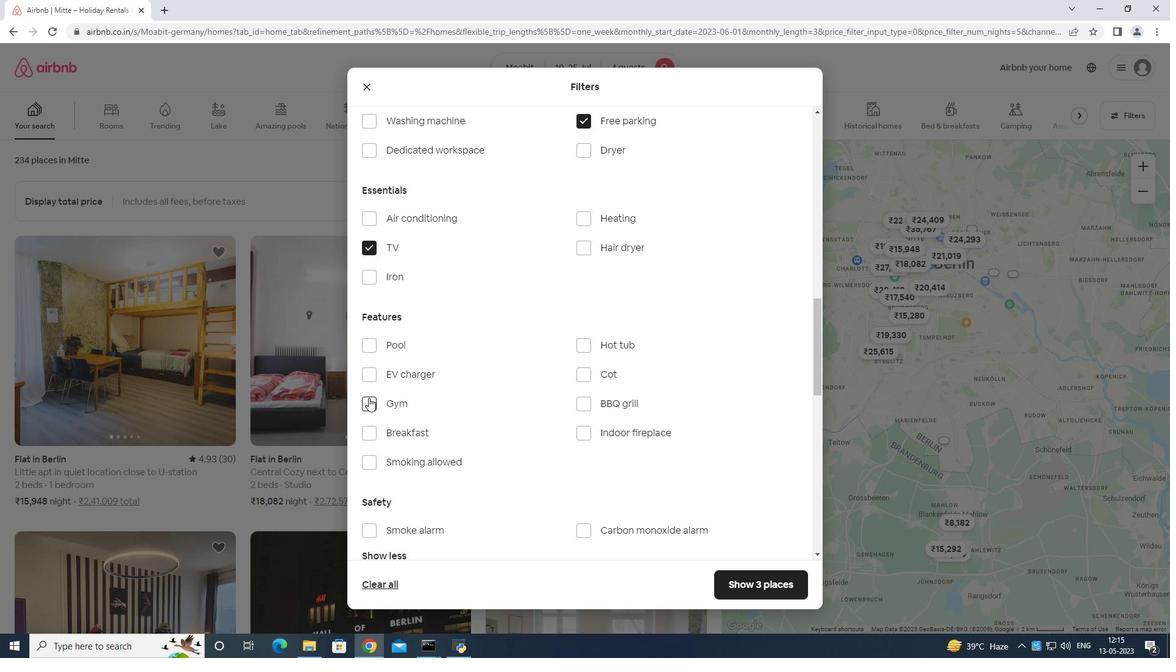 
Action: Mouse pressed left at (364, 397)
Screenshot: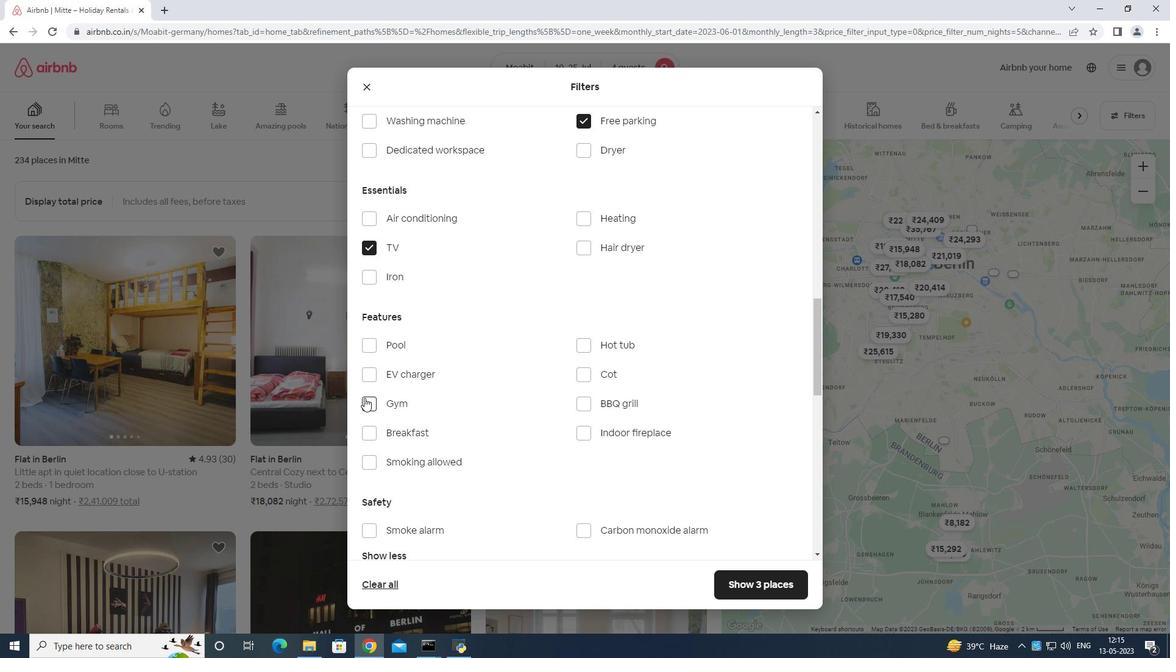 
Action: Mouse moved to (371, 429)
Screenshot: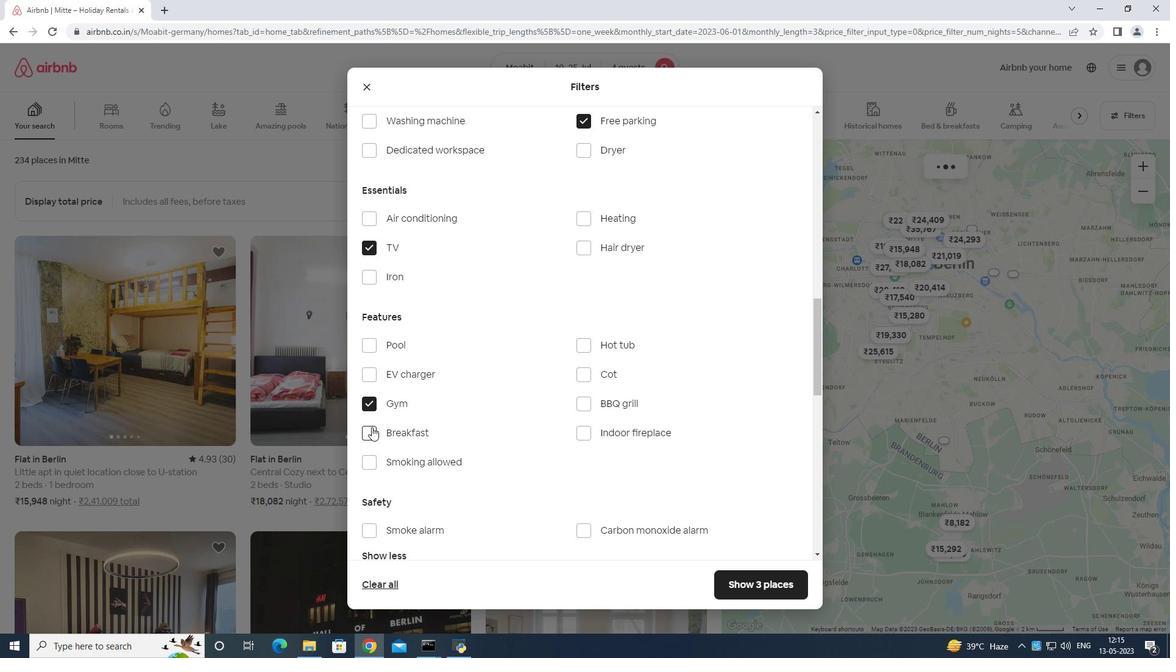 
Action: Mouse pressed left at (371, 429)
Screenshot: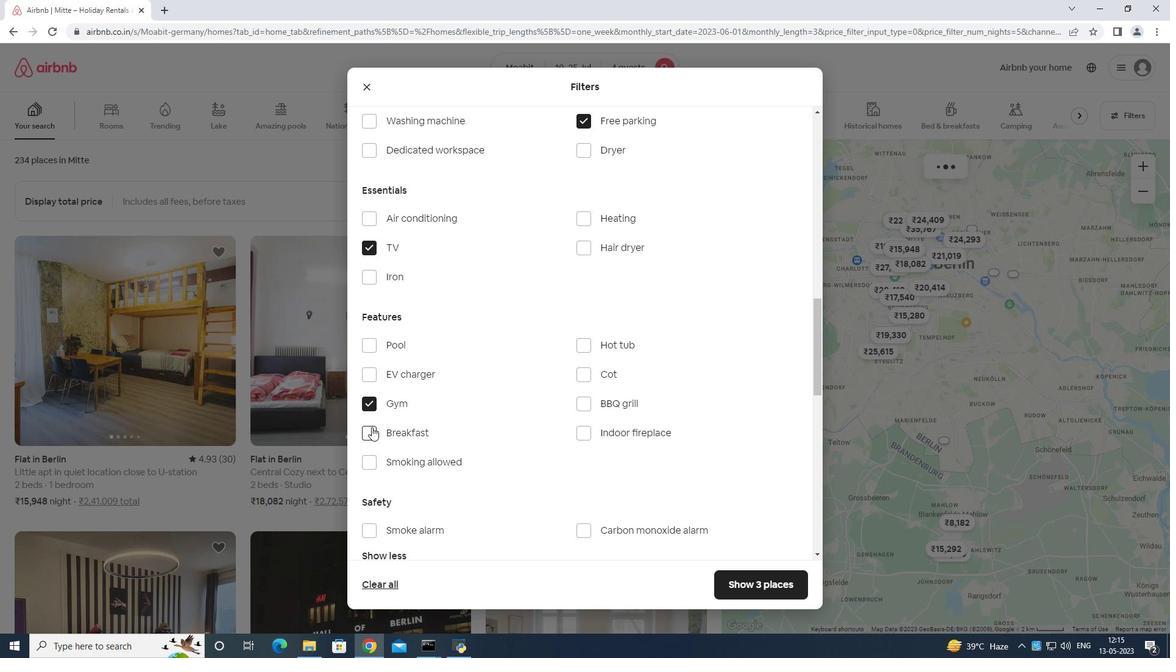 
Action: Mouse moved to (429, 437)
Screenshot: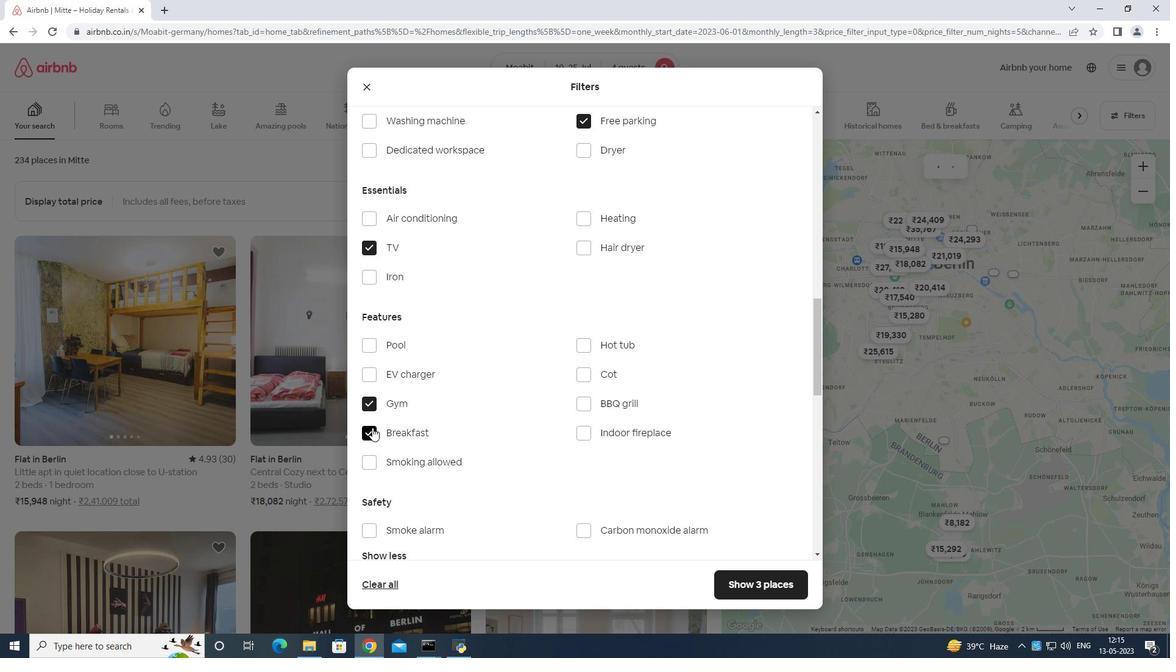 
Action: Mouse scrolled (429, 436) with delta (0, 0)
Screenshot: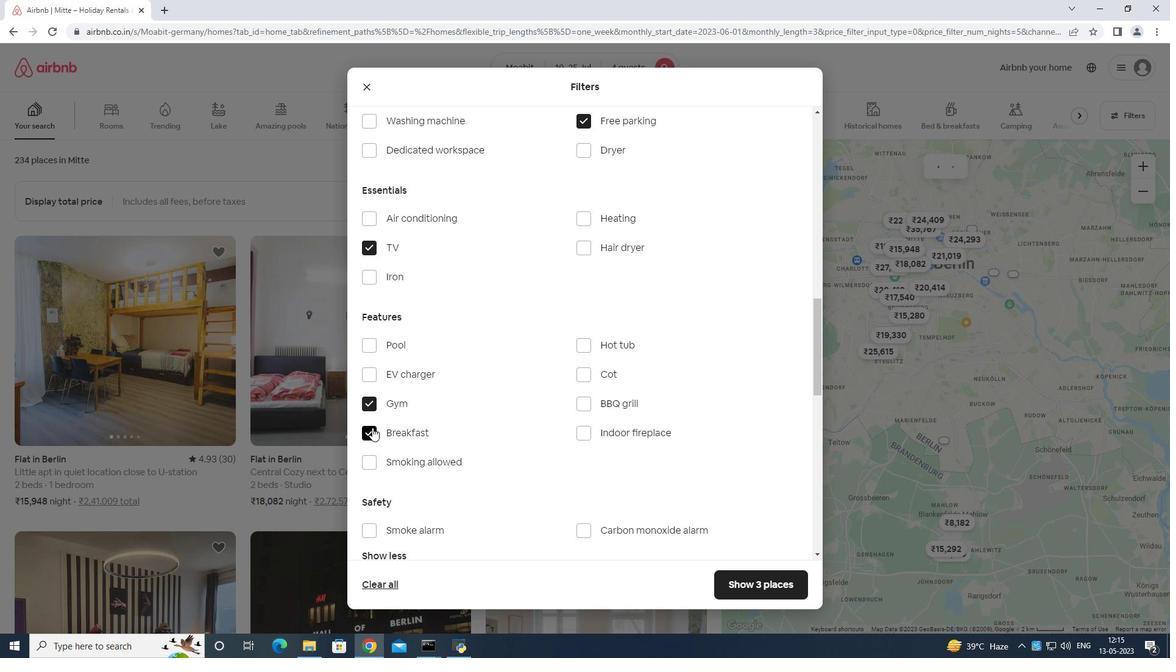 
Action: Mouse moved to (499, 451)
Screenshot: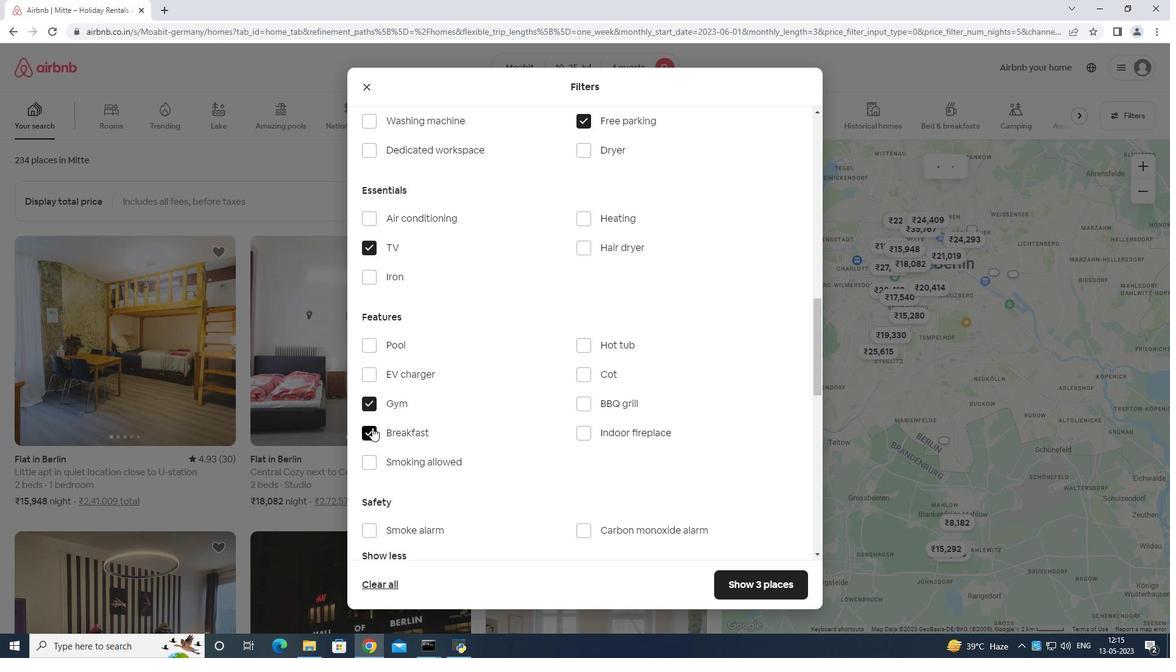
Action: Mouse scrolled (499, 450) with delta (0, 0)
Screenshot: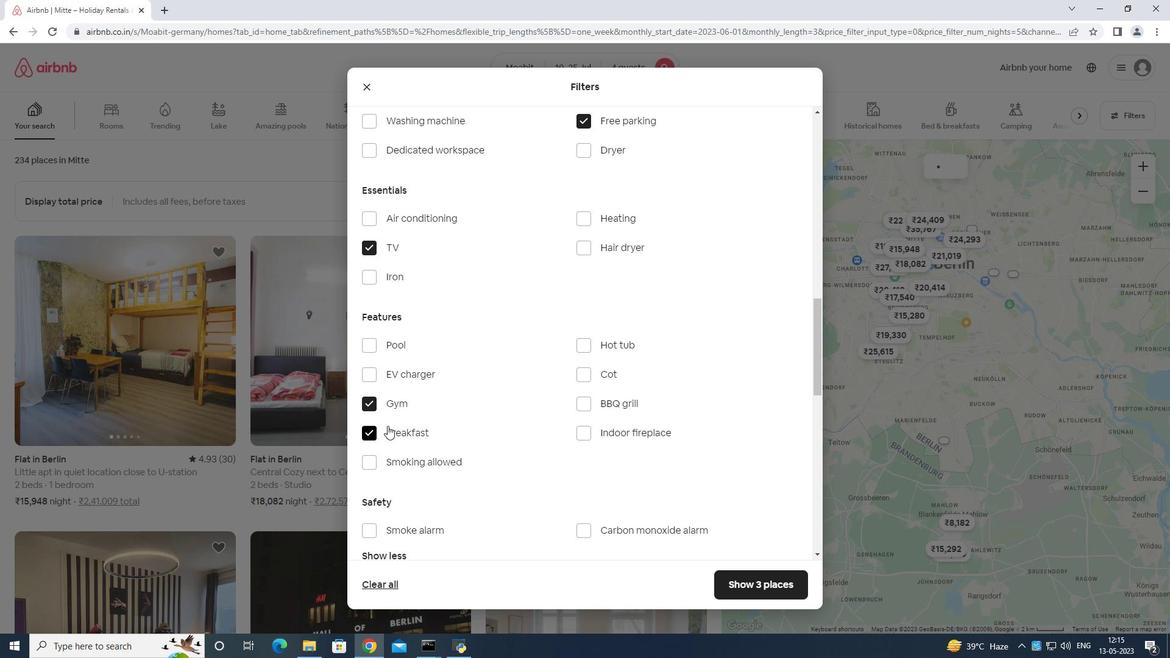 
Action: Mouse moved to (534, 454)
Screenshot: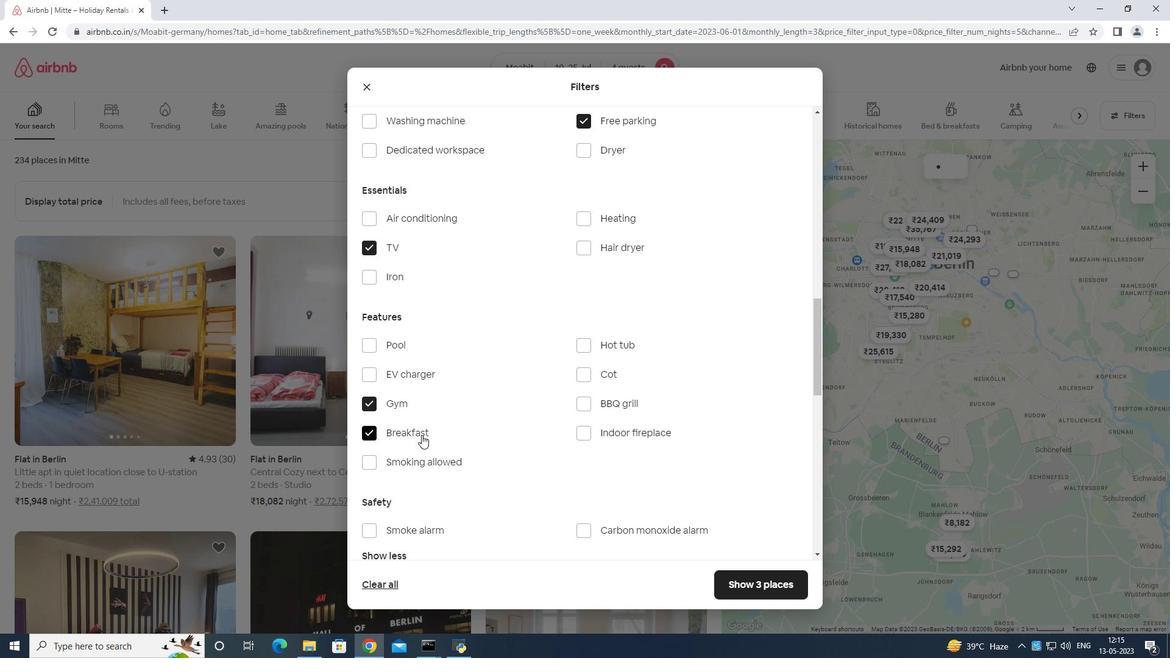 
Action: Mouse scrolled (534, 453) with delta (0, 0)
Screenshot: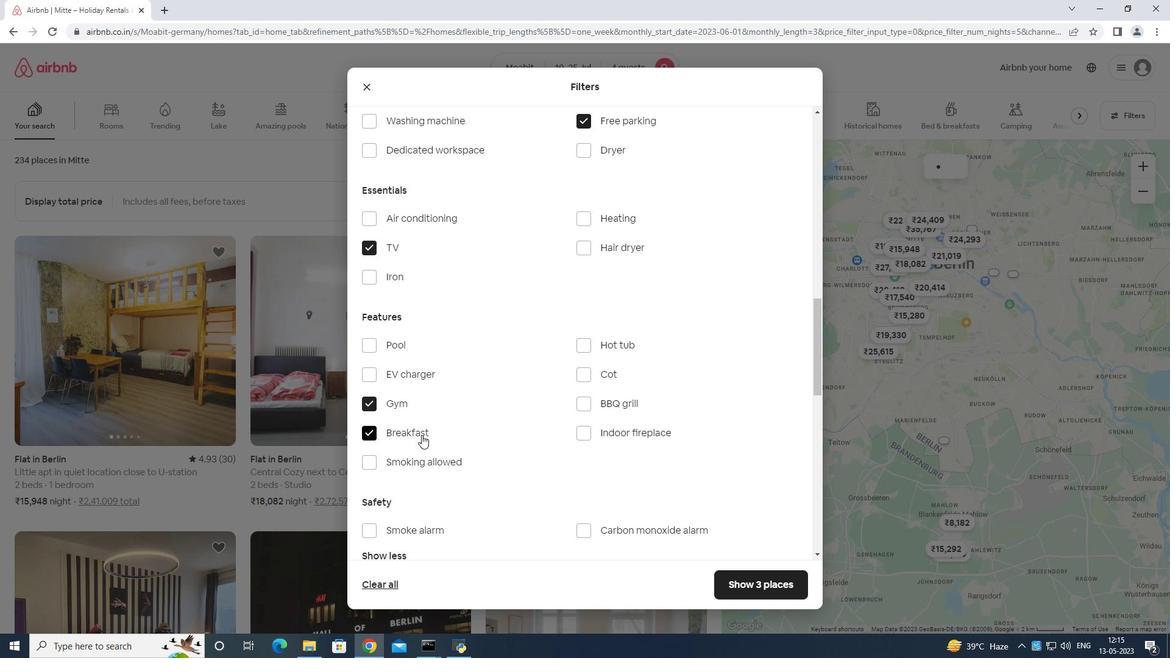 
Action: Mouse moved to (582, 455)
Screenshot: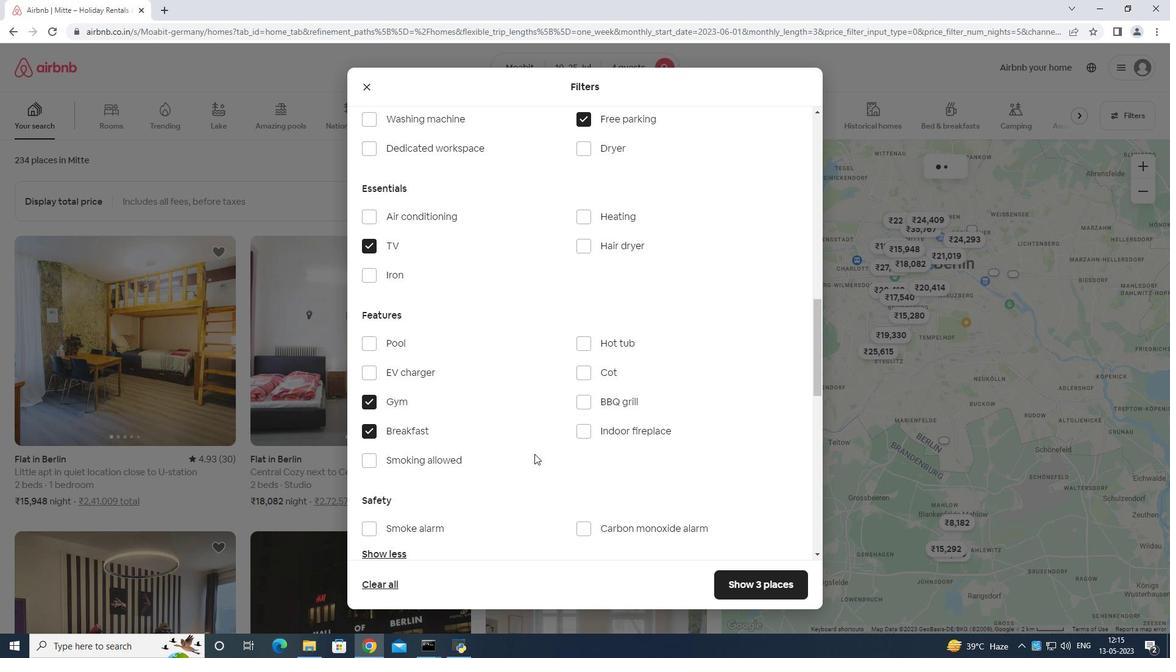 
Action: Mouse scrolled (582, 455) with delta (0, 0)
Screenshot: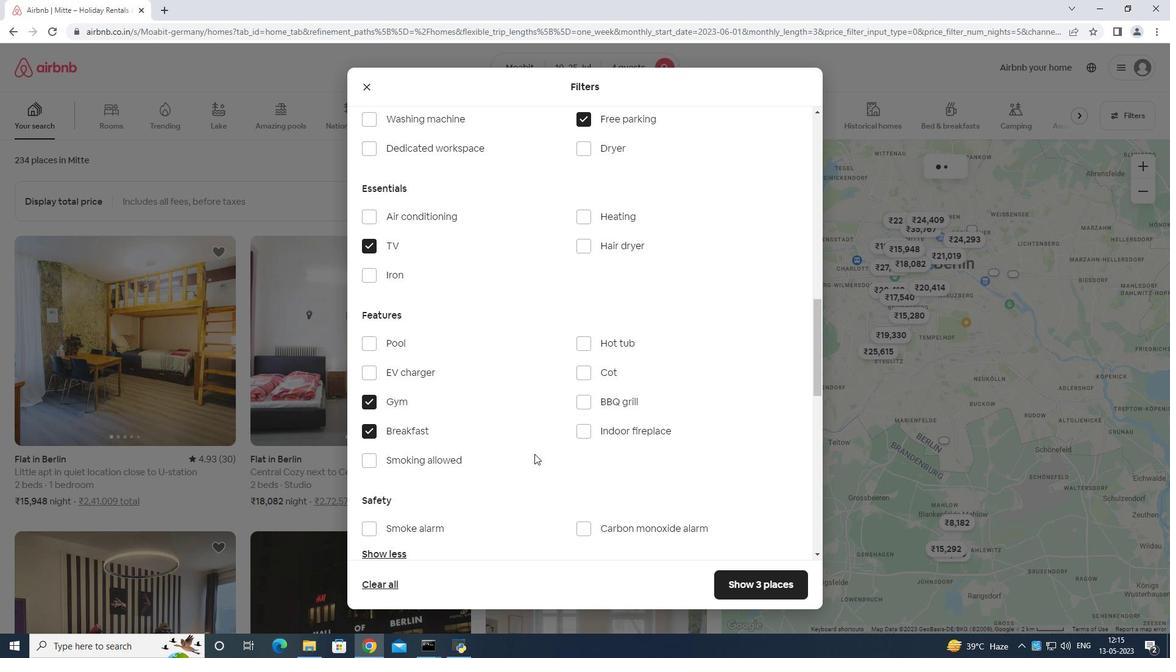 
Action: Mouse moved to (775, 452)
Screenshot: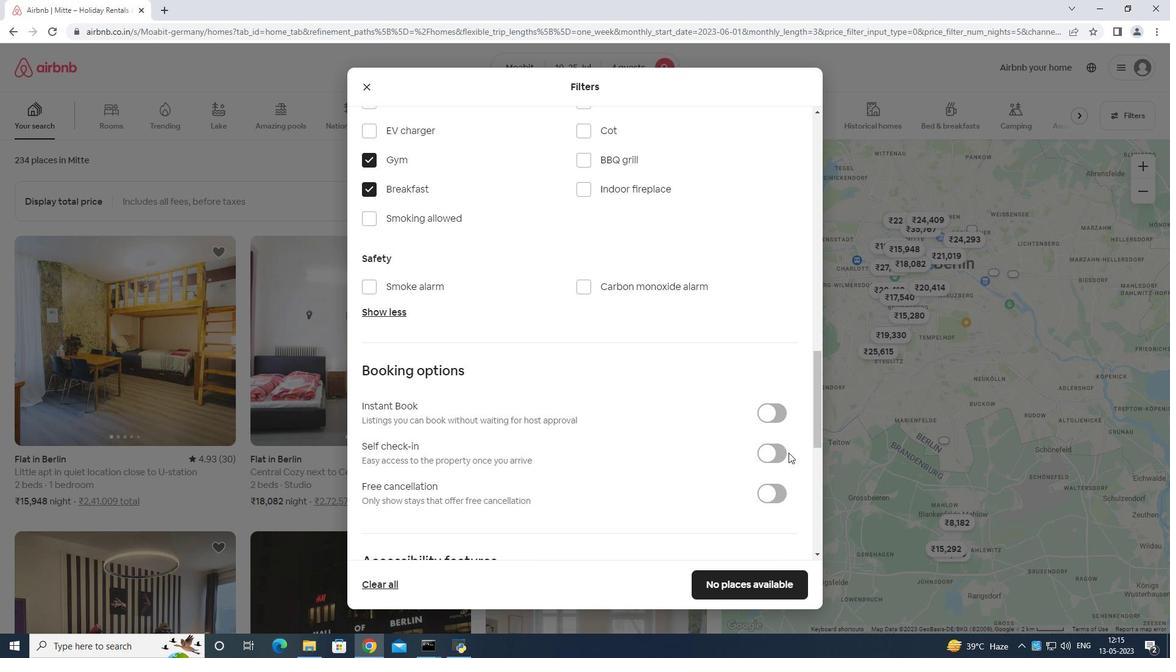 
Action: Mouse pressed left at (775, 452)
Screenshot: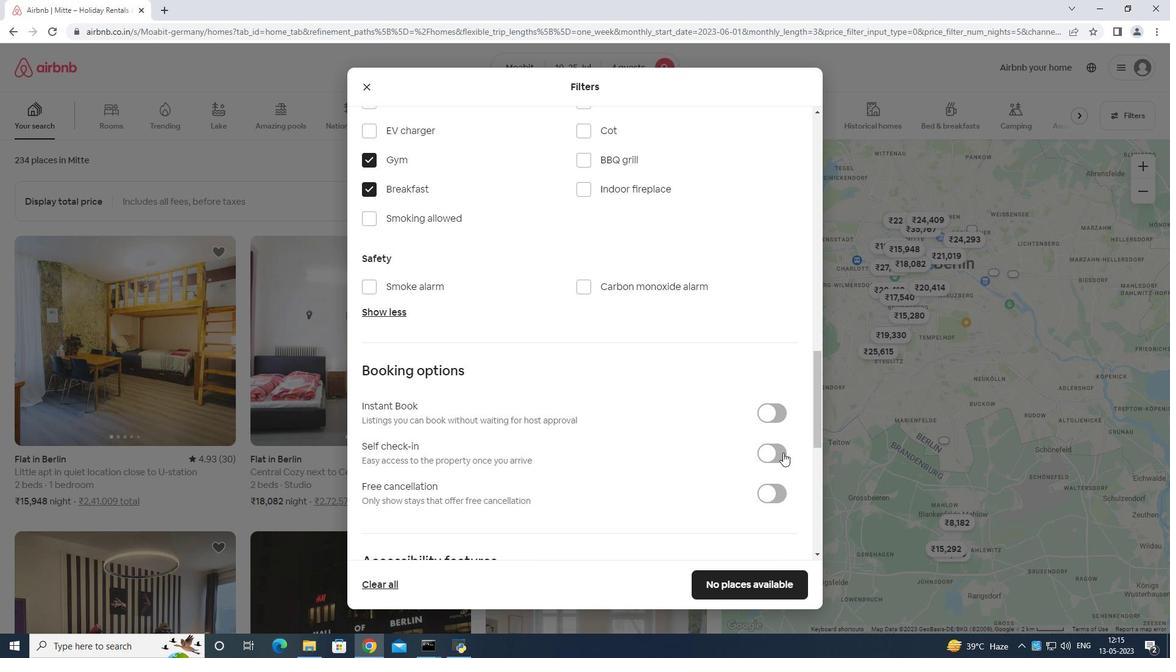 
Action: Mouse moved to (763, 463)
Screenshot: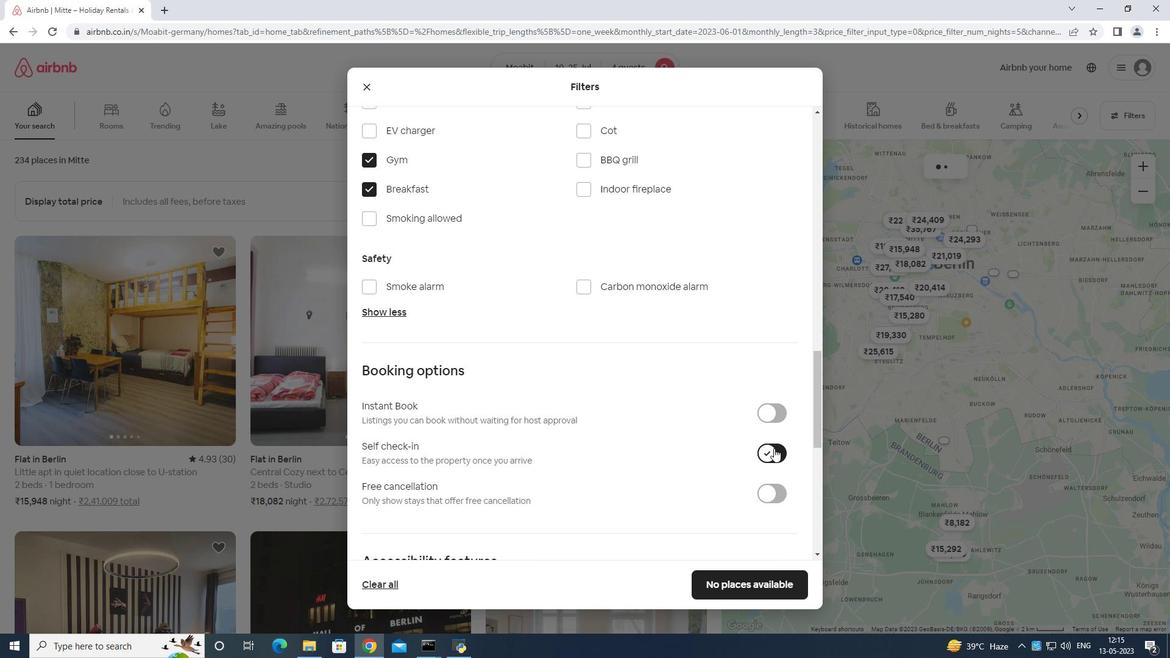 
Action: Mouse scrolled (763, 463) with delta (0, 0)
Screenshot: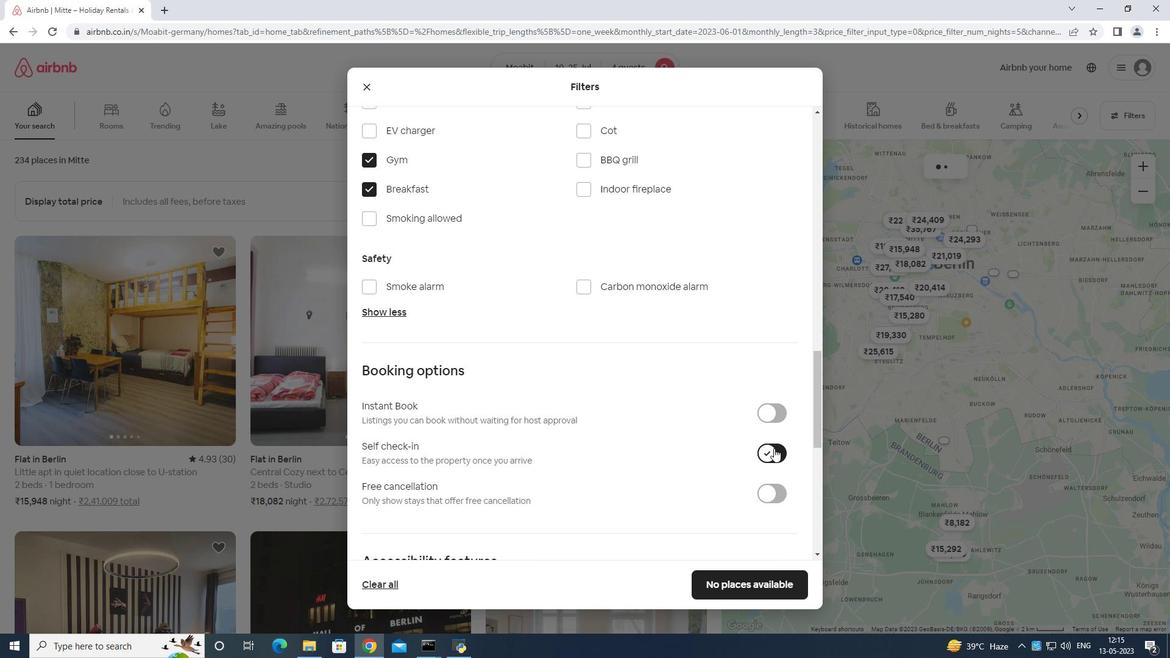 
Action: Mouse moved to (761, 478)
Screenshot: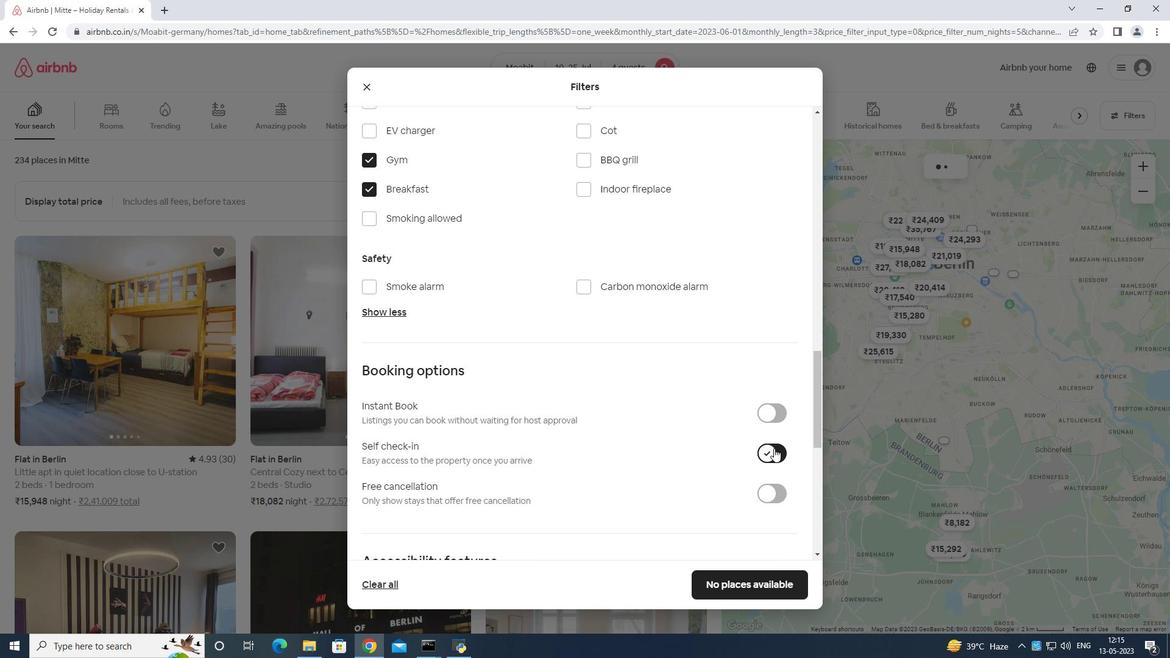 
Action: Mouse scrolled (761, 477) with delta (0, 0)
Screenshot: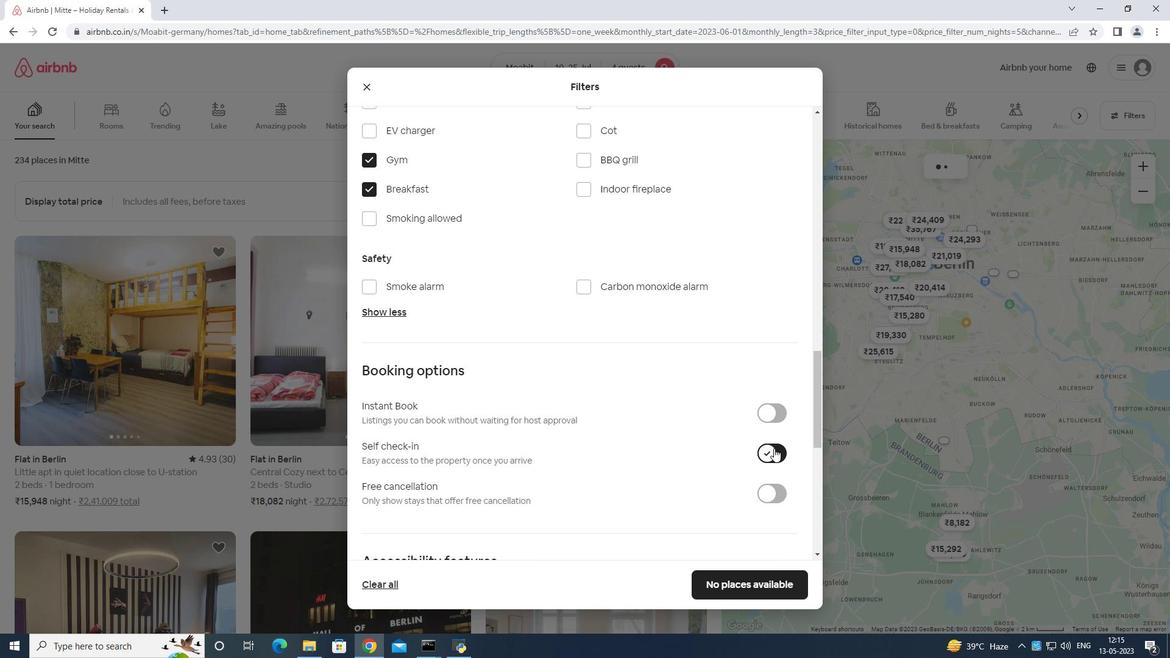 
Action: Mouse moved to (761, 480)
Screenshot: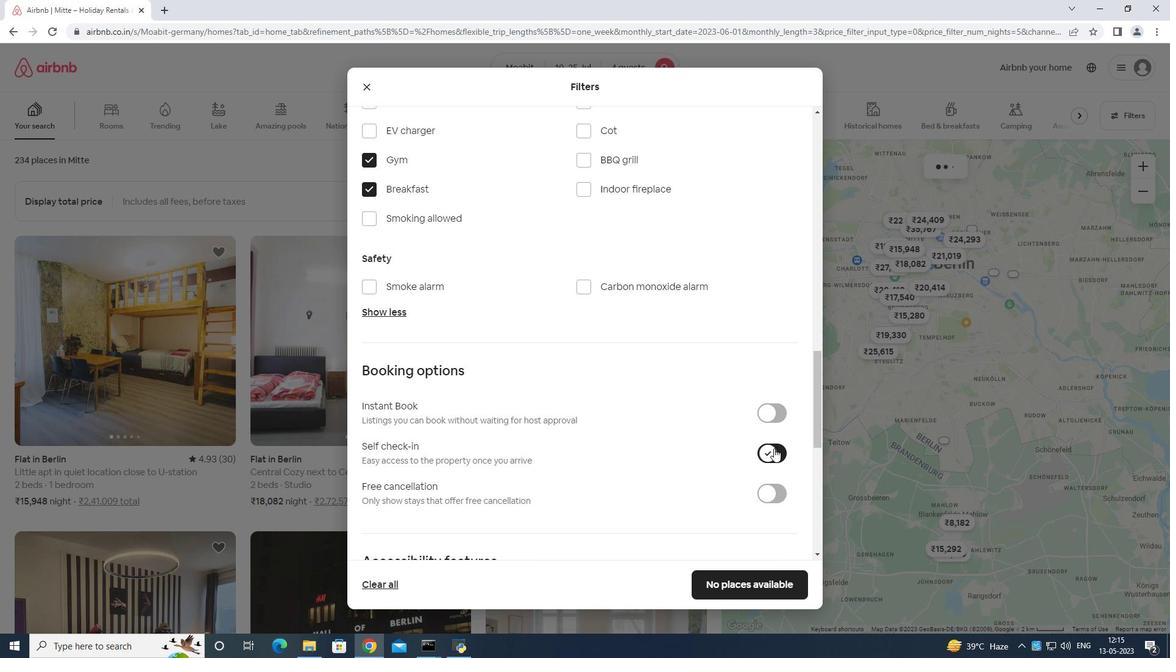 
Action: Mouse scrolled (761, 480) with delta (0, 0)
Screenshot: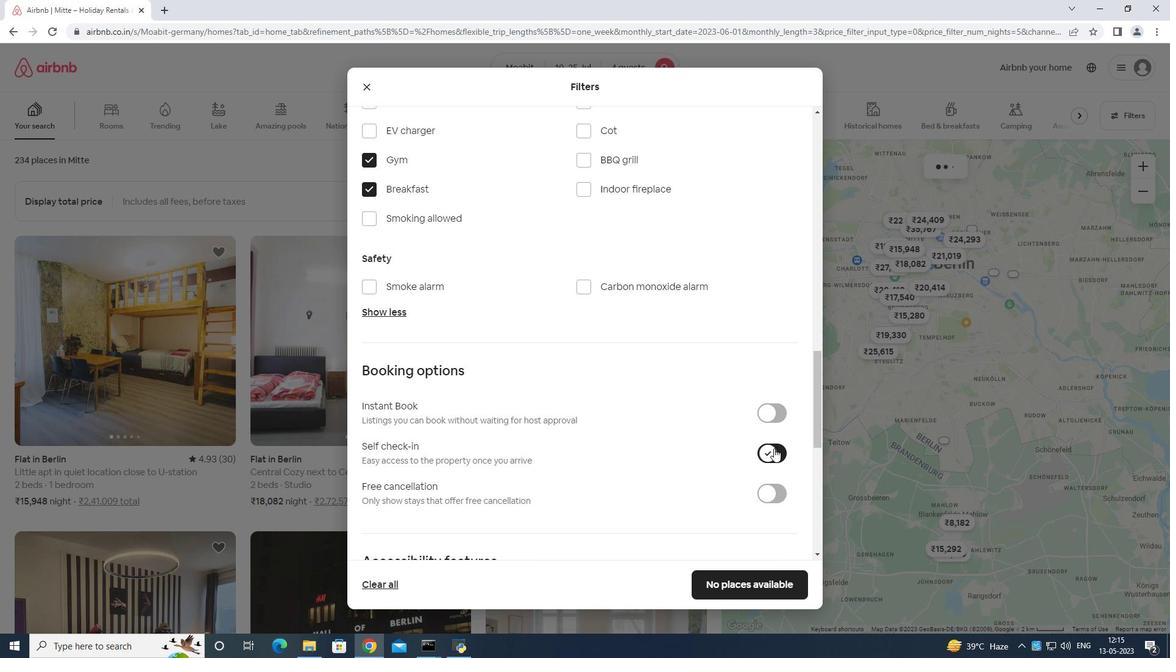 
Action: Mouse moved to (759, 485)
Screenshot: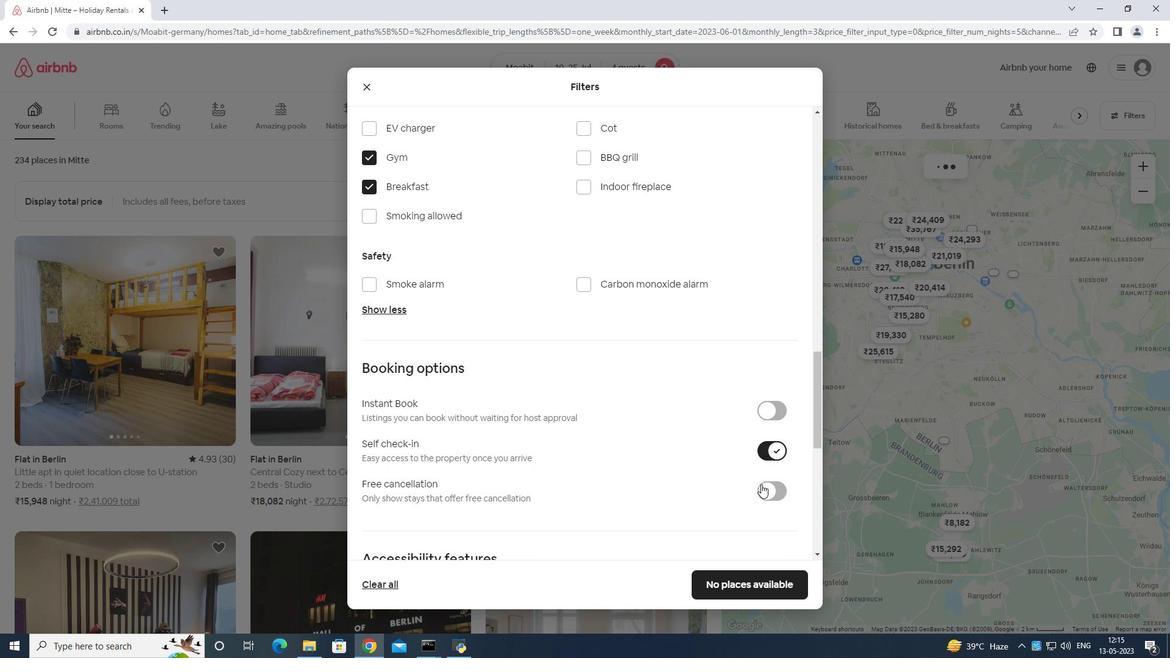 
Action: Mouse scrolled (759, 485) with delta (0, 0)
Screenshot: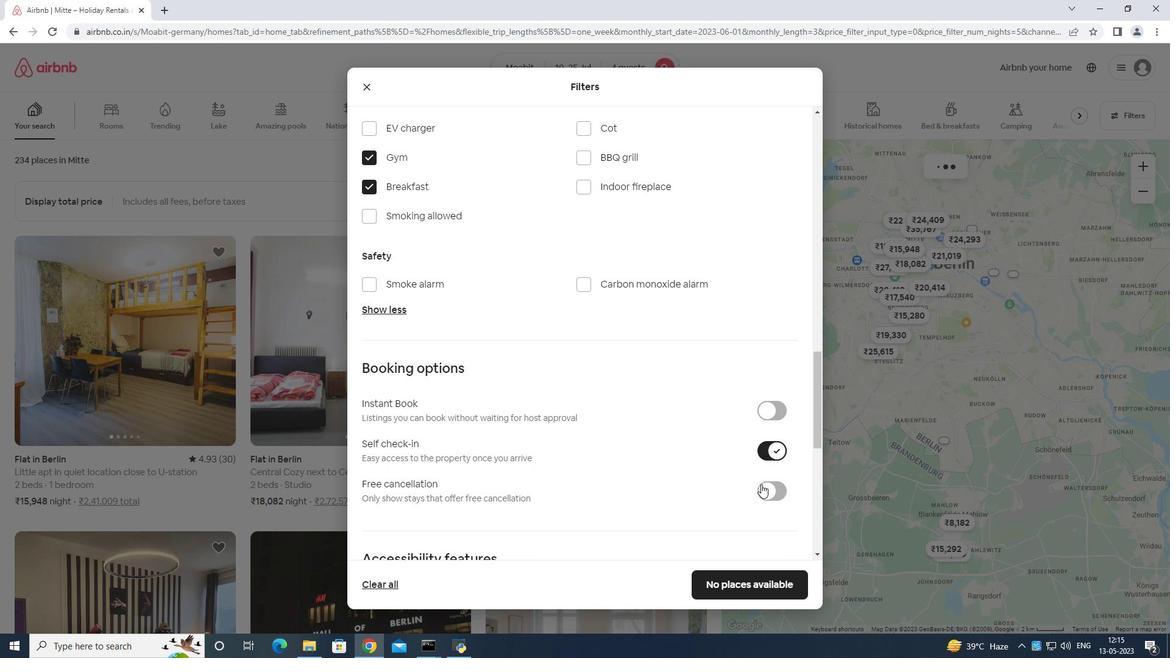 
Action: Mouse moved to (758, 486)
Screenshot: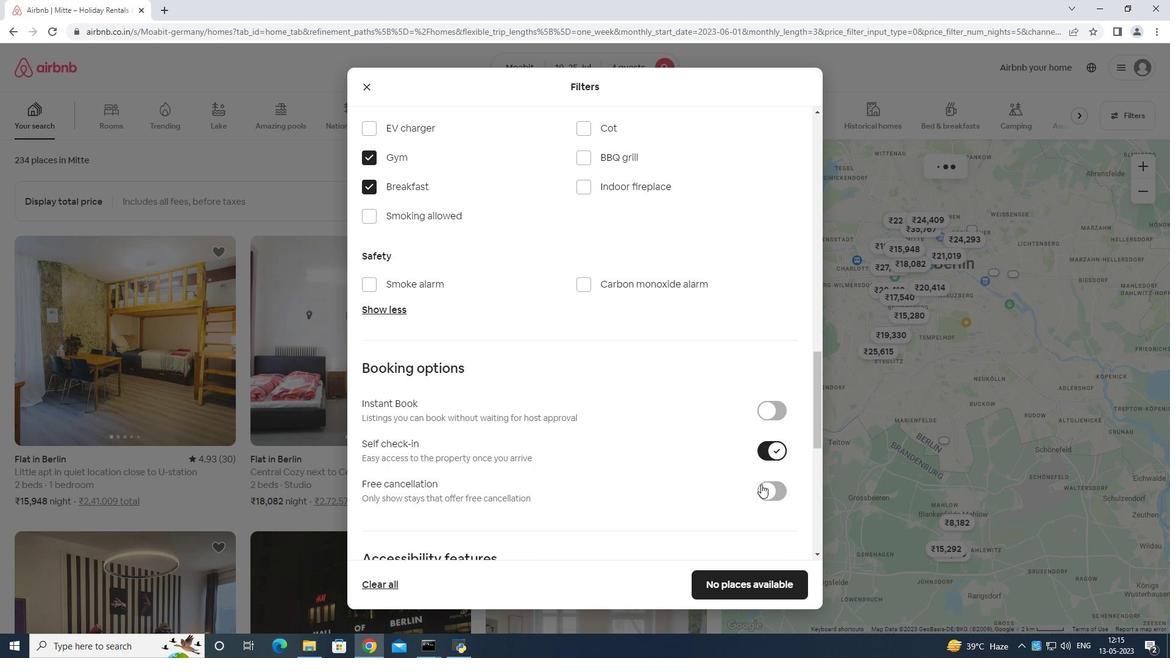 
Action: Mouse scrolled (758, 485) with delta (0, 0)
Screenshot: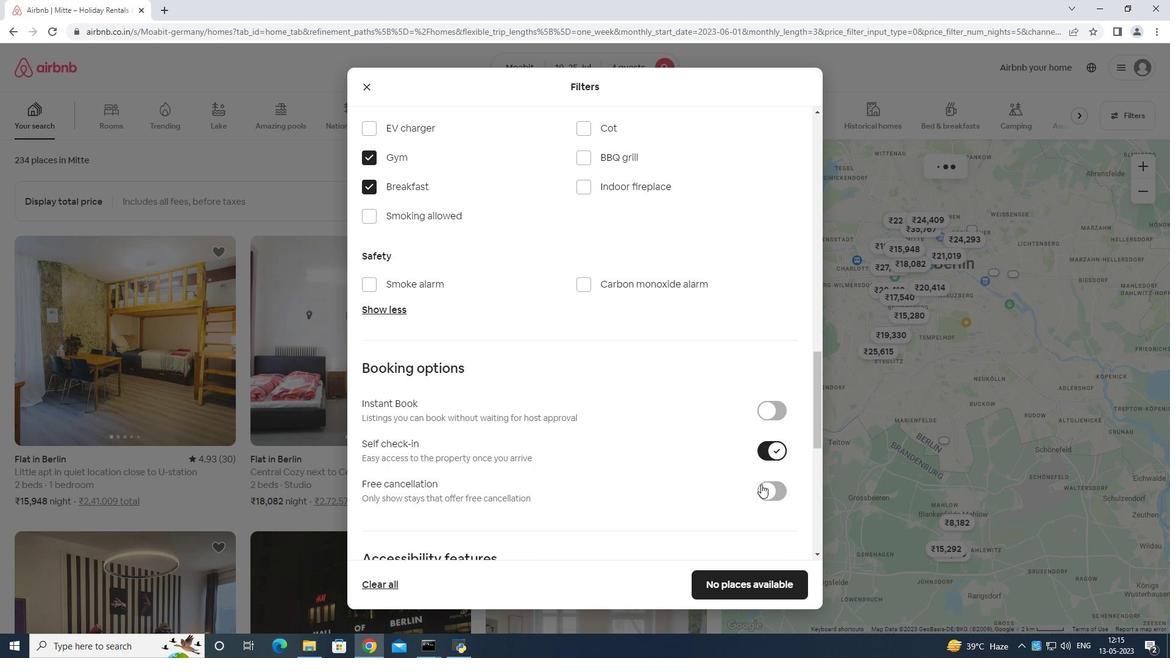 
Action: Mouse moved to (758, 486)
Screenshot: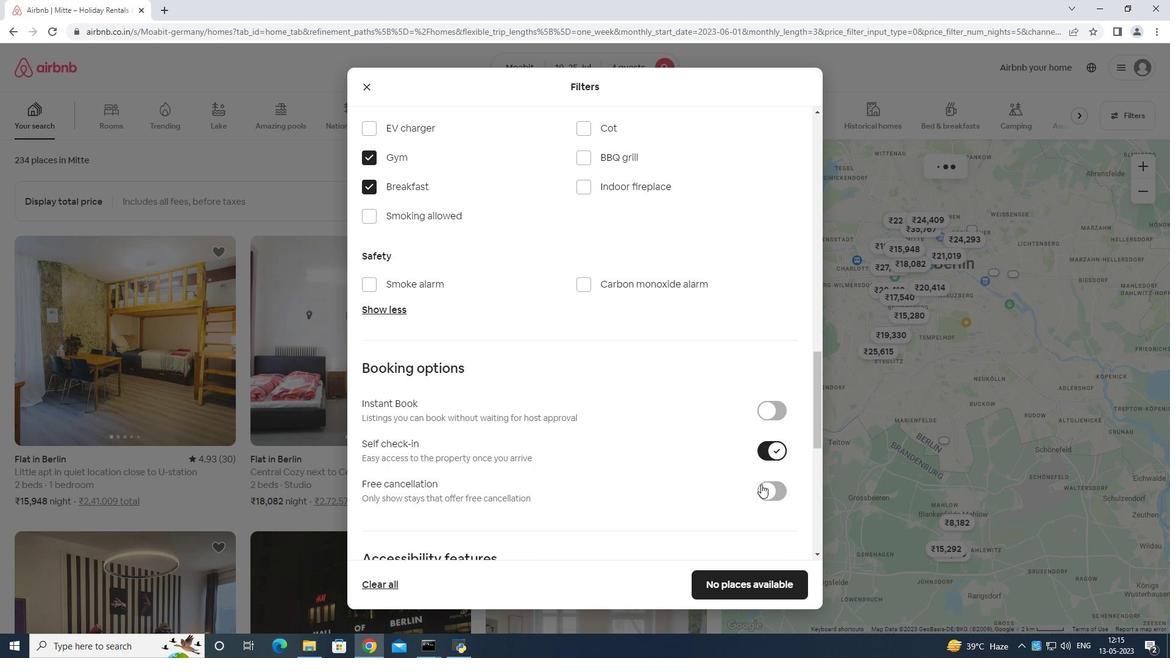 
Action: Mouse scrolled (758, 486) with delta (0, 0)
Screenshot: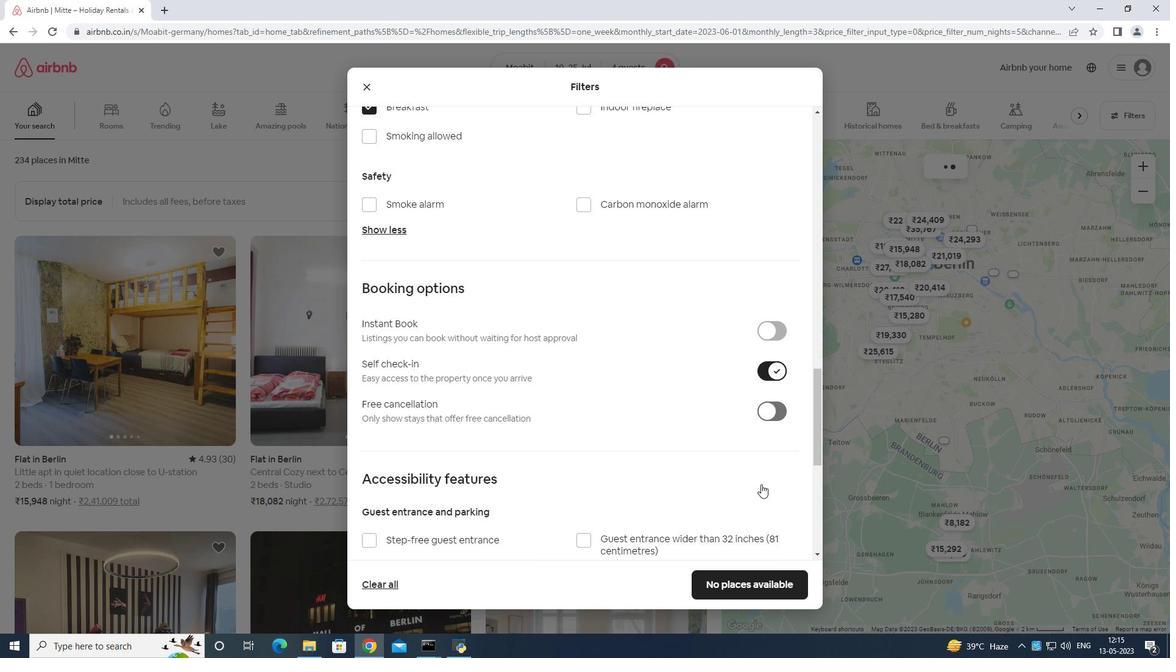 
Action: Mouse moved to (751, 491)
Screenshot: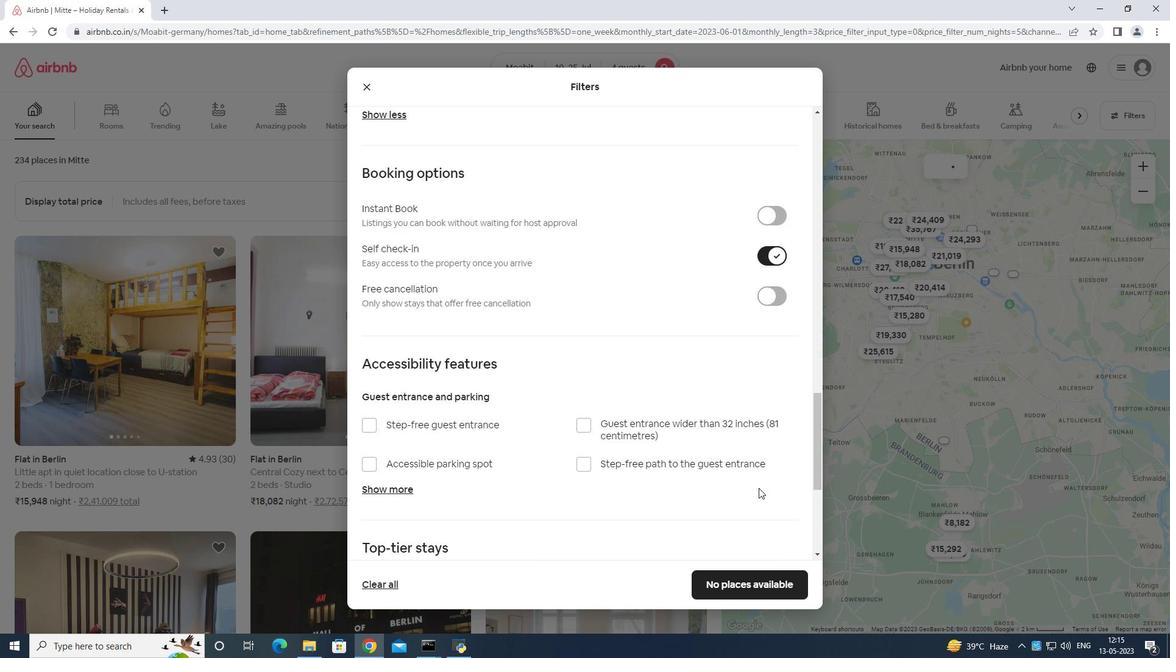 
Action: Mouse scrolled (751, 491) with delta (0, 0)
Screenshot: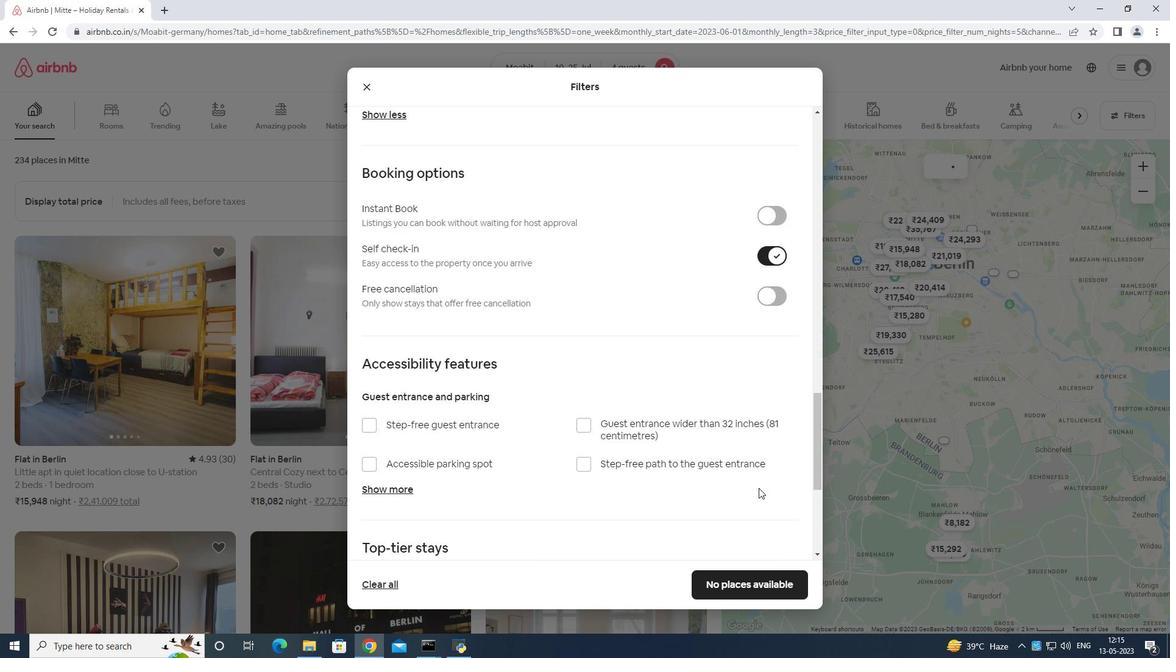 
Action: Mouse moved to (748, 494)
Screenshot: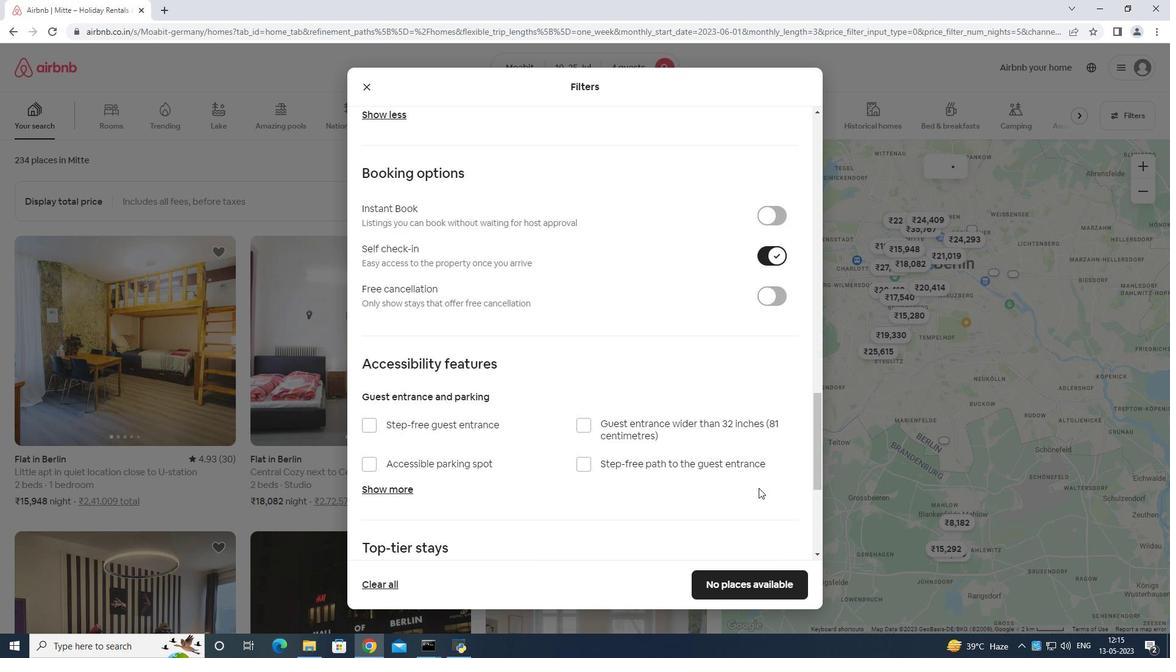 
Action: Mouse scrolled (748, 493) with delta (0, 0)
Screenshot: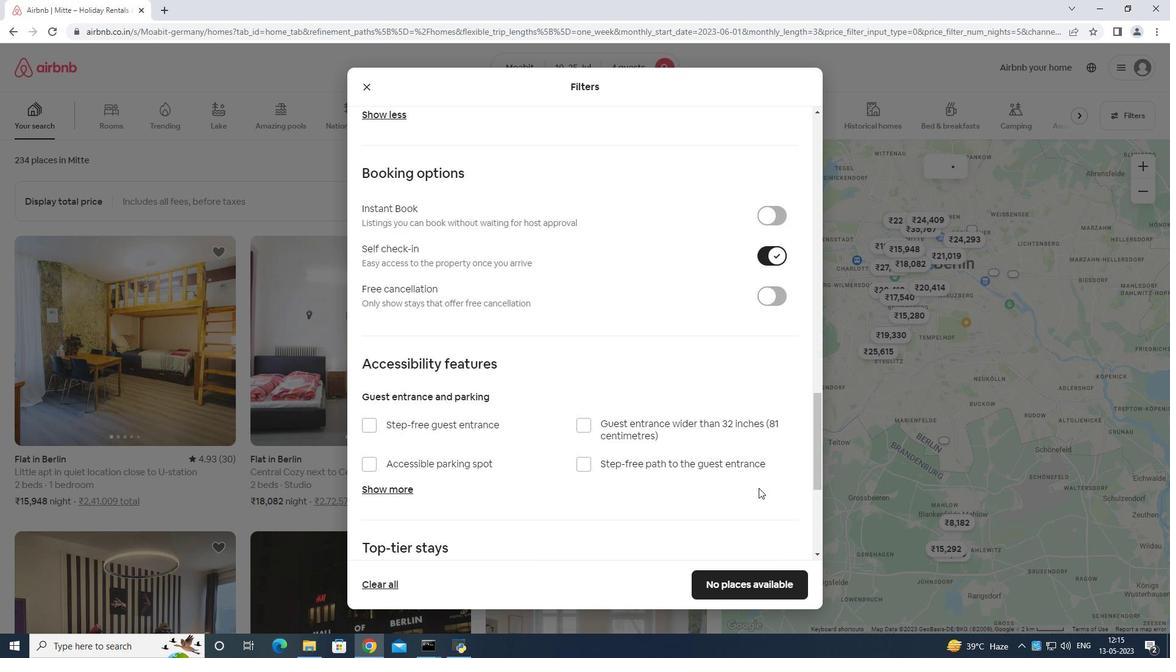 
Action: Mouse moved to (287, 451)
Screenshot: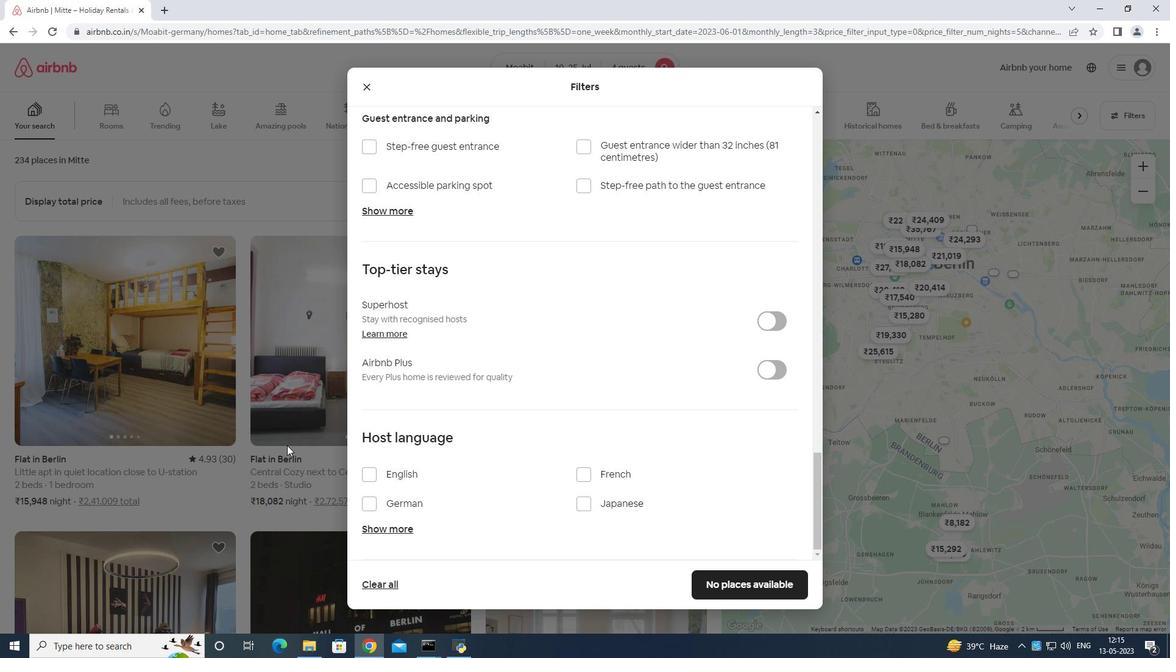 
Action: Mouse scrolled (287, 451) with delta (0, 0)
Screenshot: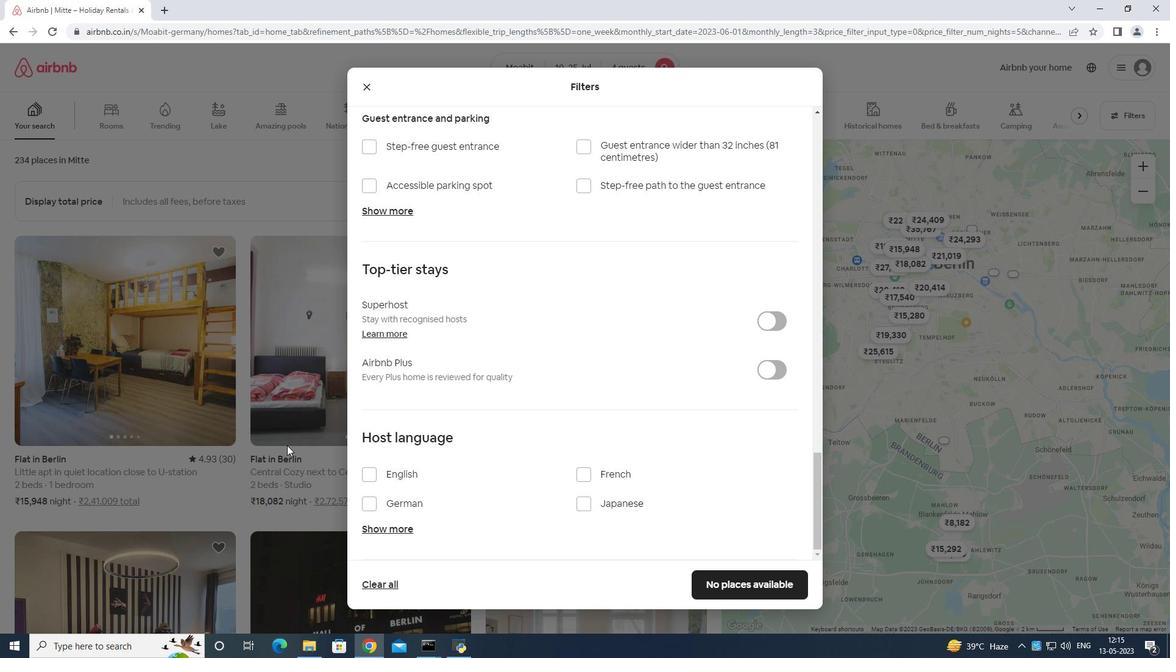 
Action: Mouse moved to (298, 463)
Screenshot: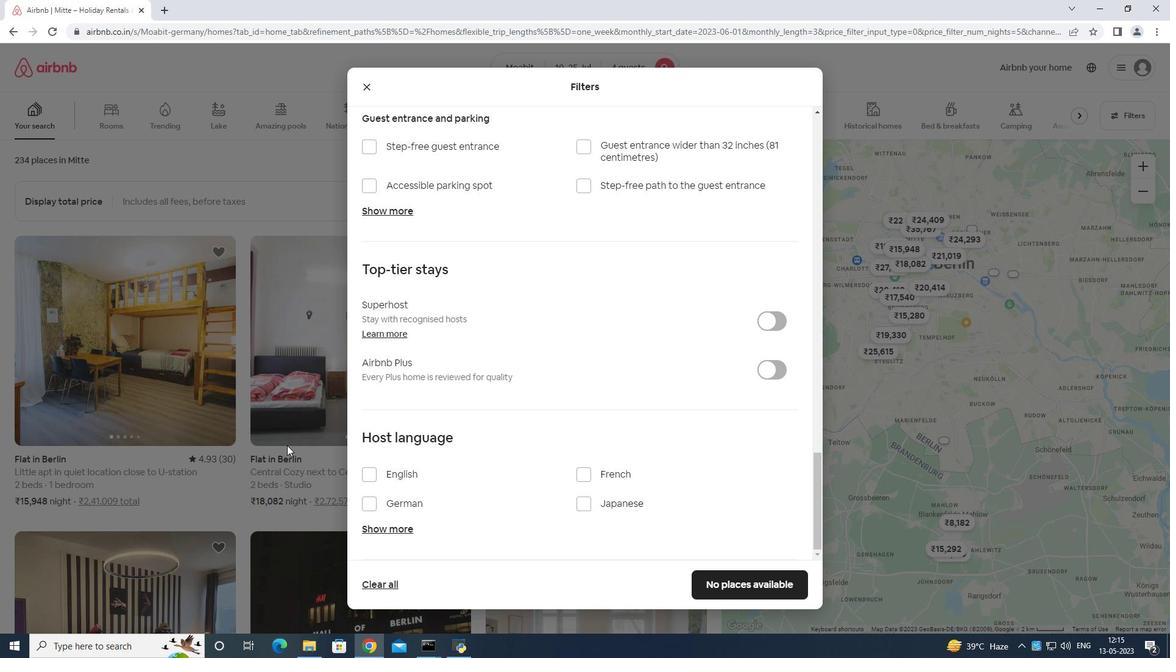 
Action: Mouse scrolled (298, 462) with delta (0, 0)
Screenshot: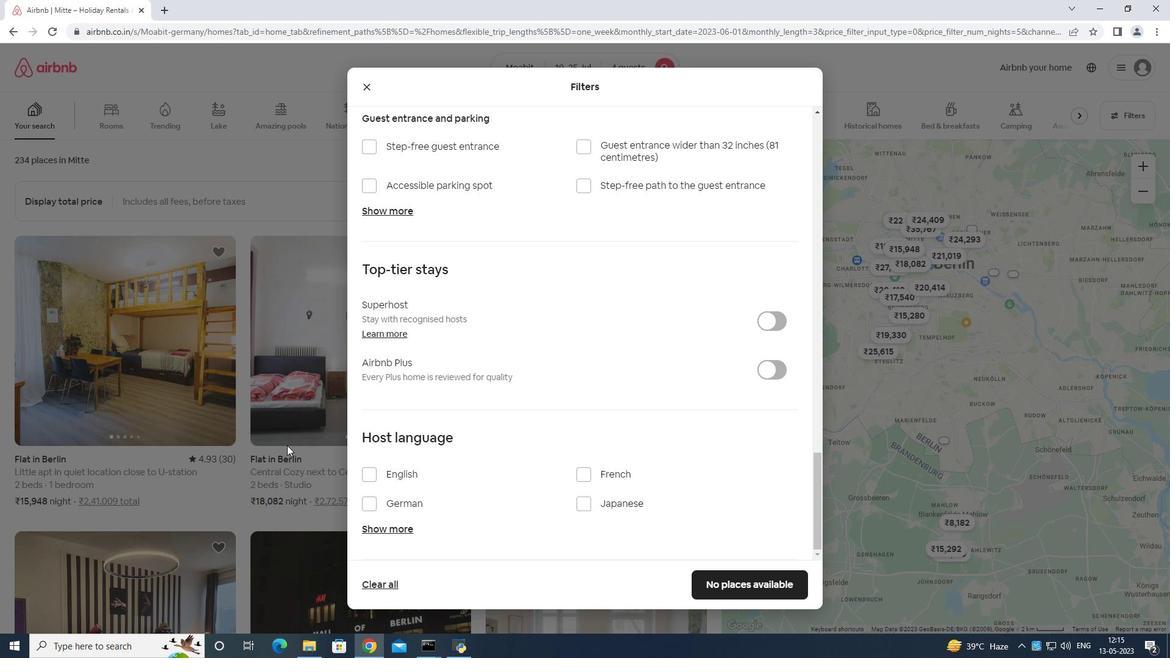
Action: Mouse moved to (304, 465)
Screenshot: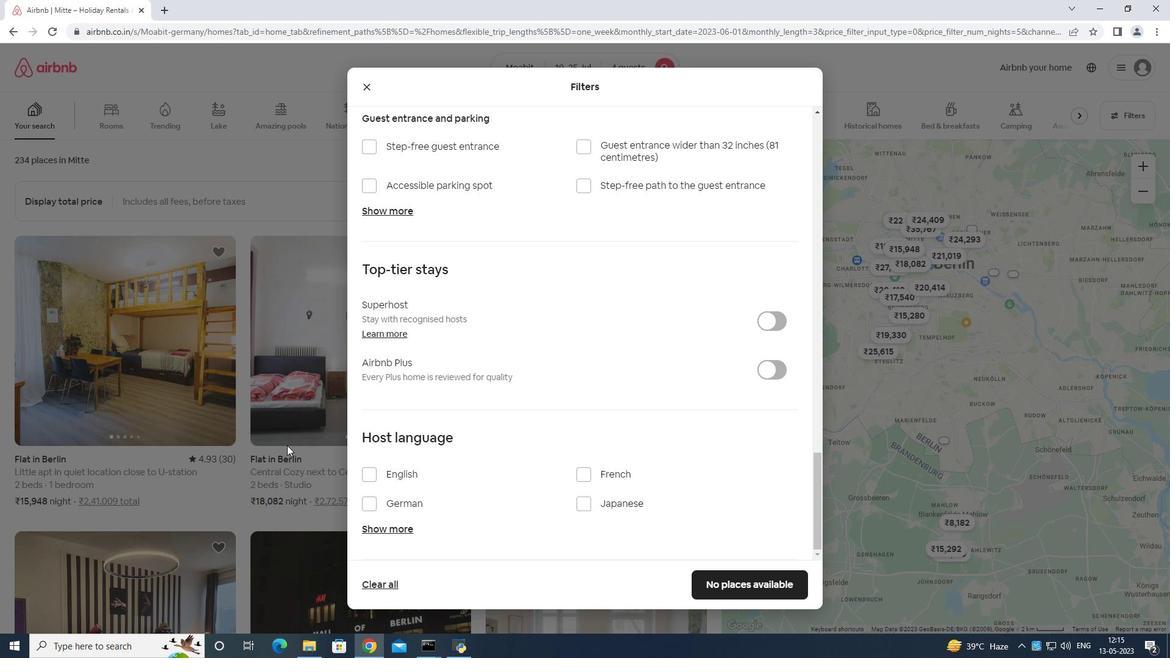 
Action: Mouse scrolled (304, 465) with delta (0, 0)
Screenshot: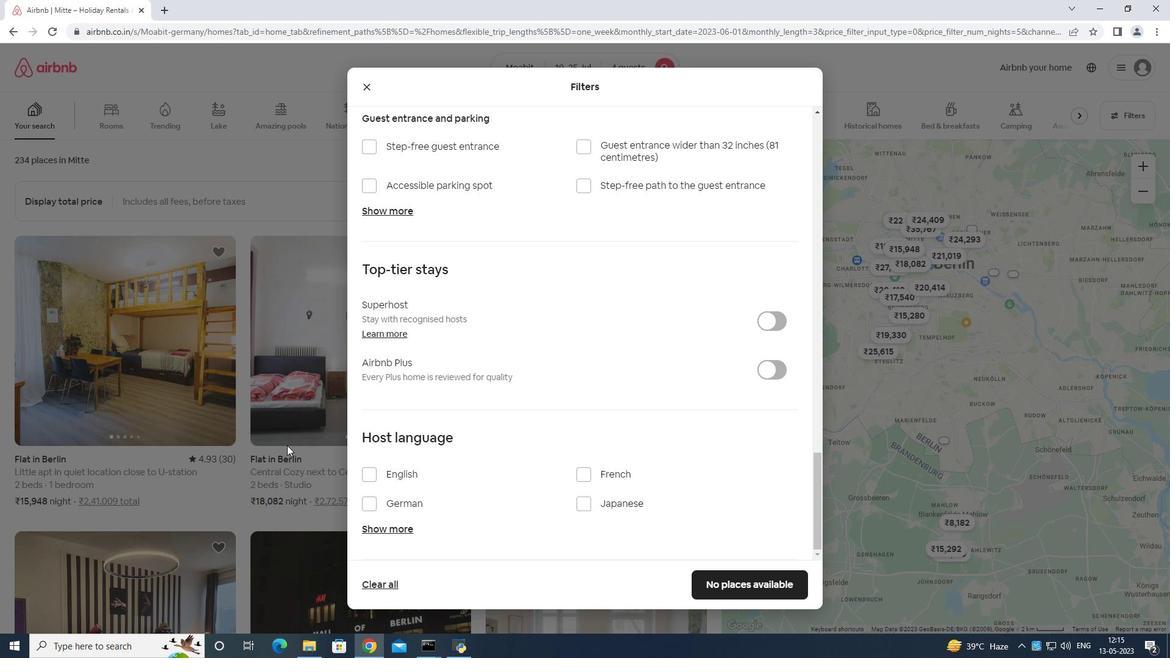
Action: Mouse moved to (362, 474)
Screenshot: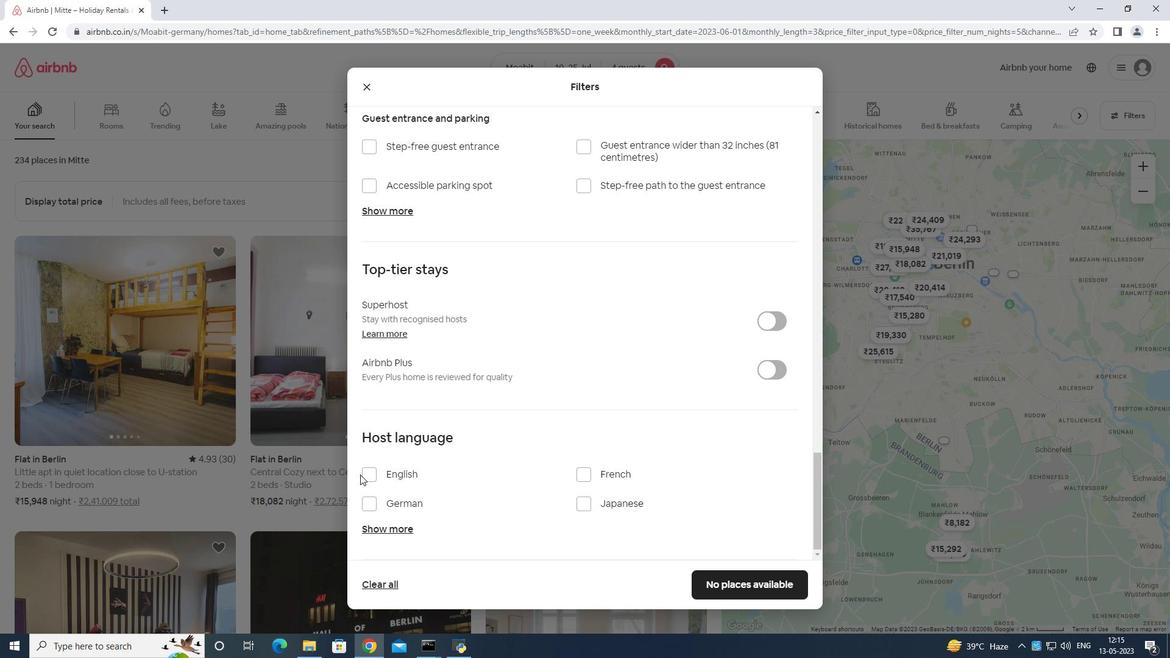 
Action: Mouse pressed left at (362, 474)
Screenshot: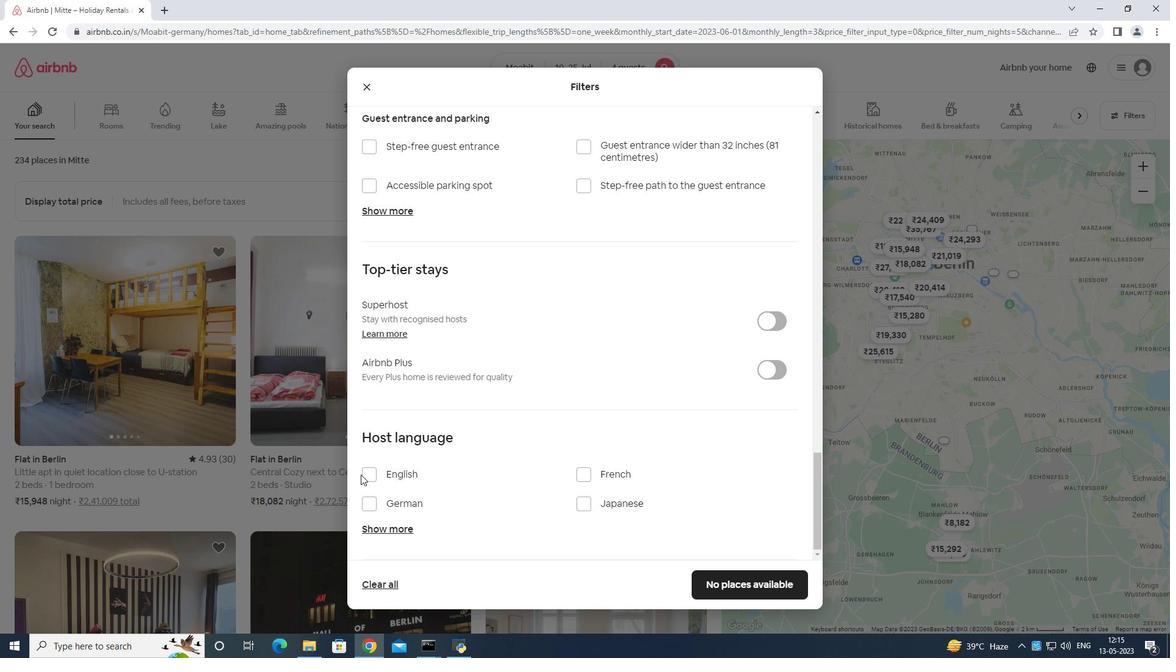 
Action: Mouse moved to (727, 586)
Screenshot: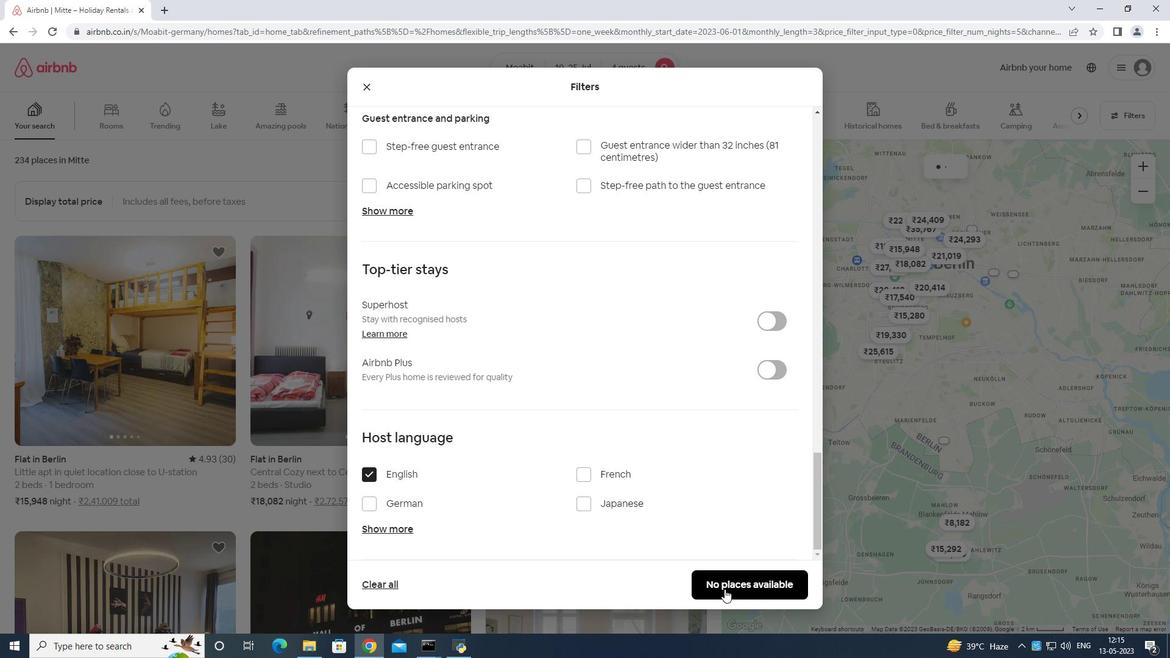 
Action: Mouse pressed left at (727, 586)
Screenshot: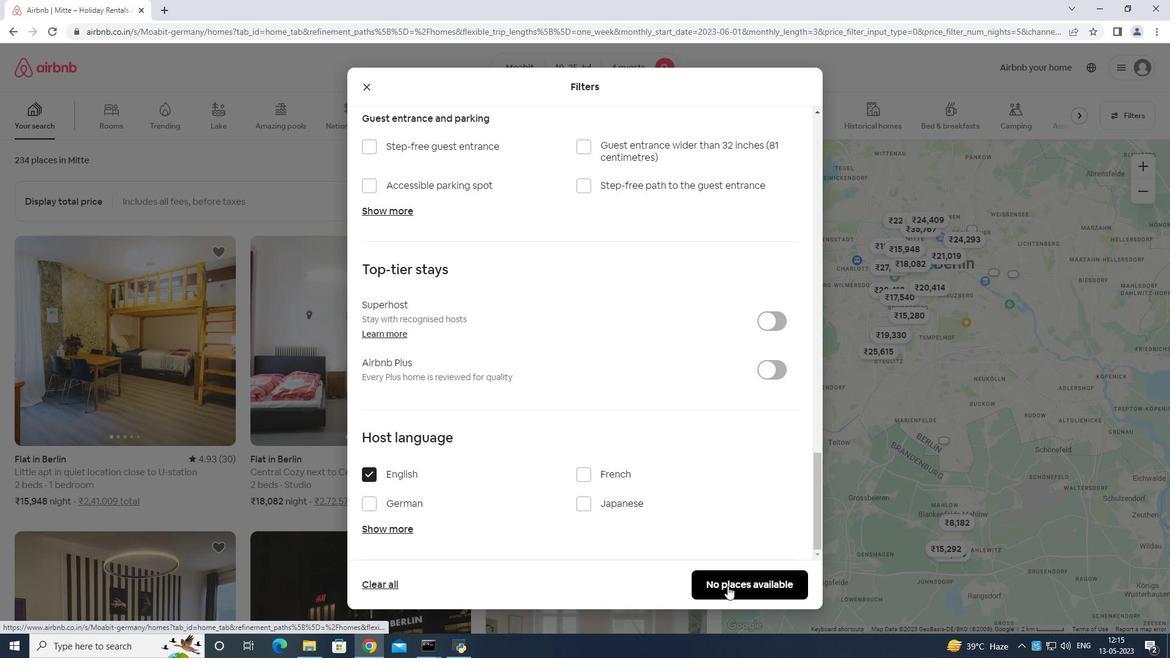 
